 Task: Find an Airbnb in Waegwan, South Korea for 7 guests from July 10 to July 15, with a price range of ₹4100 to ₹200000, 4 bedrooms, 7 beds, WiFi, free parking, and host language in English.
Action: Mouse moved to (598, 131)
Screenshot: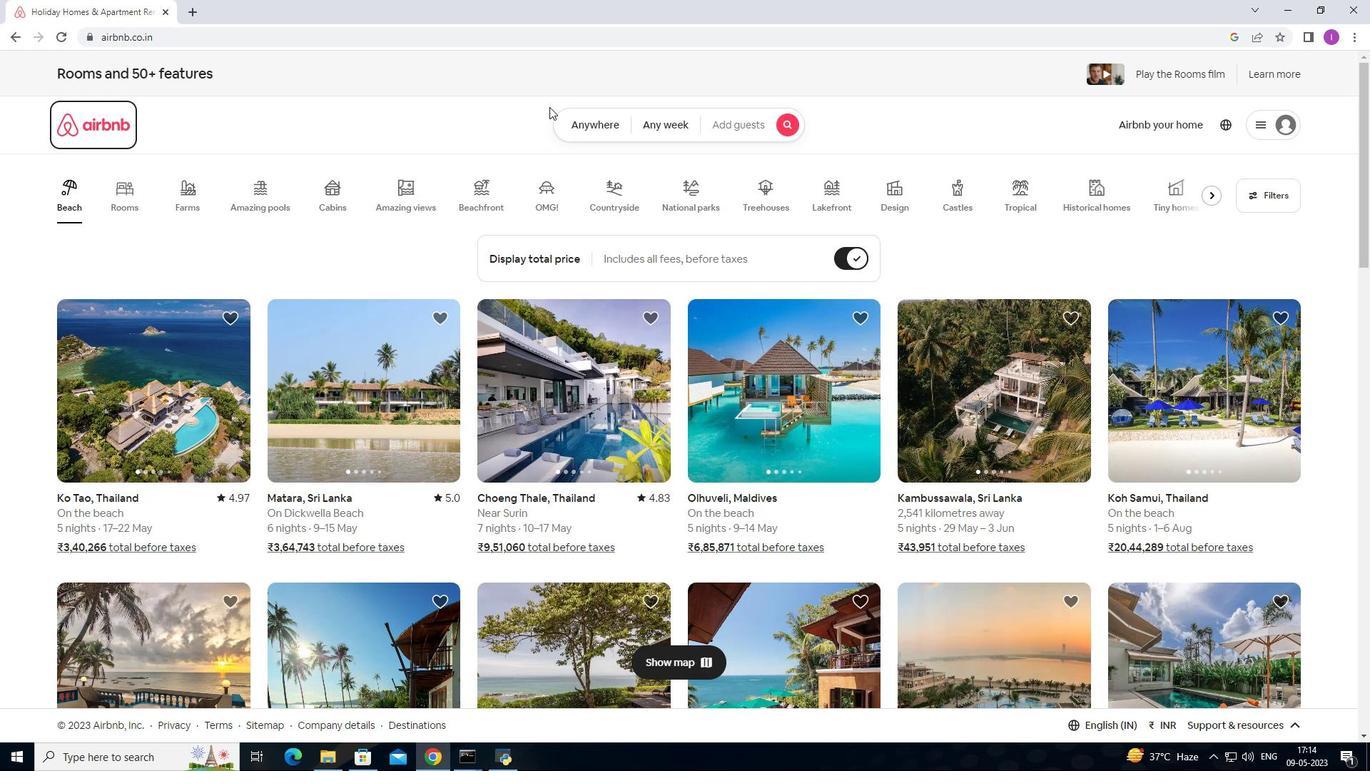 
Action: Mouse pressed left at (598, 131)
Screenshot: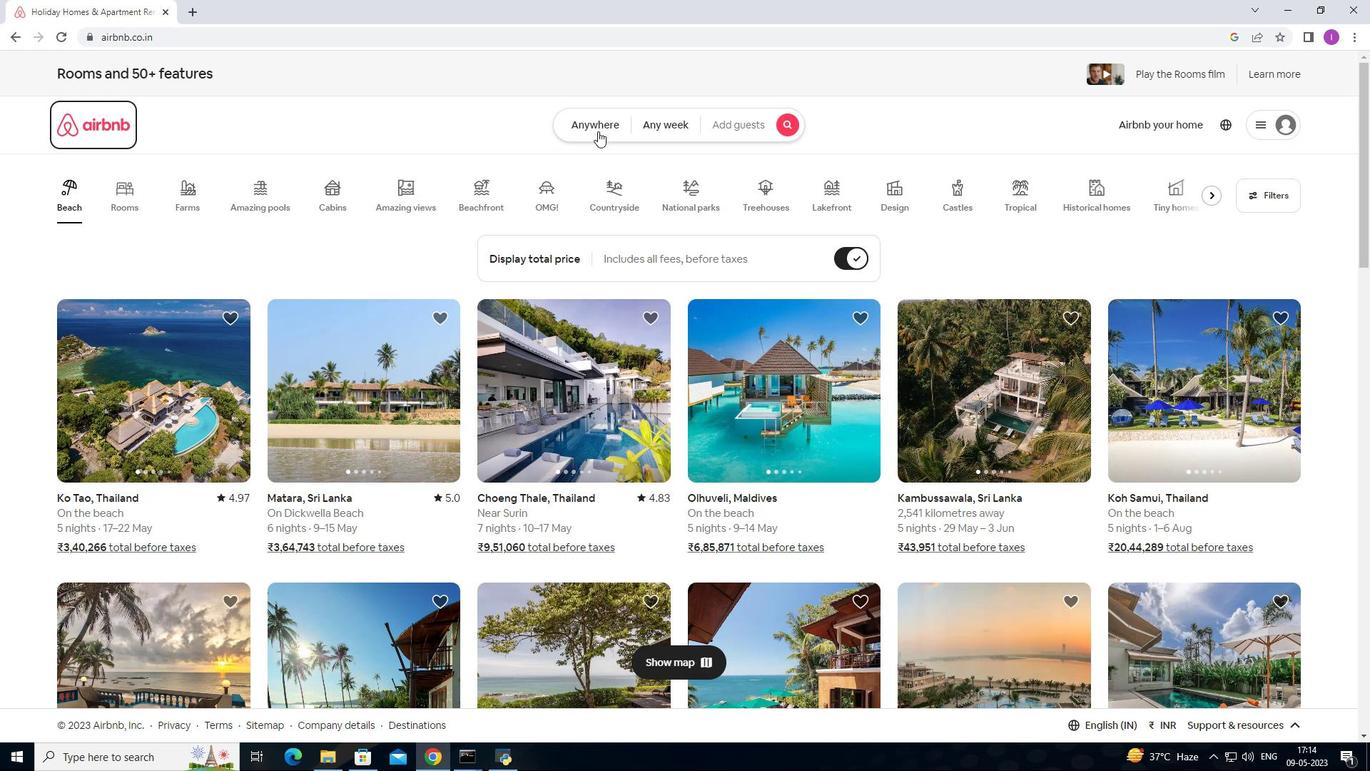 
Action: Mouse moved to (476, 169)
Screenshot: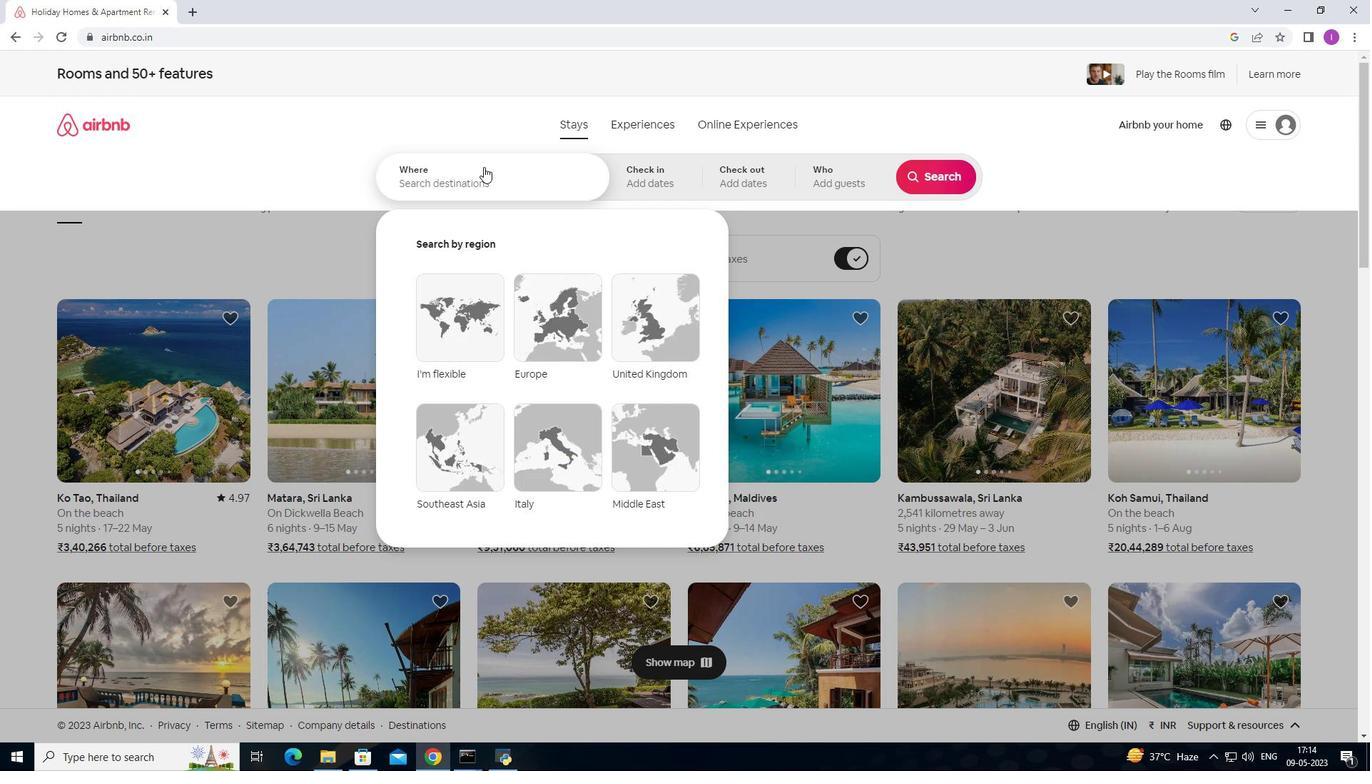 
Action: Mouse pressed left at (476, 169)
Screenshot: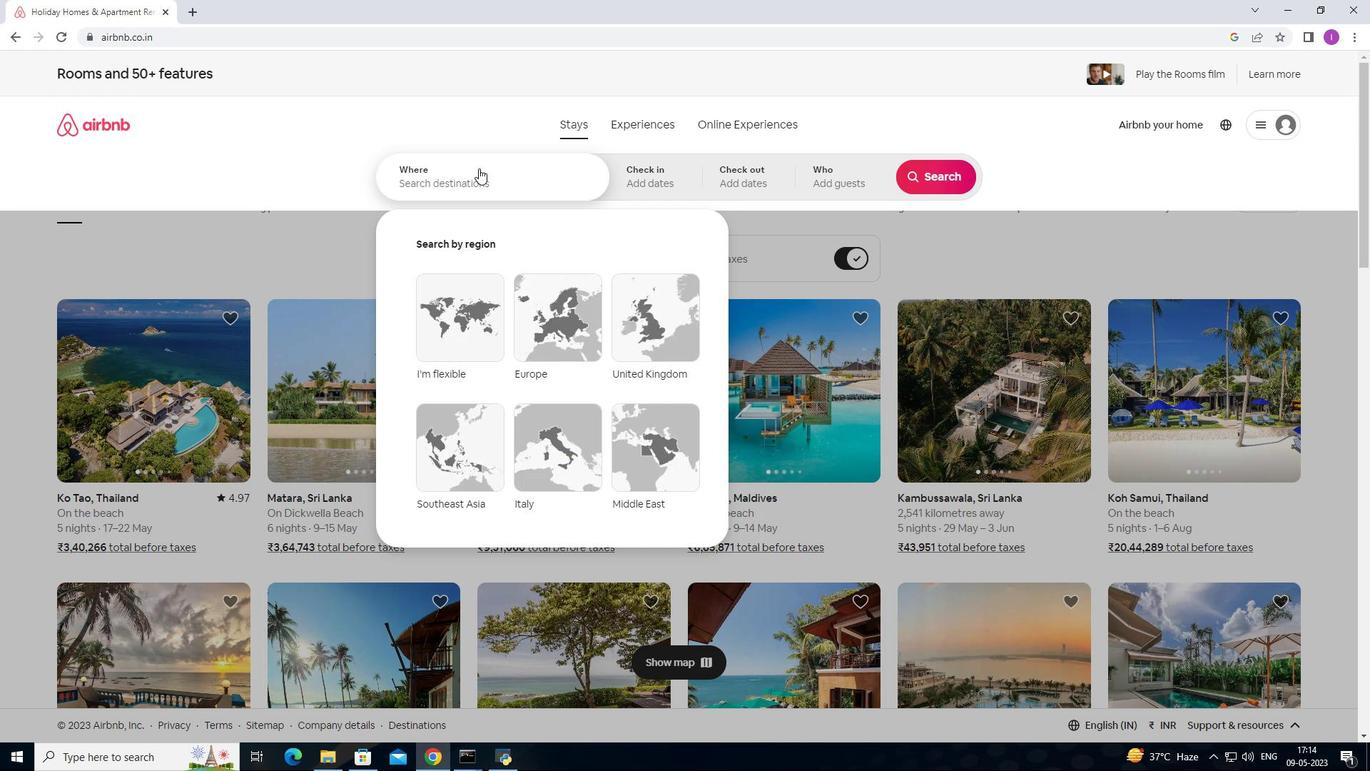 
Action: Mouse moved to (476, 169)
Screenshot: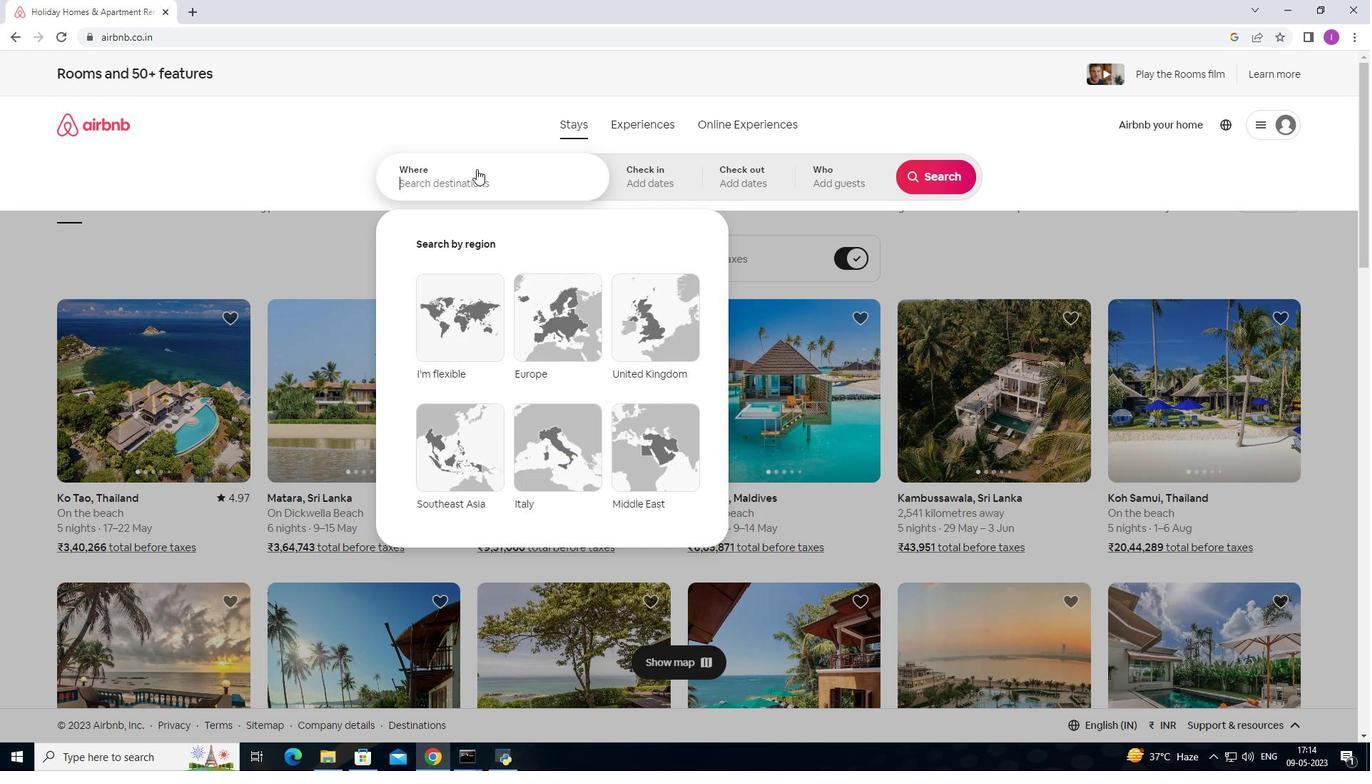 
Action: Key pressed <Key.shift>Waegwan,<Key.shift>South<Key.space><Key.shift>Korea
Screenshot: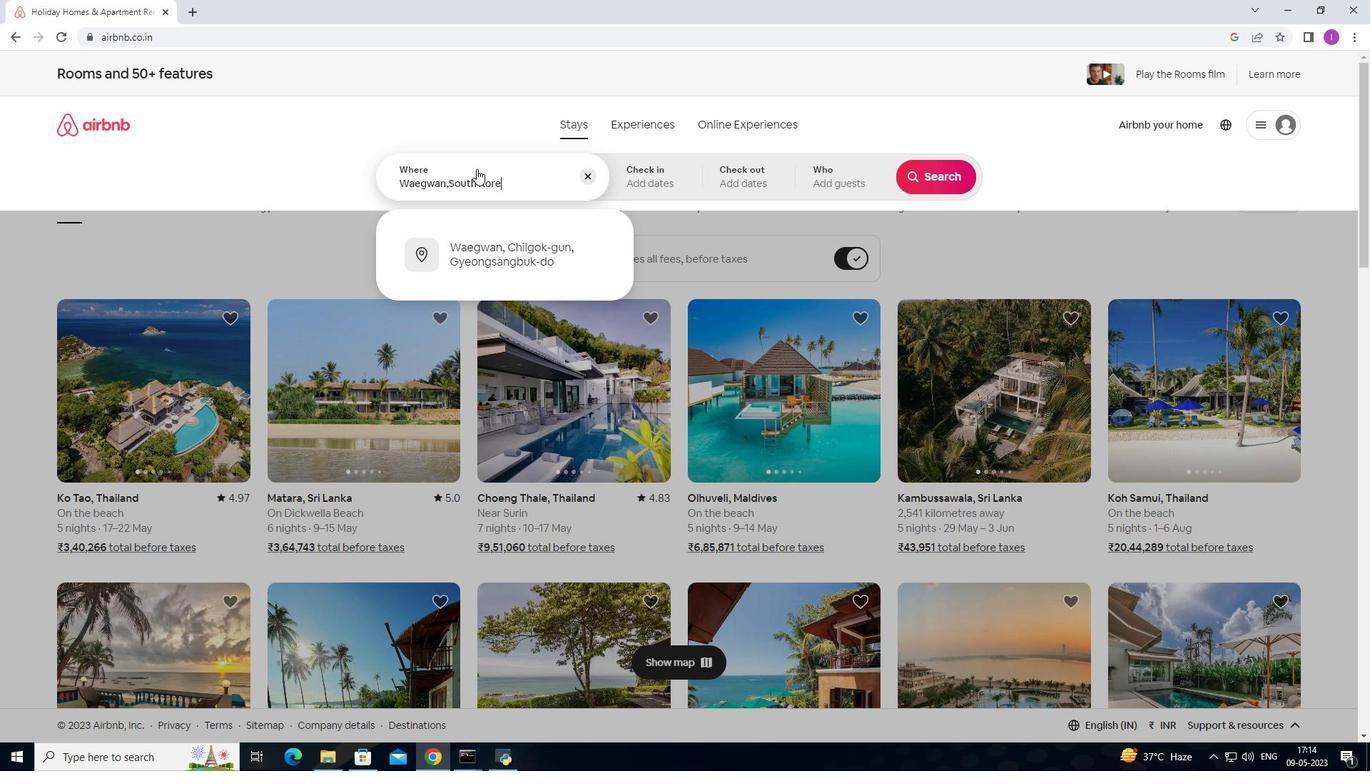 
Action: Mouse moved to (676, 174)
Screenshot: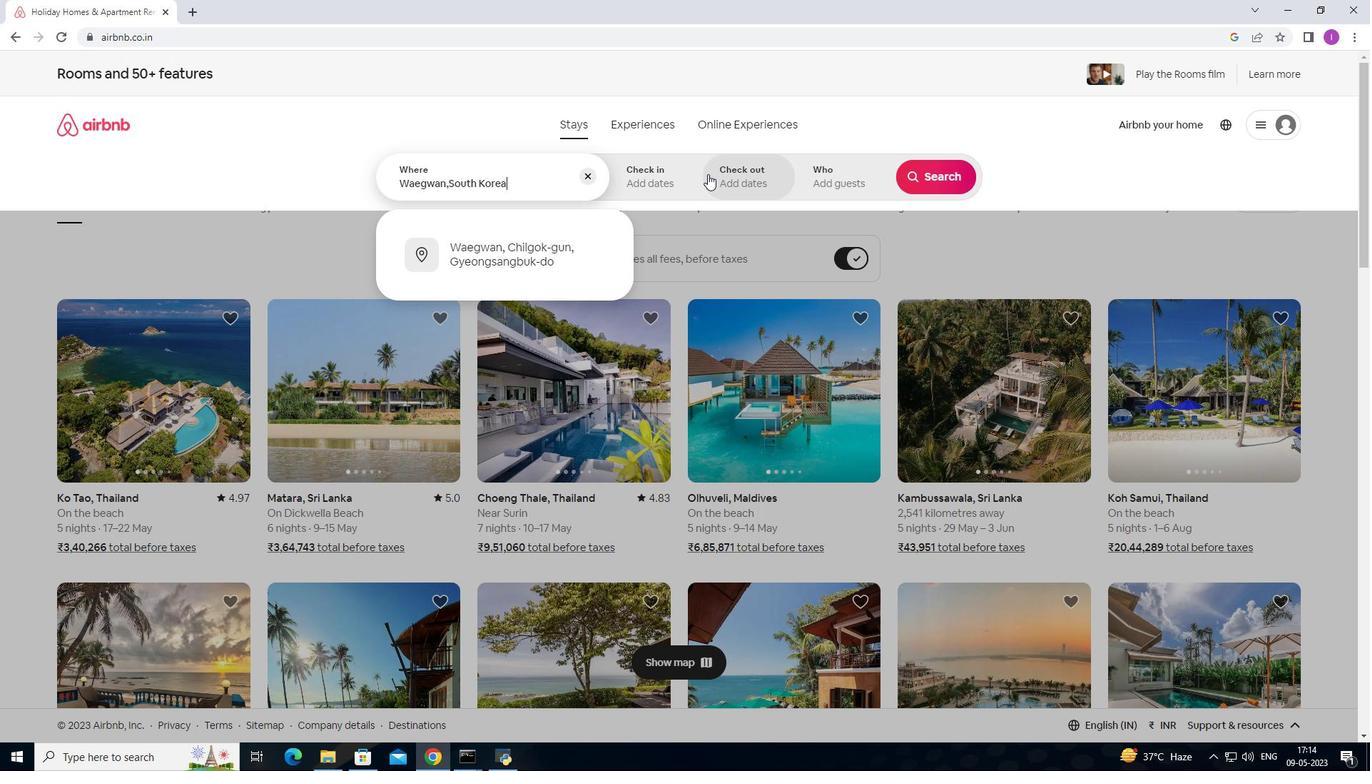 
Action: Mouse pressed left at (676, 174)
Screenshot: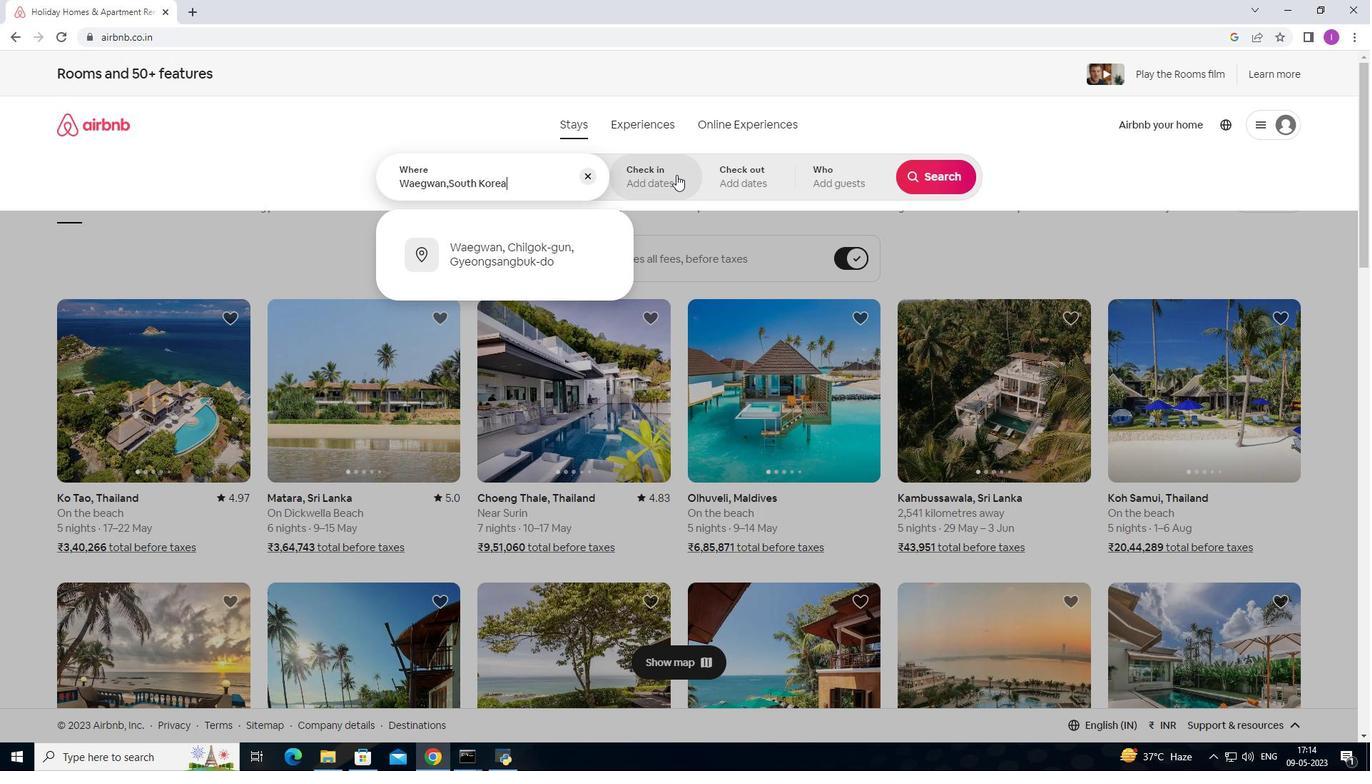 
Action: Mouse moved to (940, 294)
Screenshot: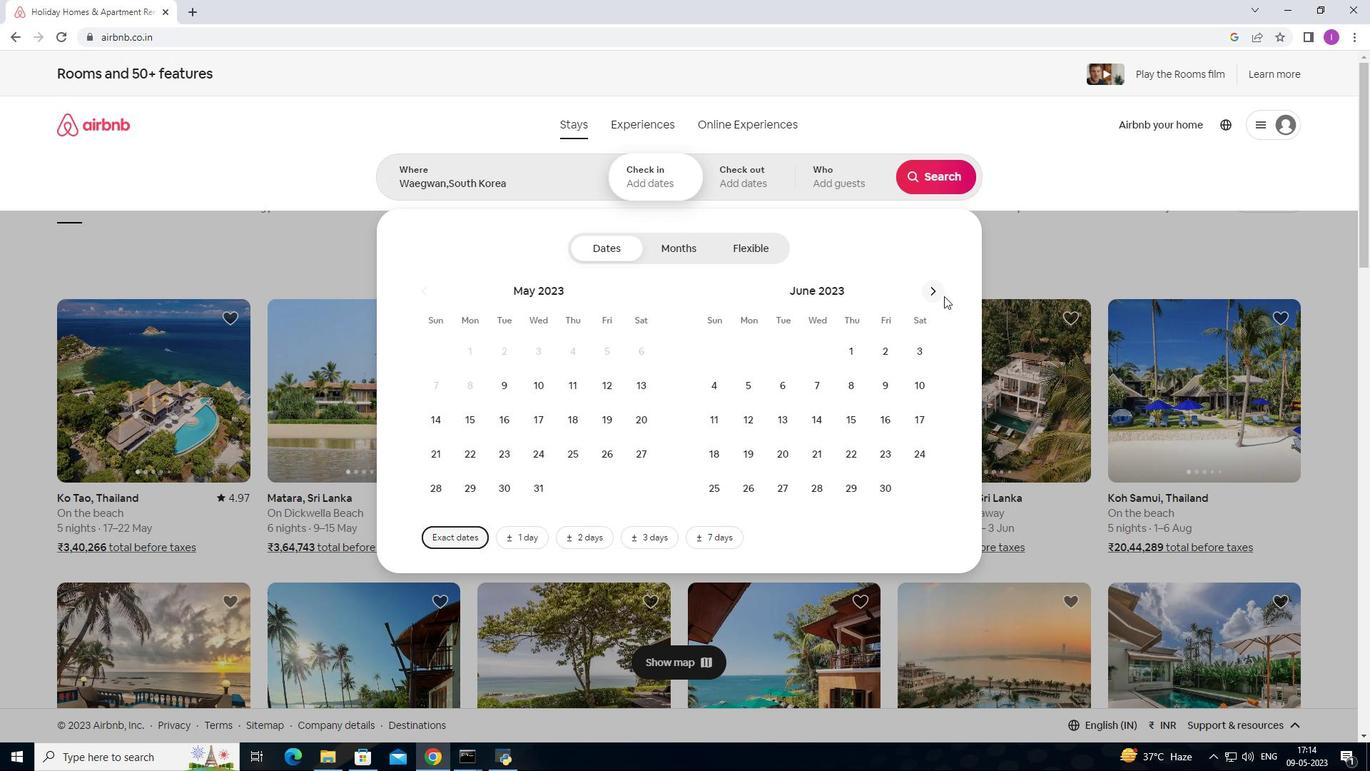 
Action: Mouse pressed left at (940, 294)
Screenshot: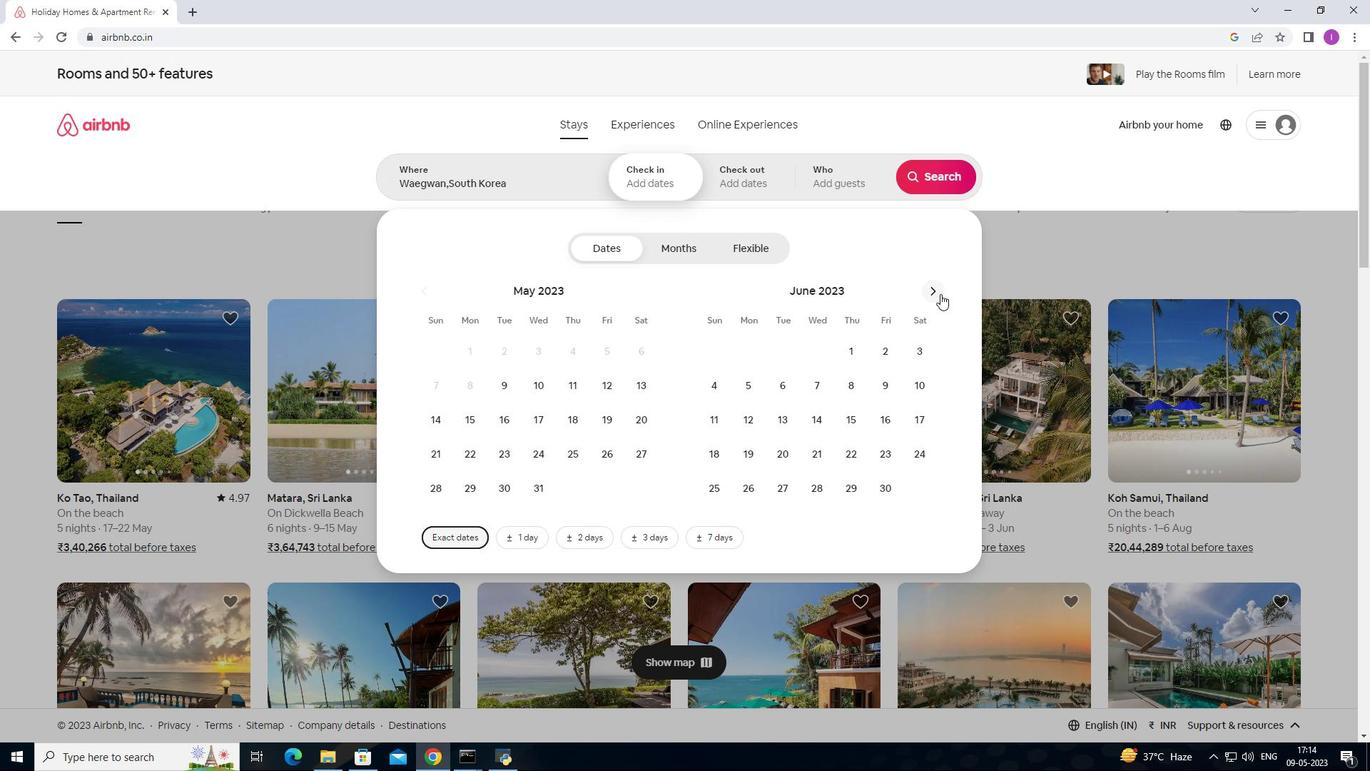 
Action: Mouse moved to (749, 422)
Screenshot: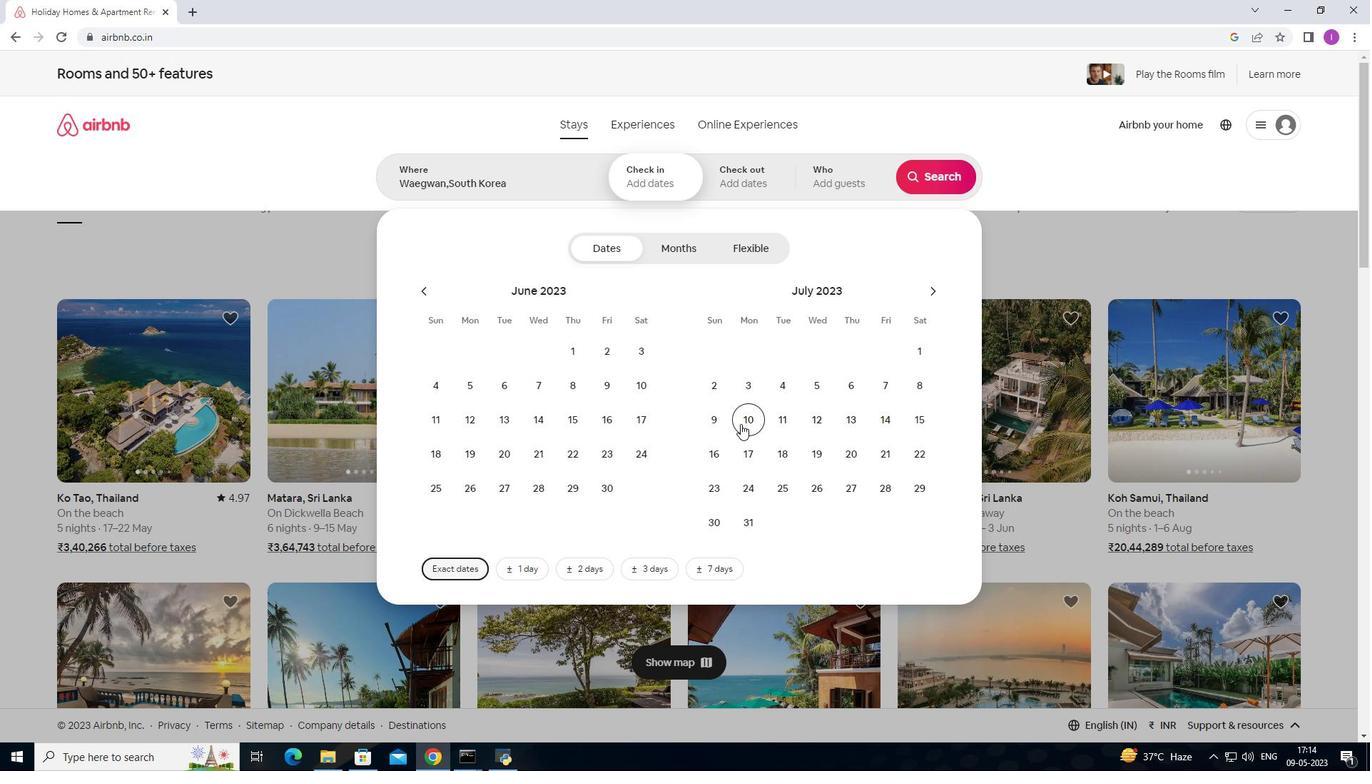 
Action: Mouse pressed left at (749, 422)
Screenshot: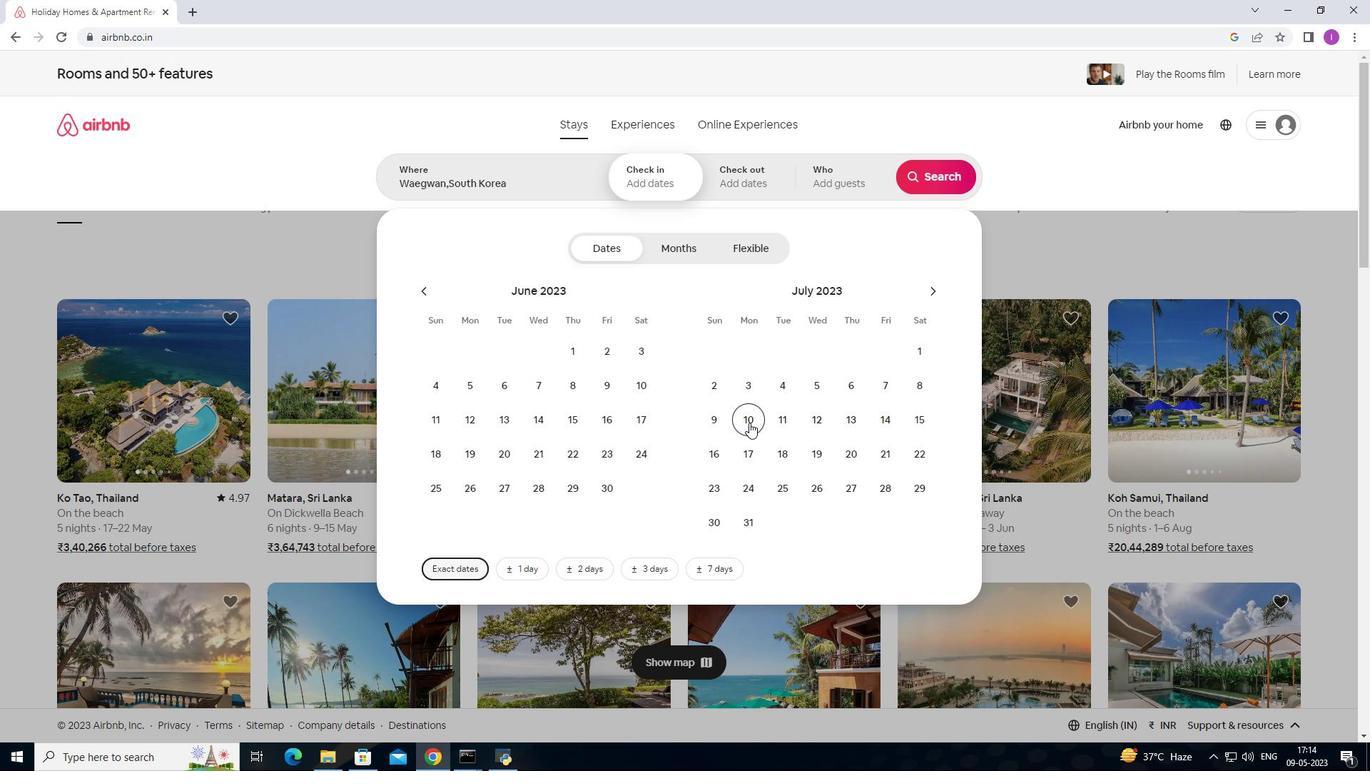 
Action: Mouse moved to (923, 423)
Screenshot: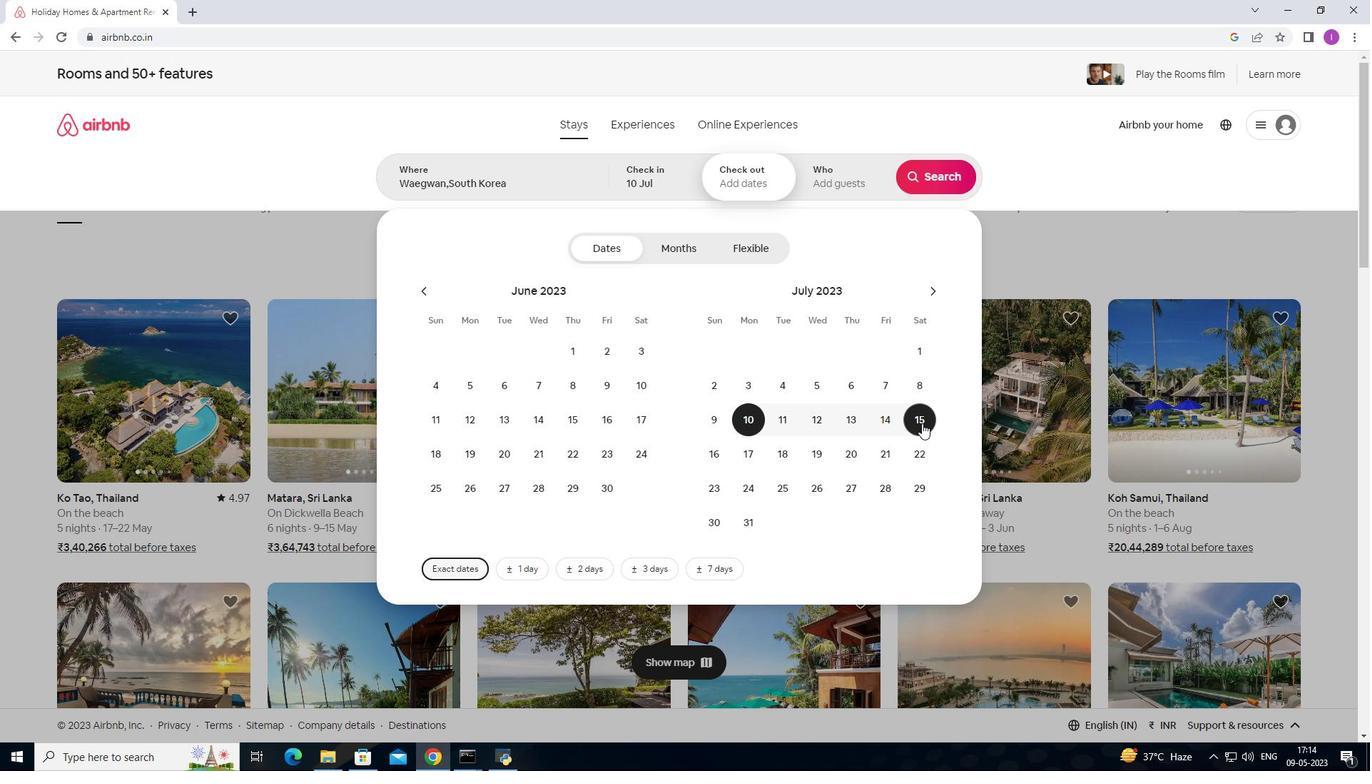 
Action: Mouse pressed left at (923, 423)
Screenshot: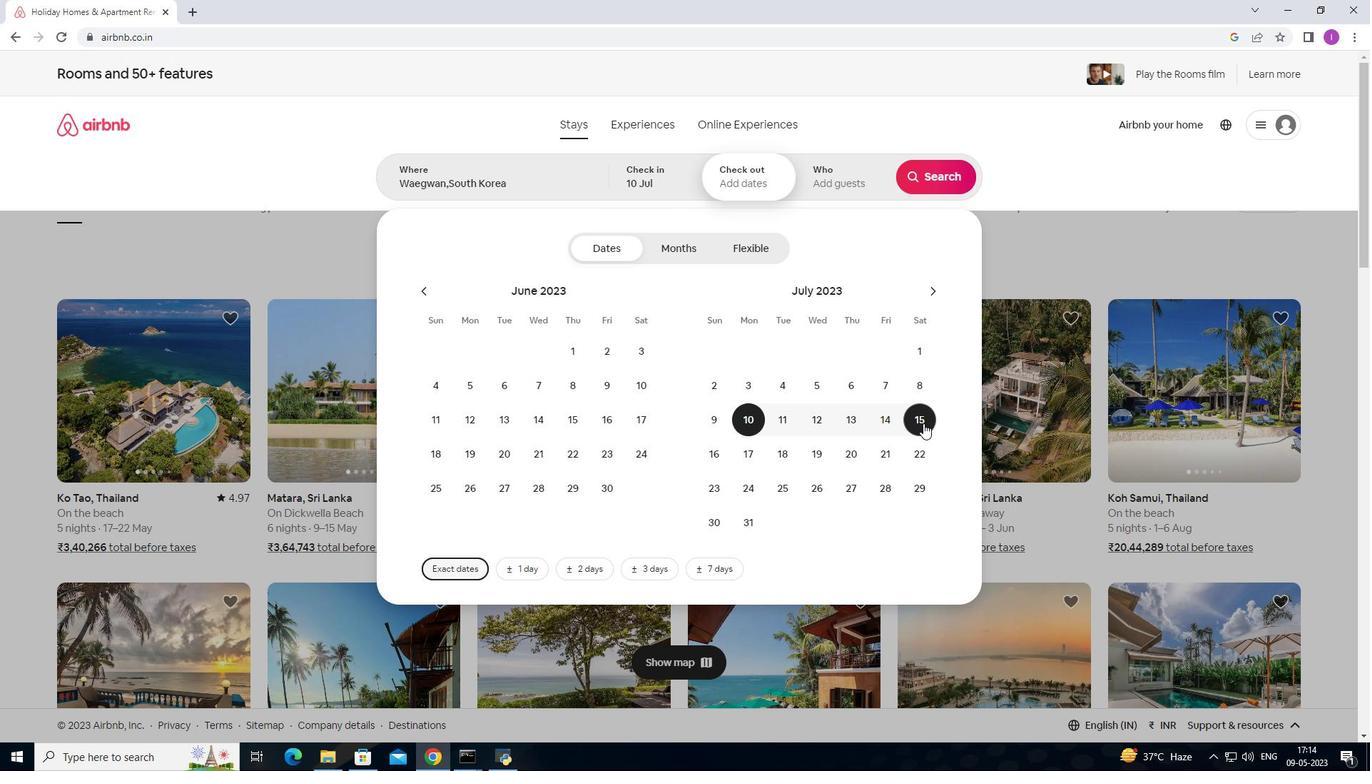 
Action: Mouse moved to (851, 195)
Screenshot: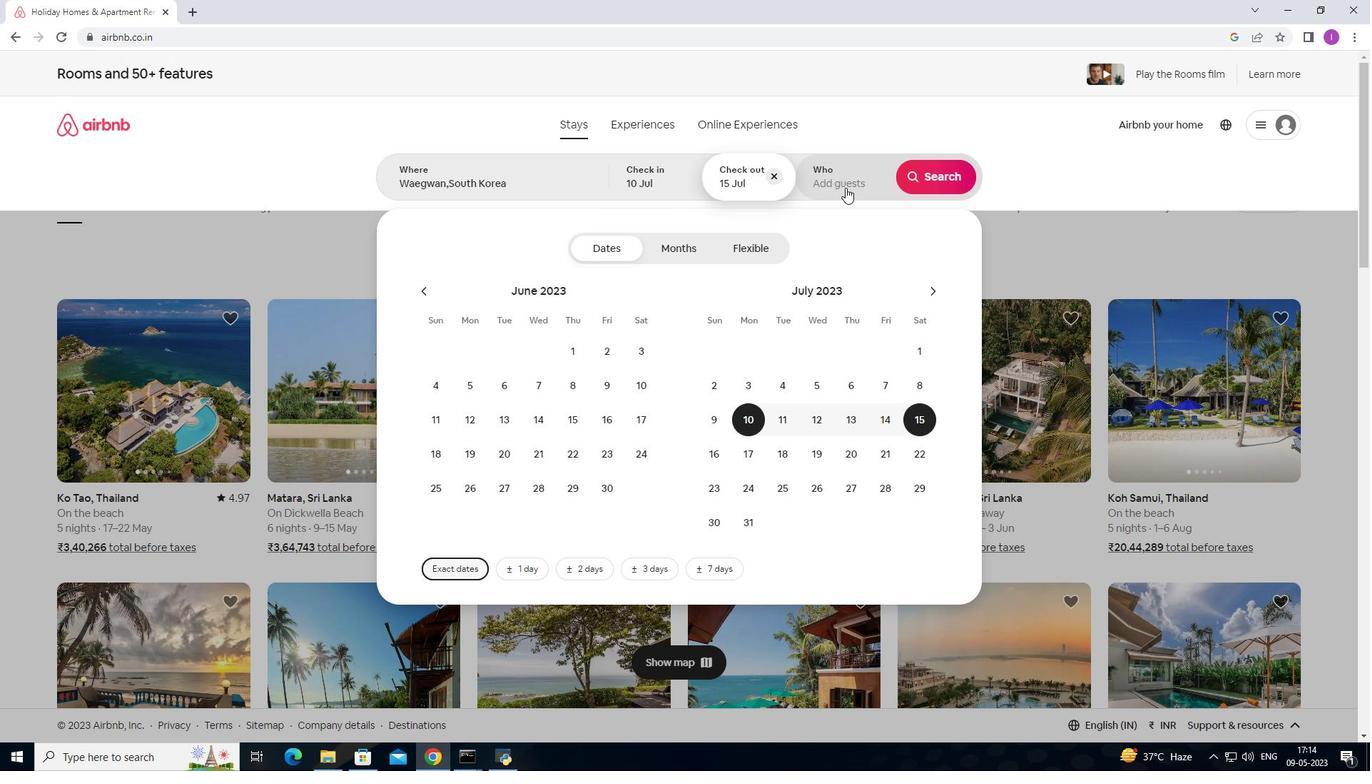 
Action: Mouse pressed left at (851, 195)
Screenshot: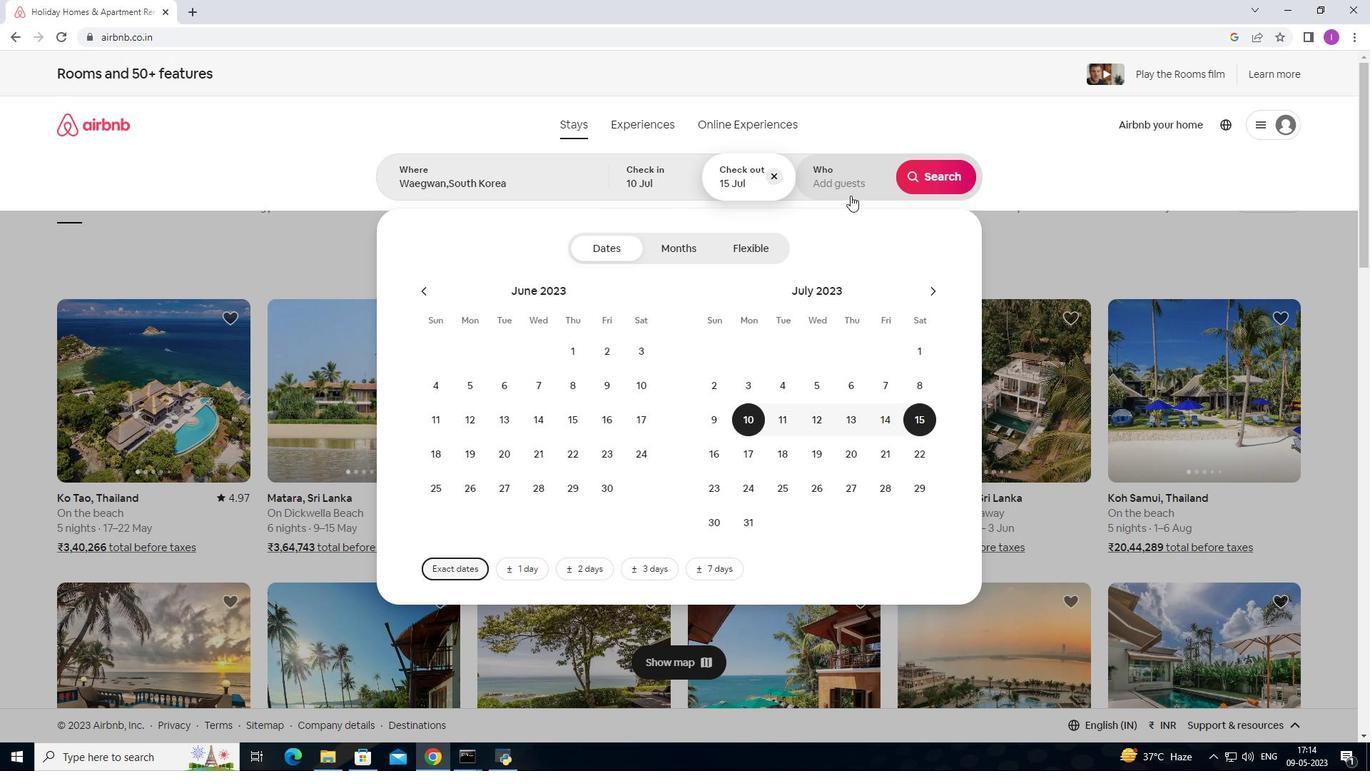 
Action: Mouse moved to (944, 241)
Screenshot: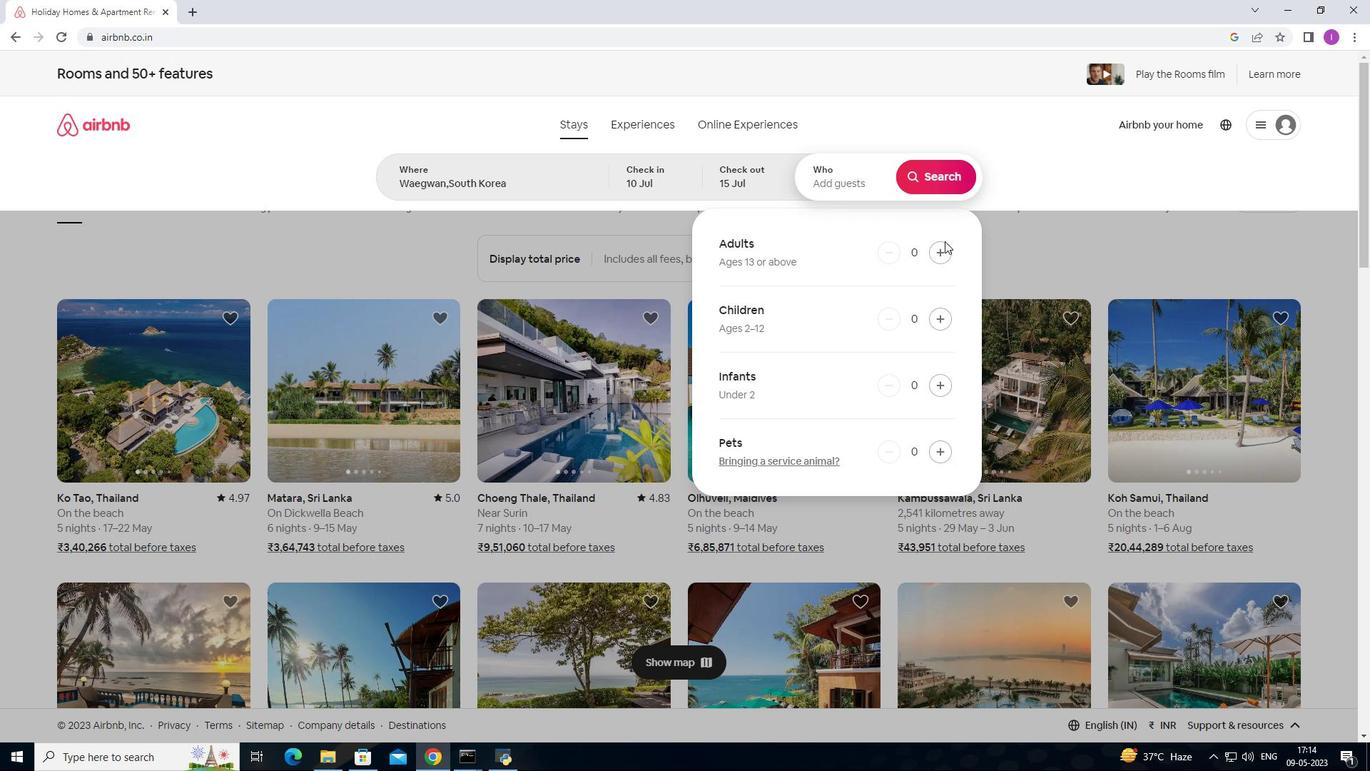 
Action: Mouse pressed left at (944, 241)
Screenshot: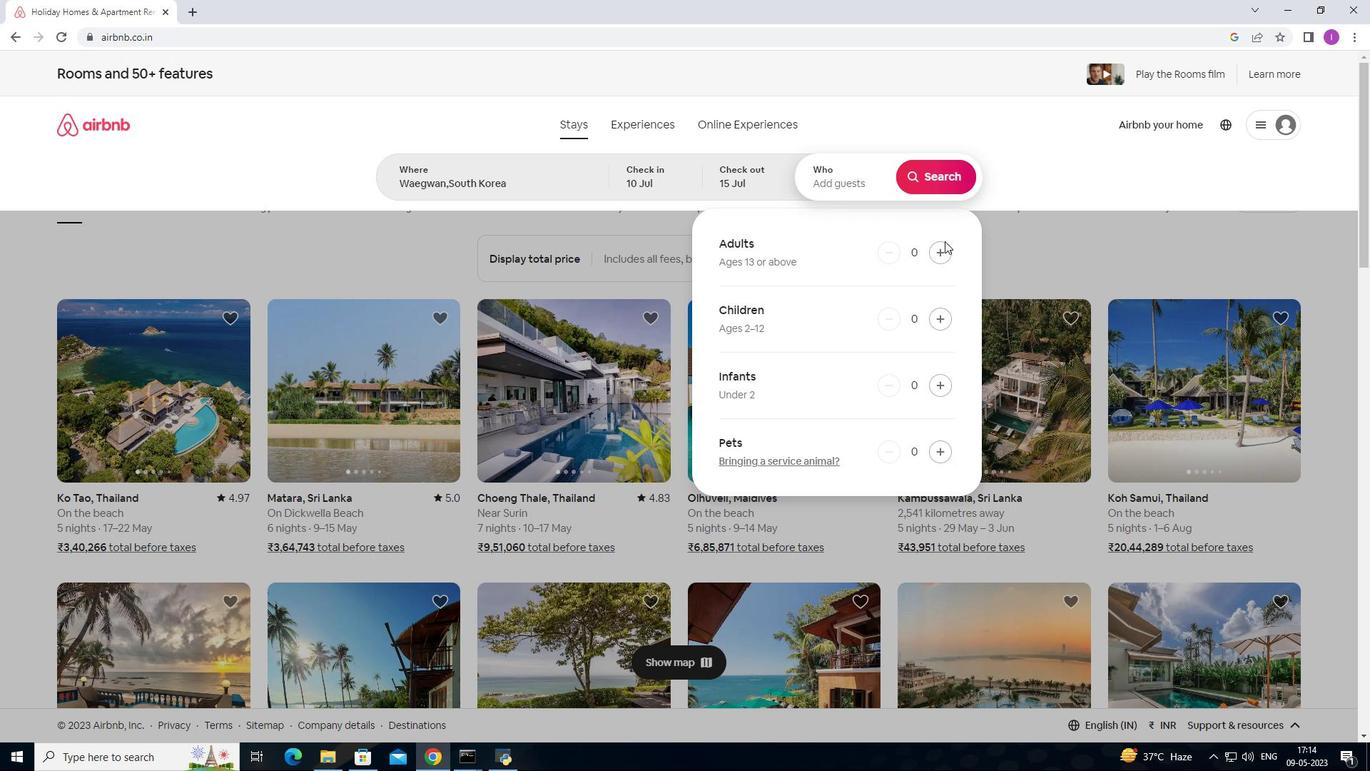 
Action: Mouse pressed left at (944, 241)
Screenshot: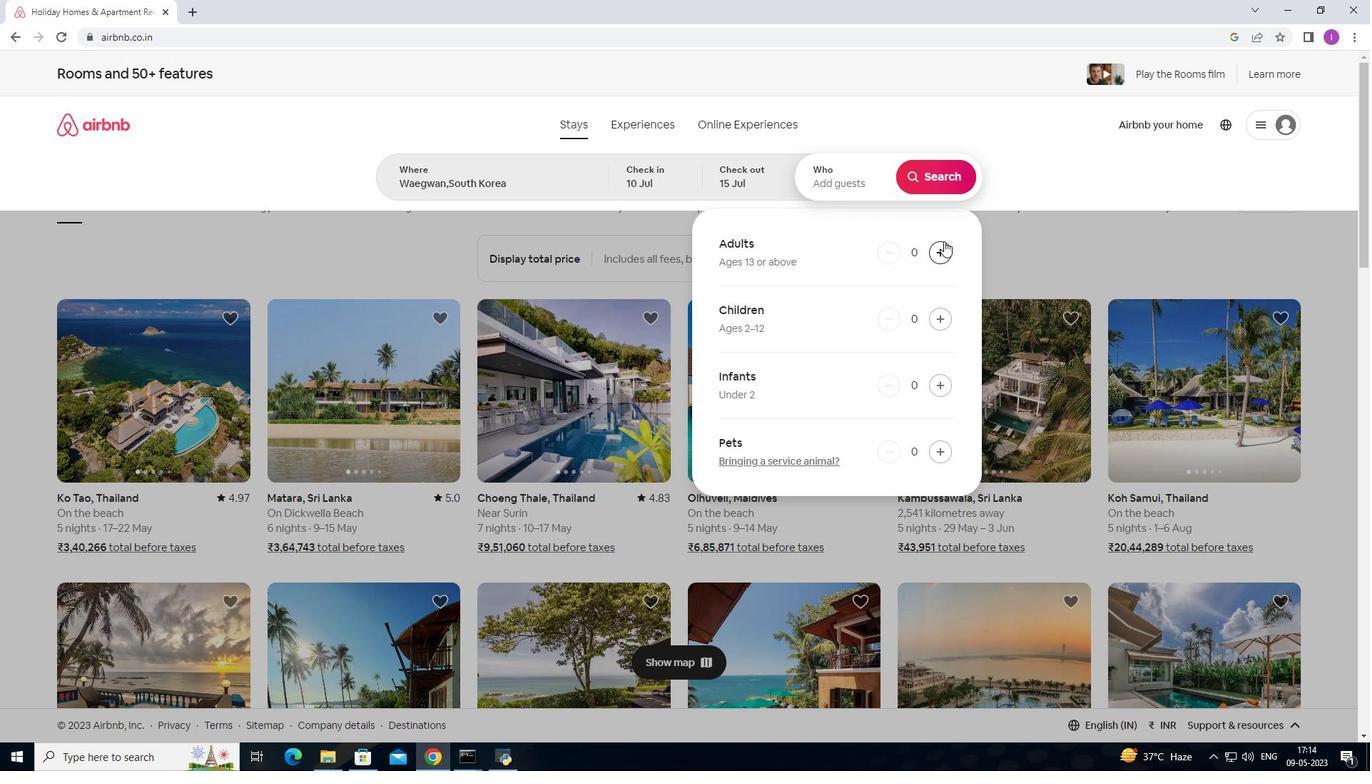 
Action: Mouse pressed left at (944, 241)
Screenshot: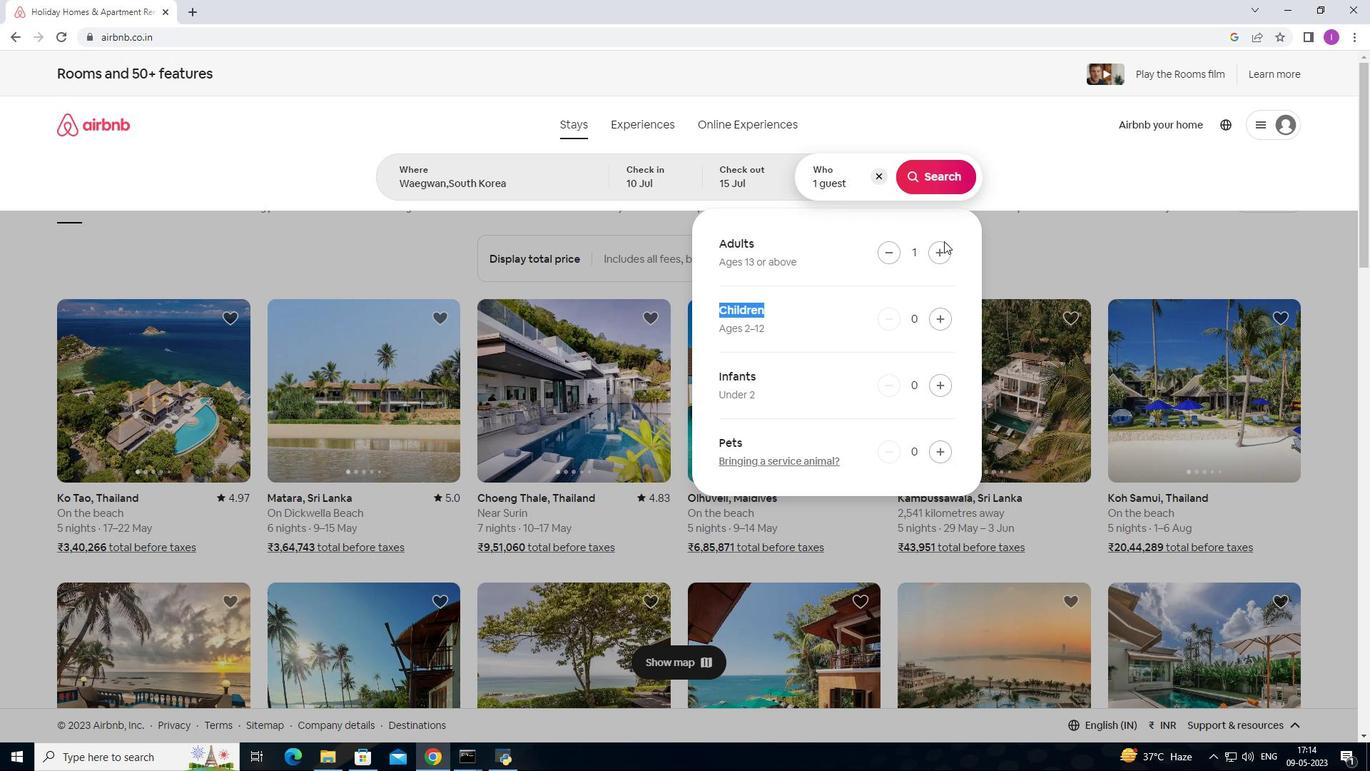 
Action: Mouse moved to (941, 248)
Screenshot: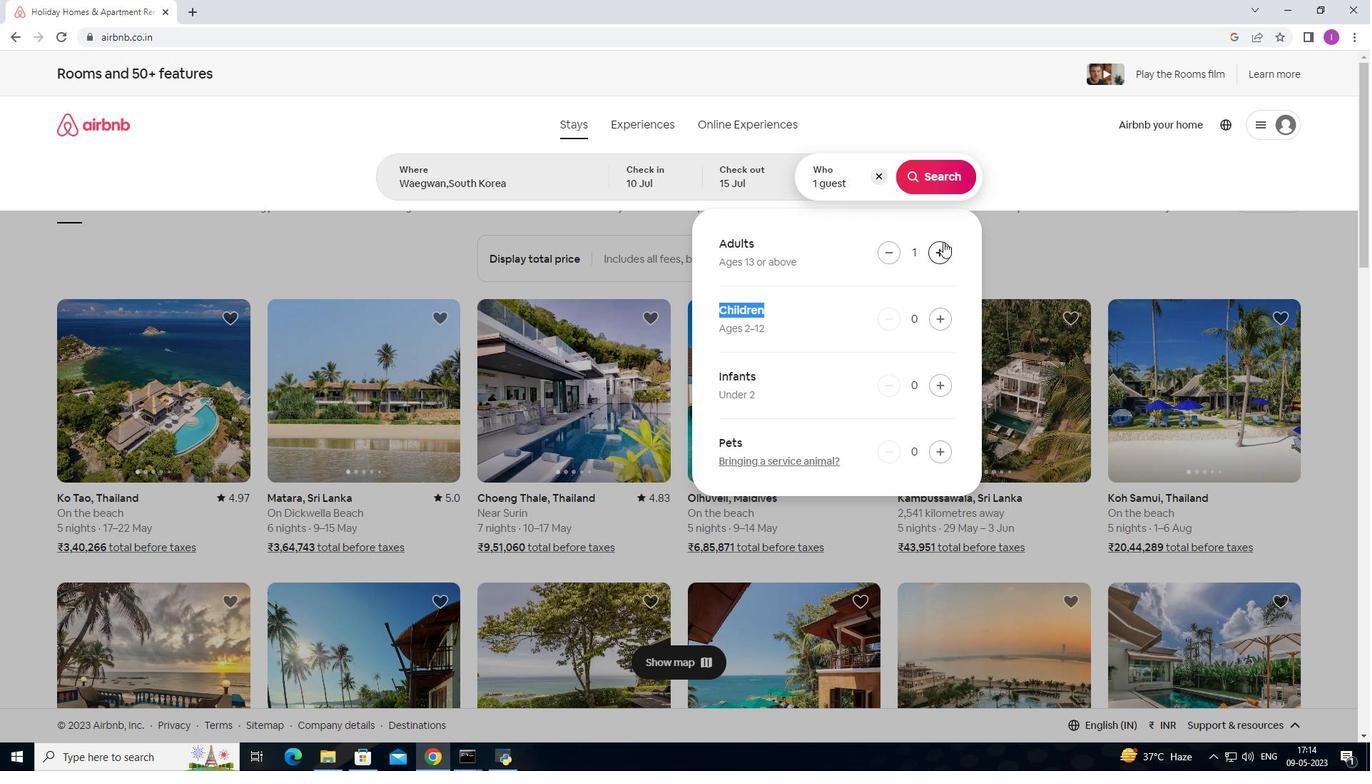 
Action: Mouse pressed left at (941, 248)
Screenshot: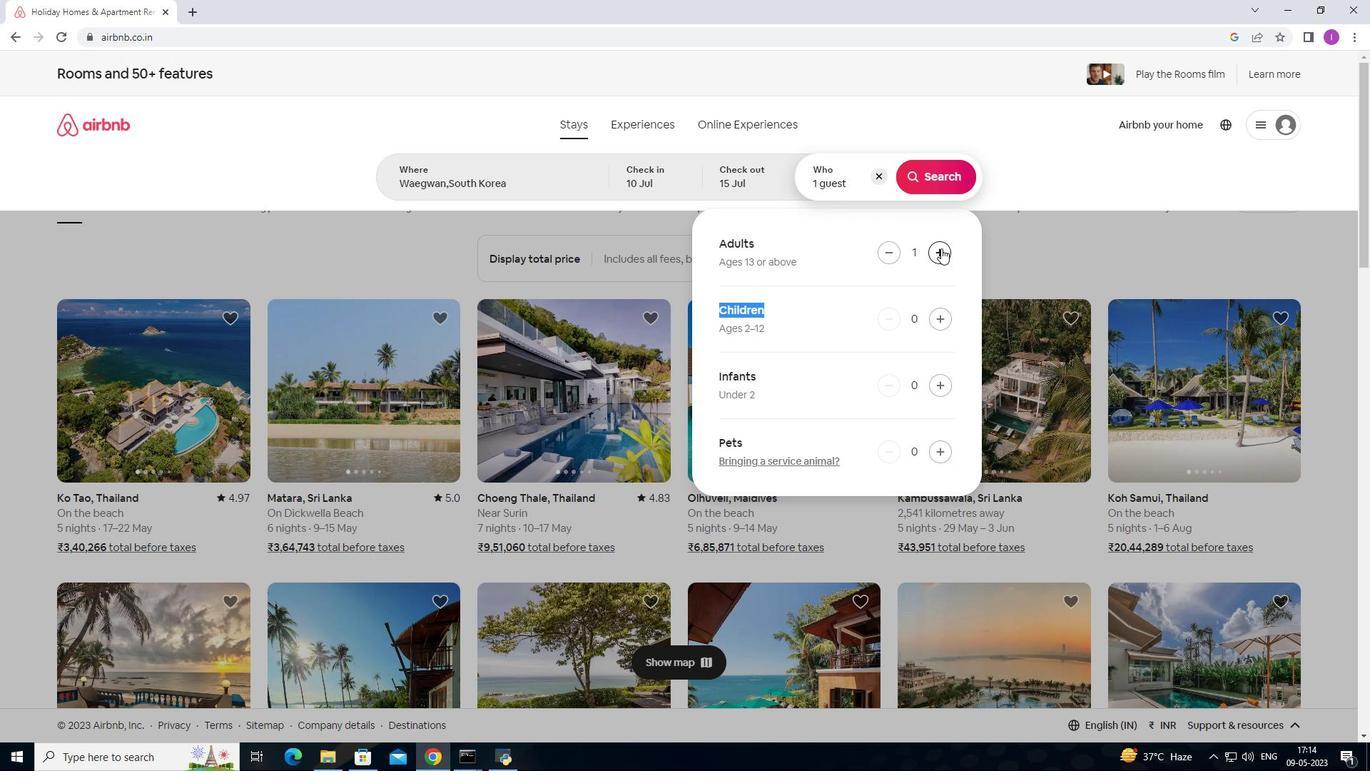 
Action: Mouse pressed left at (941, 248)
Screenshot: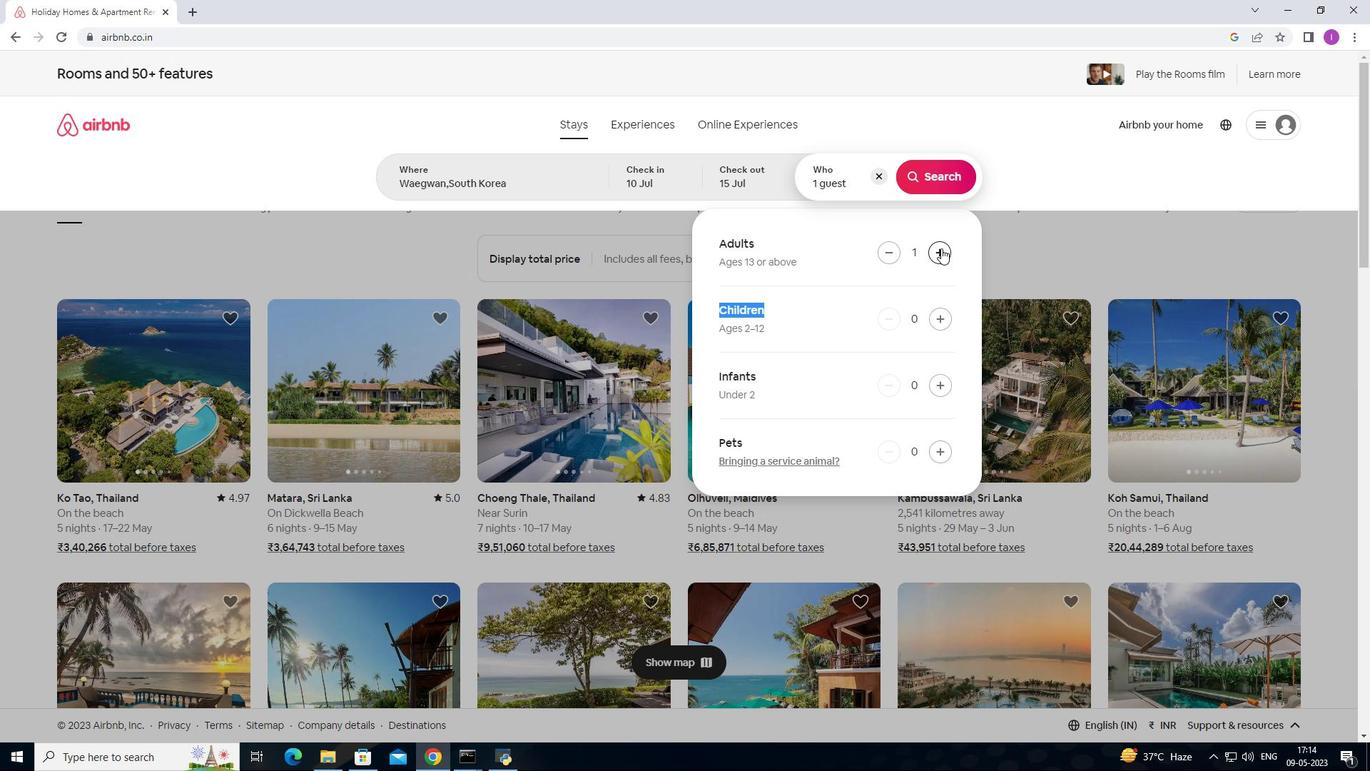 
Action: Mouse moved to (941, 251)
Screenshot: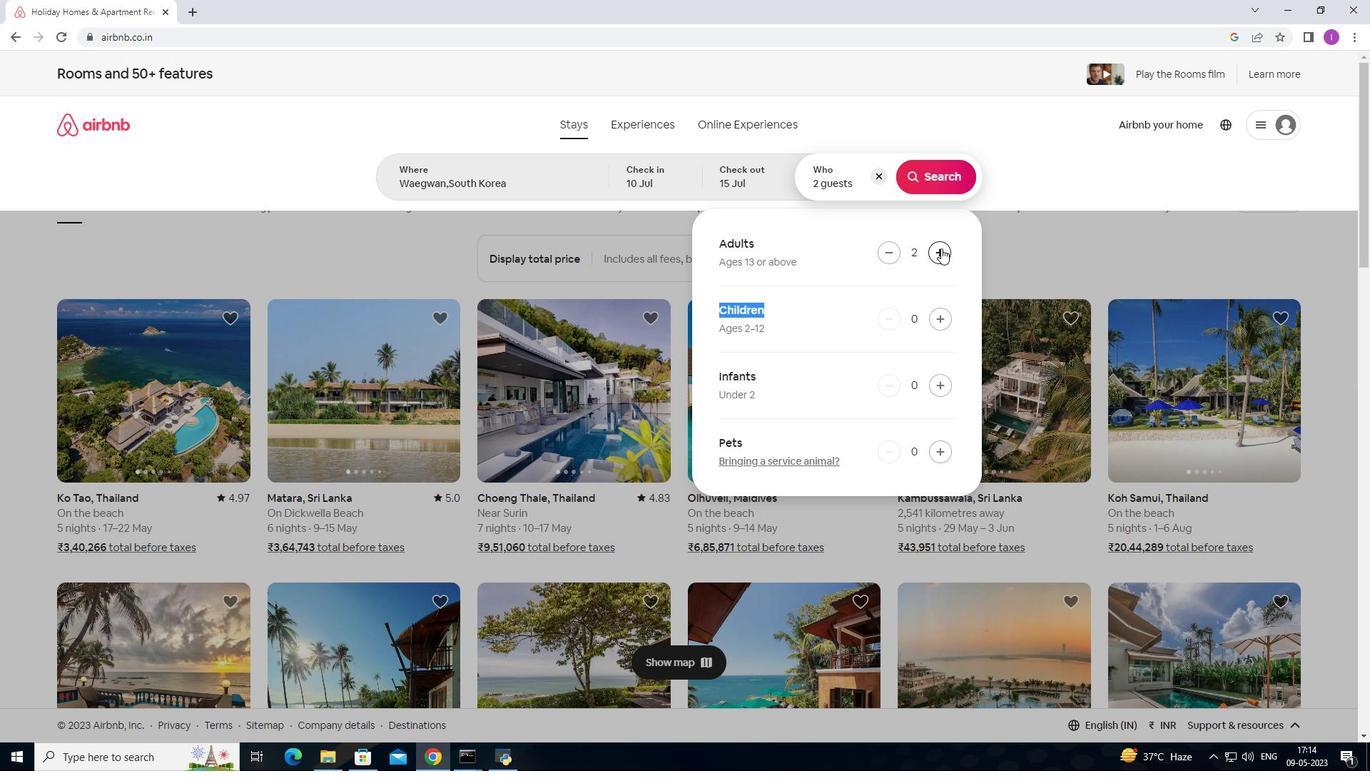 
Action: Mouse pressed left at (941, 251)
Screenshot: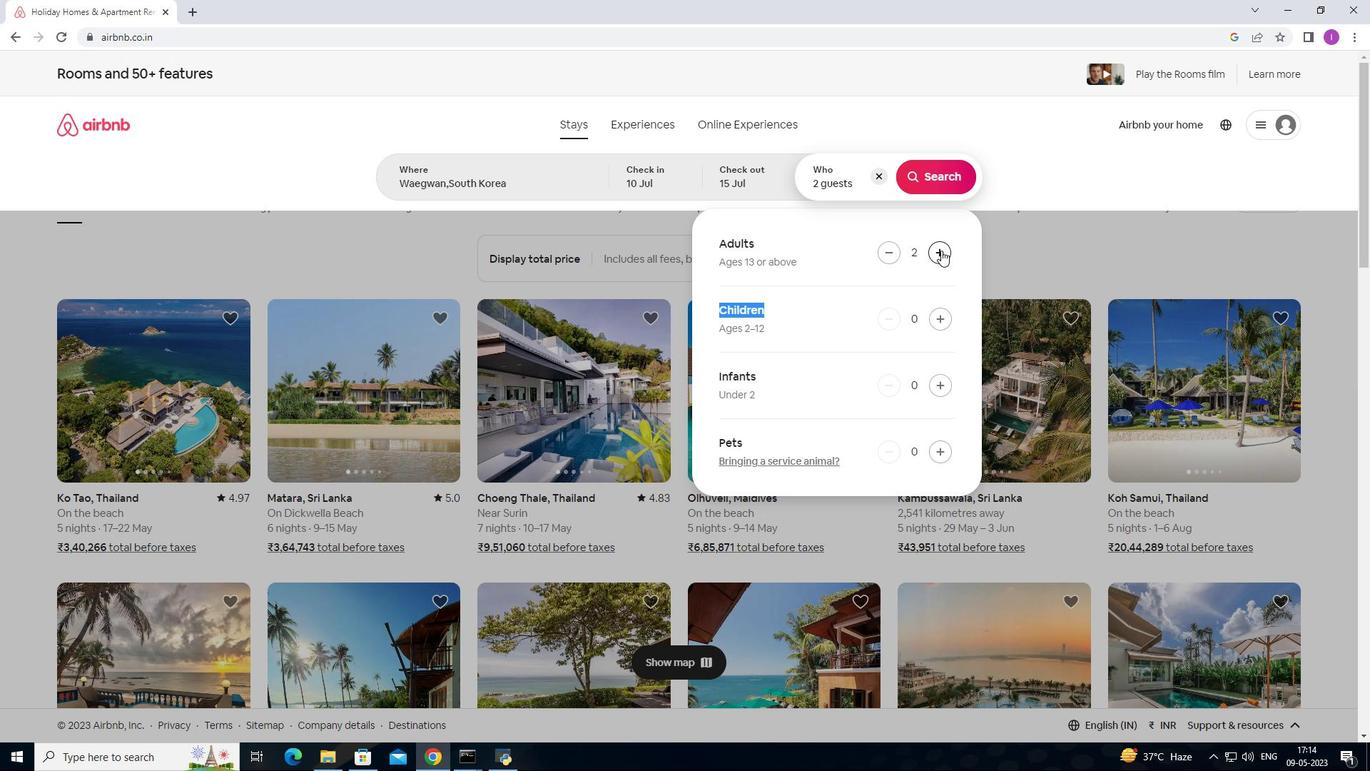 
Action: Mouse pressed left at (941, 251)
Screenshot: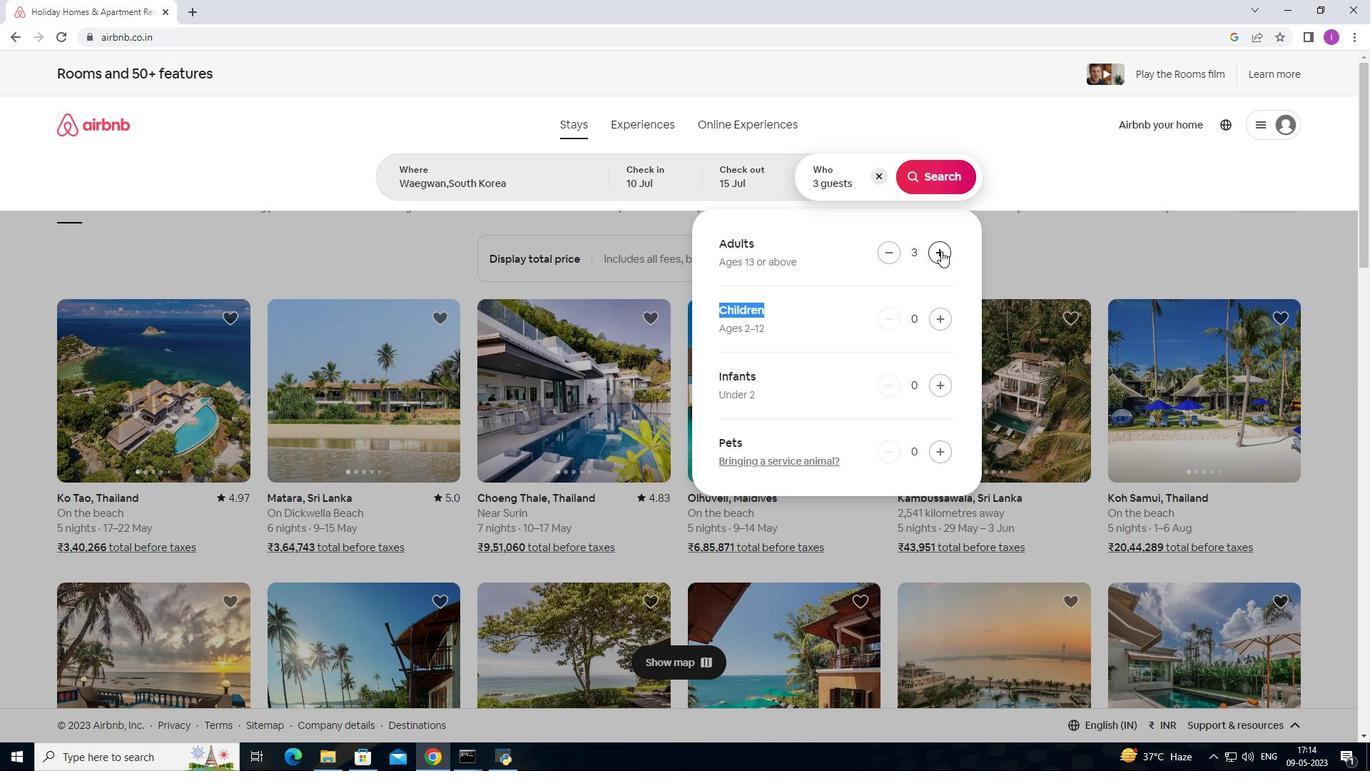 
Action: Mouse pressed left at (941, 251)
Screenshot: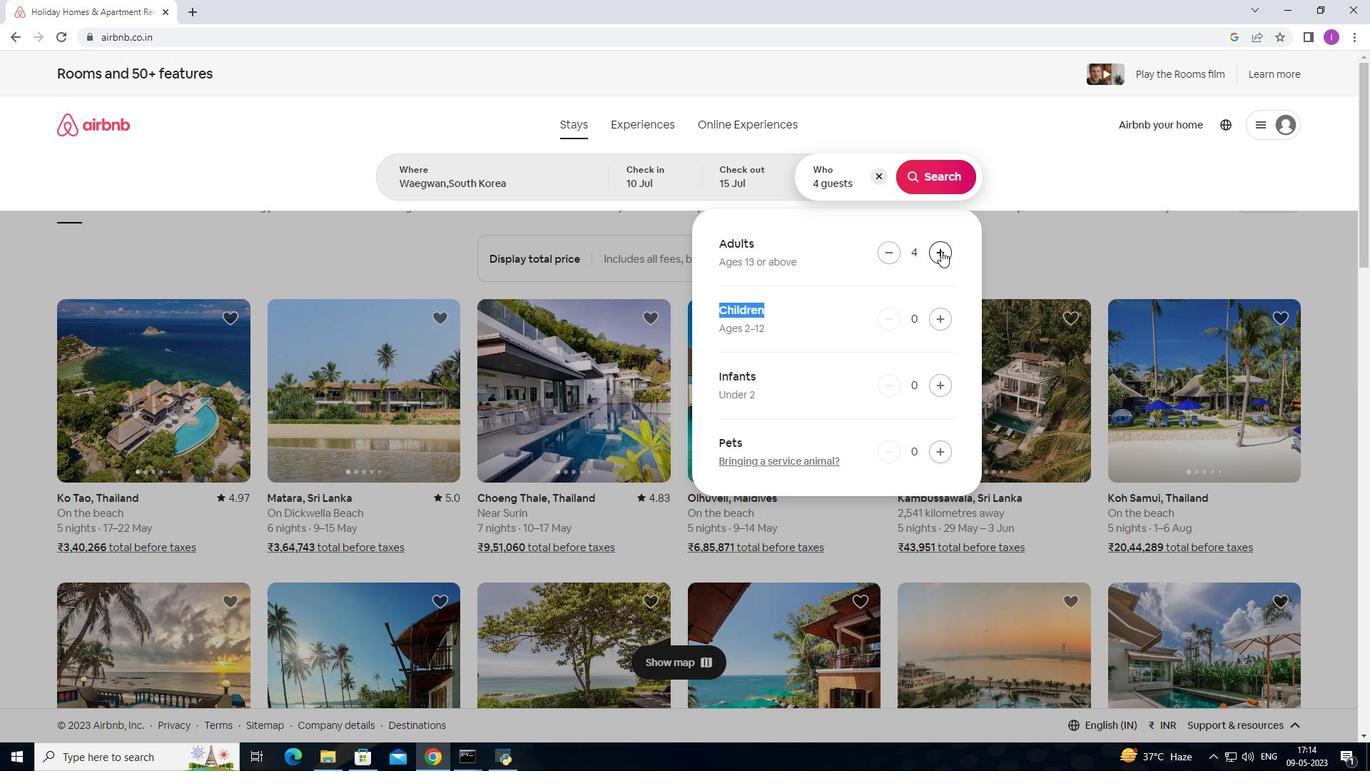 
Action: Mouse pressed left at (941, 251)
Screenshot: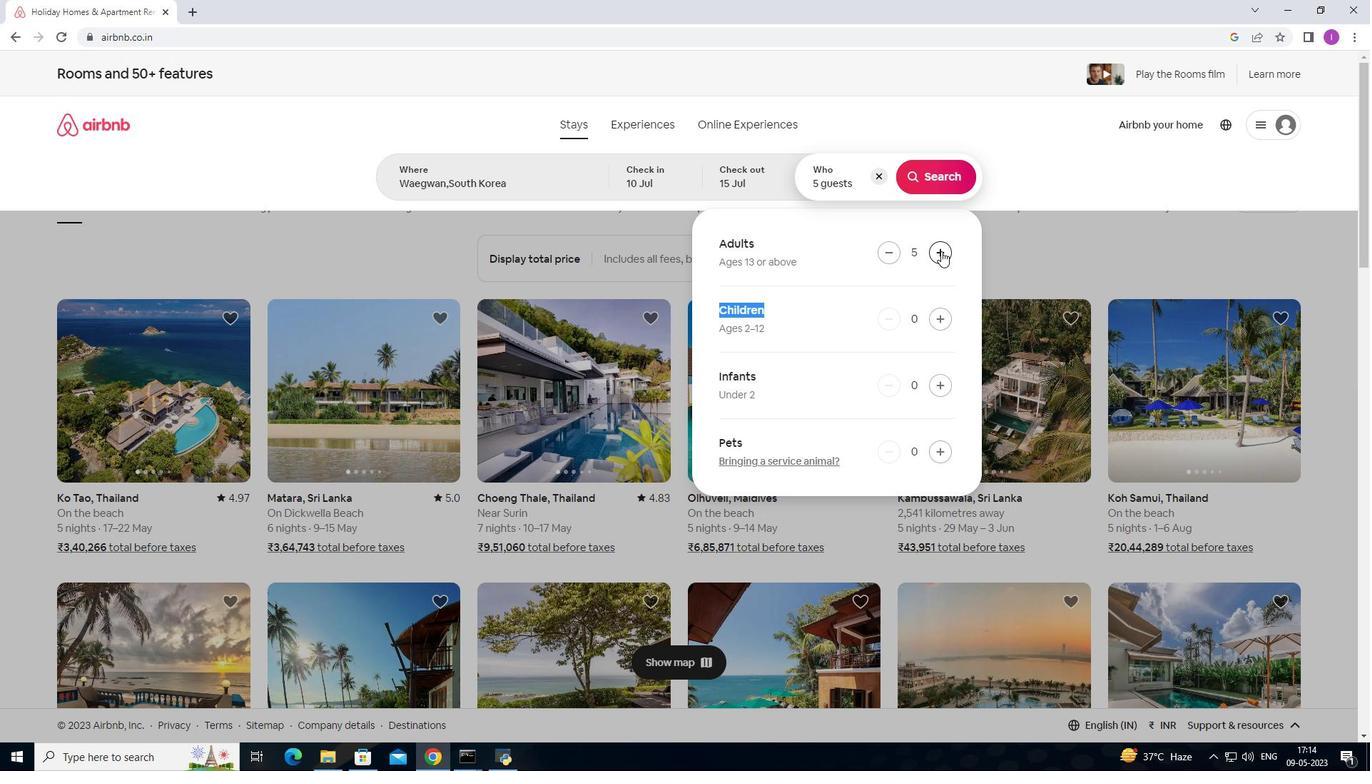 
Action: Mouse moved to (922, 182)
Screenshot: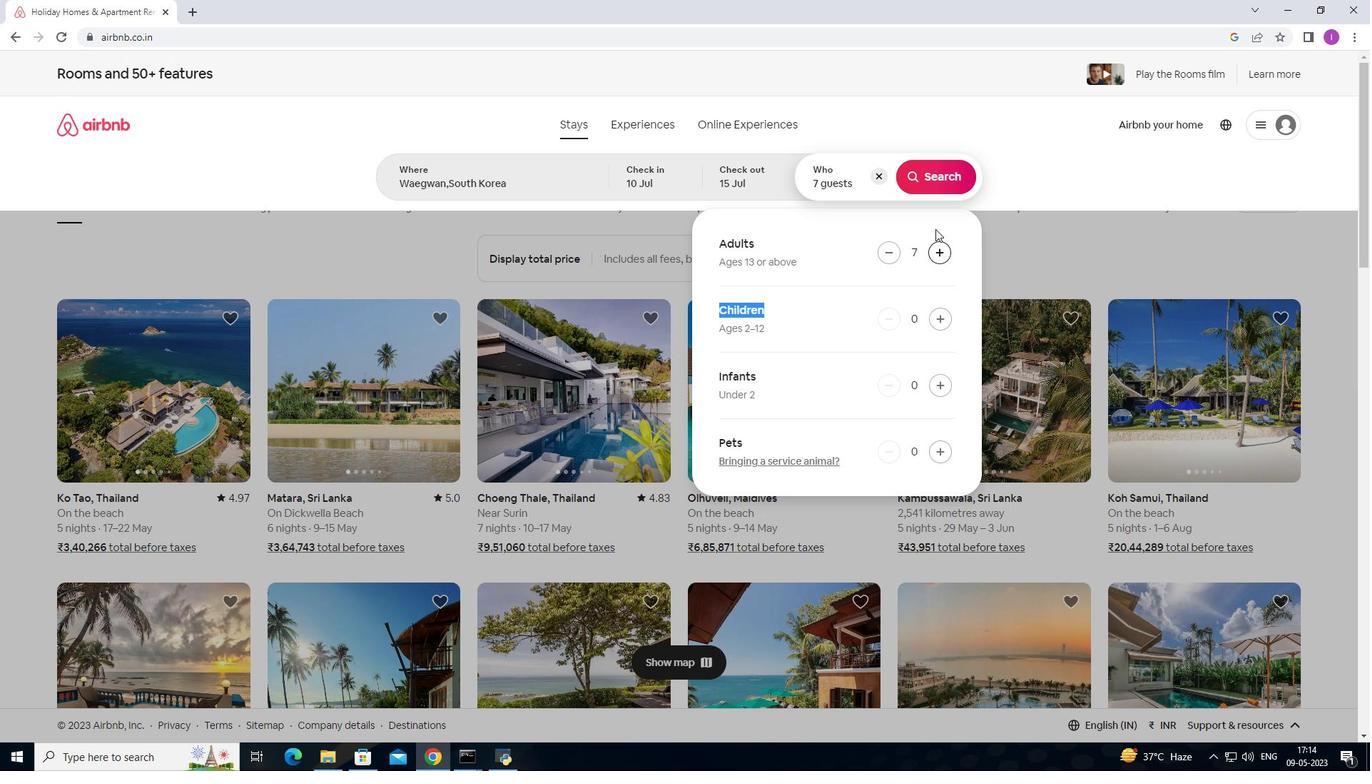 
Action: Mouse pressed left at (922, 182)
Screenshot: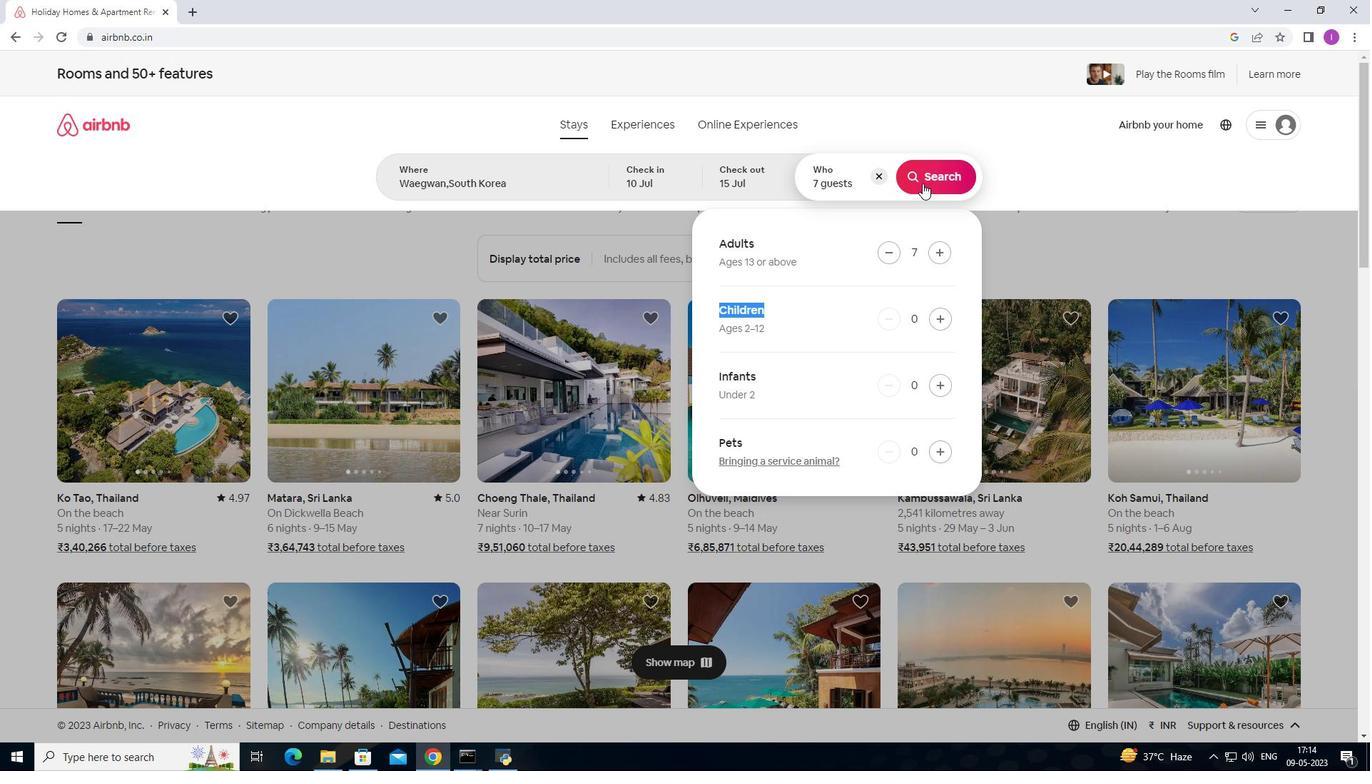 
Action: Mouse moved to (1325, 132)
Screenshot: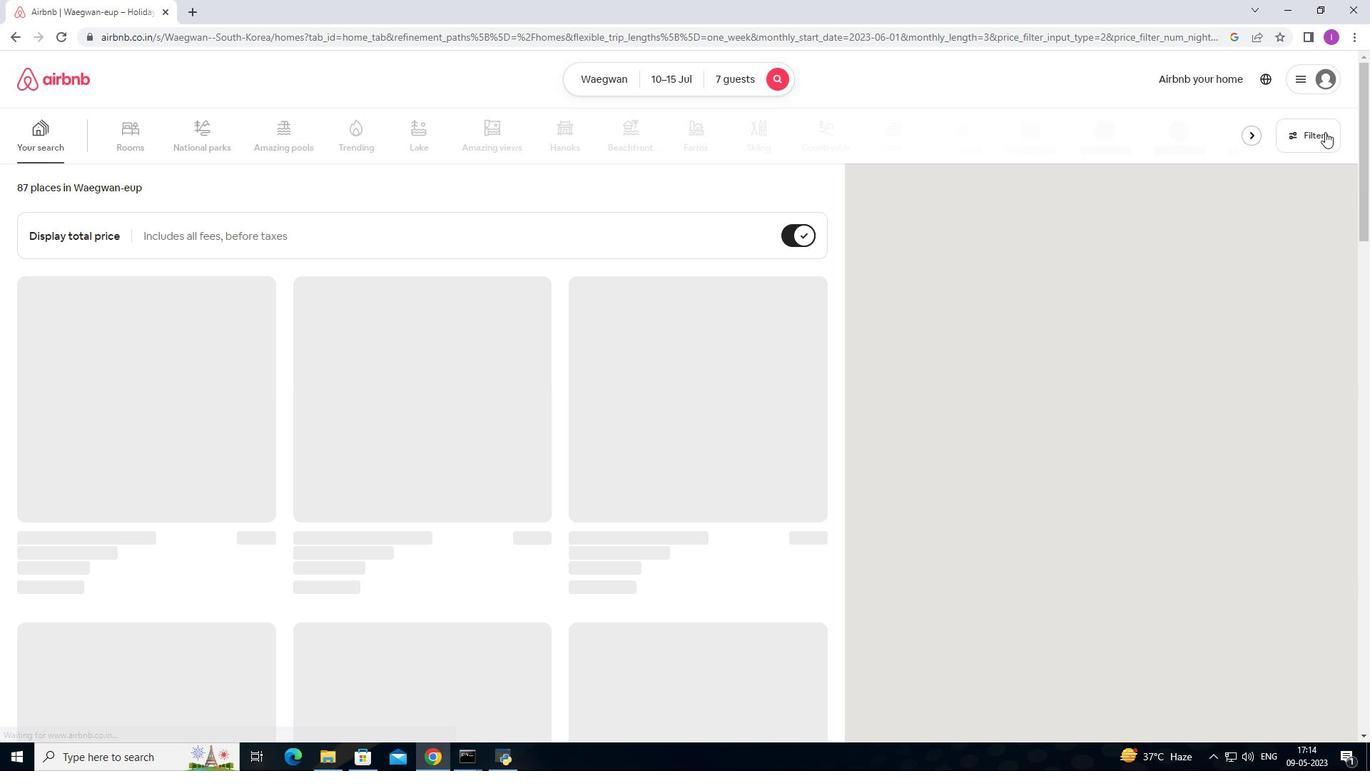 
Action: Mouse pressed left at (1325, 132)
Screenshot: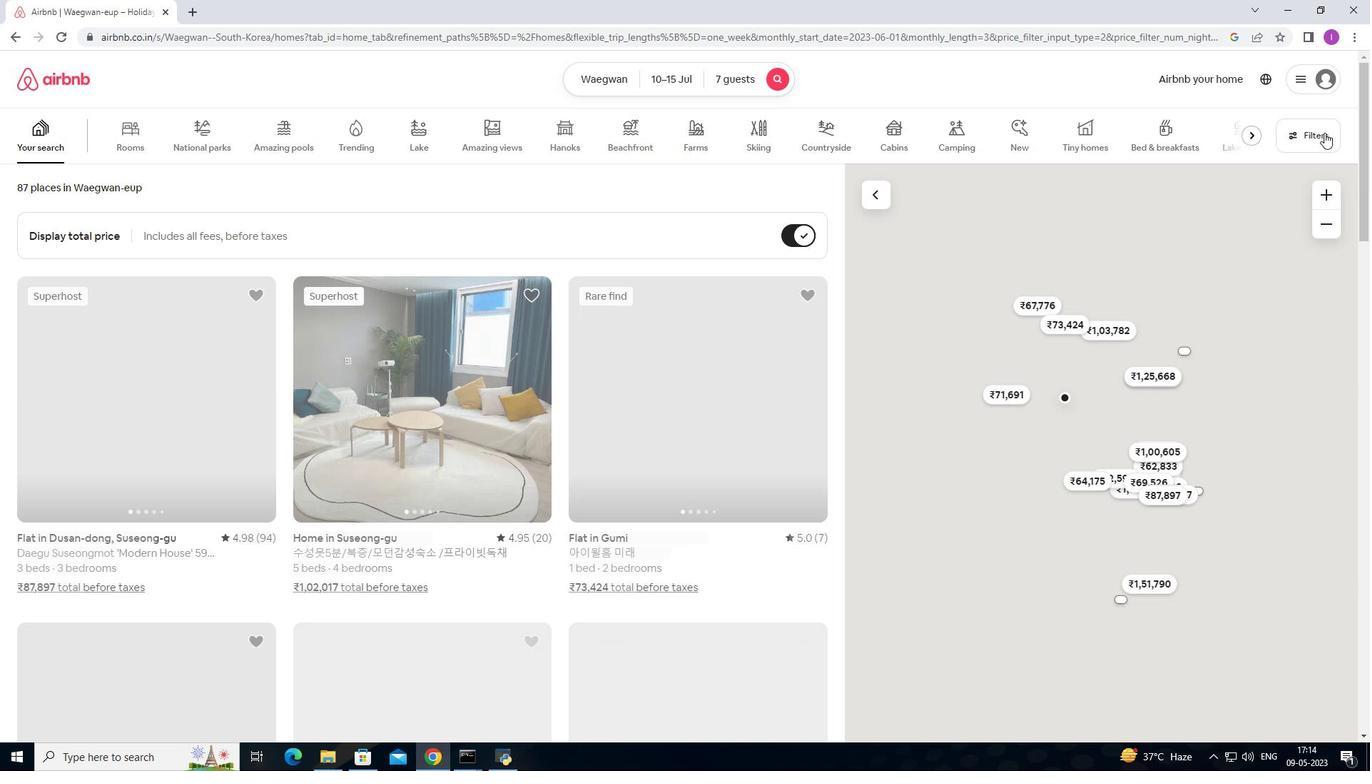 
Action: Mouse moved to (782, 486)
Screenshot: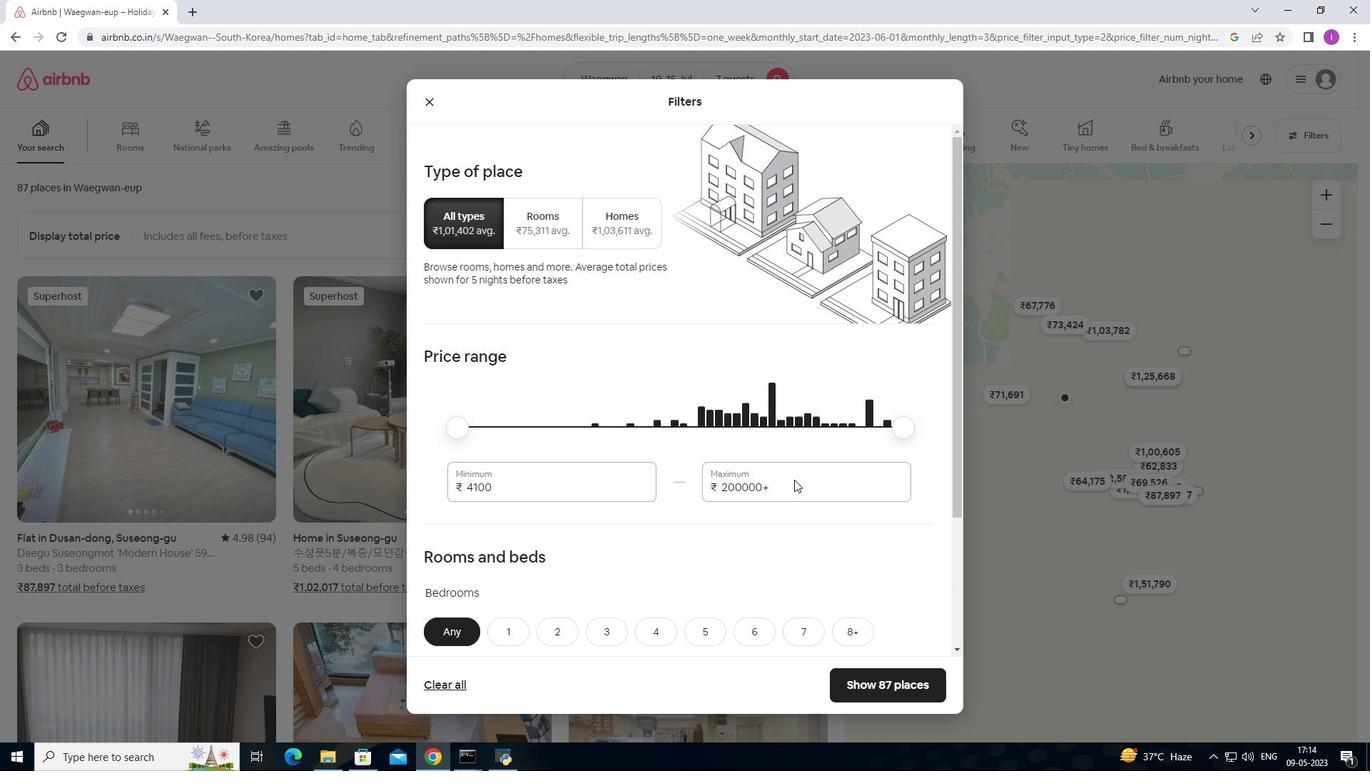 
Action: Mouse pressed left at (782, 486)
Screenshot: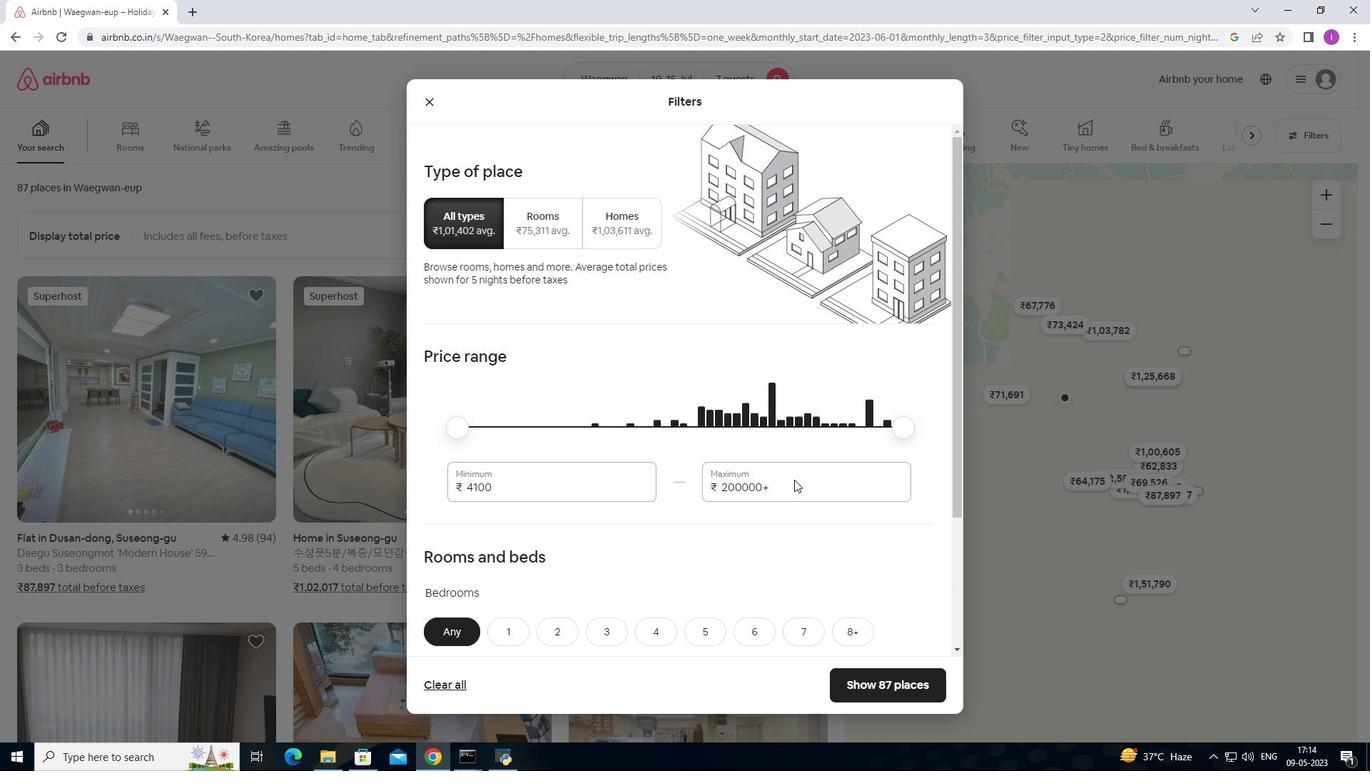 
Action: Mouse moved to (703, 485)
Screenshot: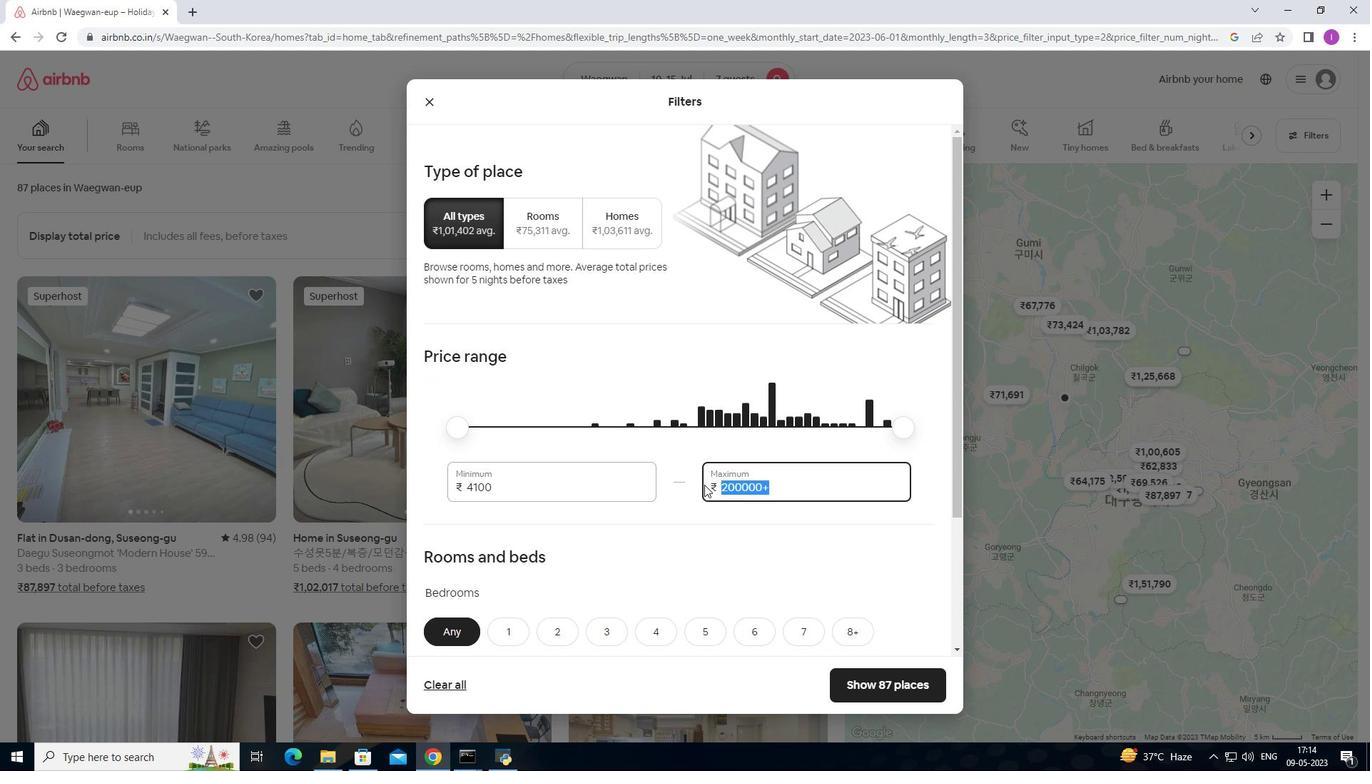 
Action: Key pressed 15
Screenshot: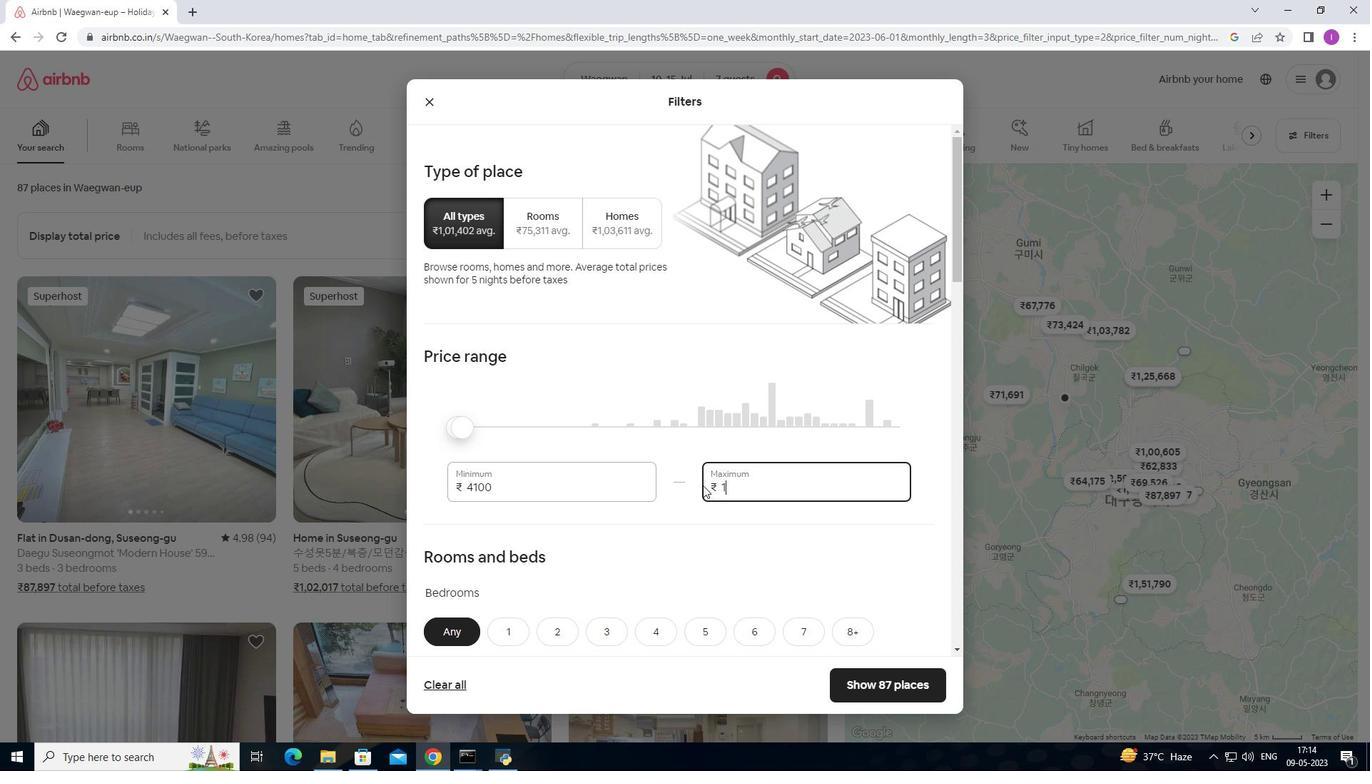 
Action: Mouse moved to (703, 484)
Screenshot: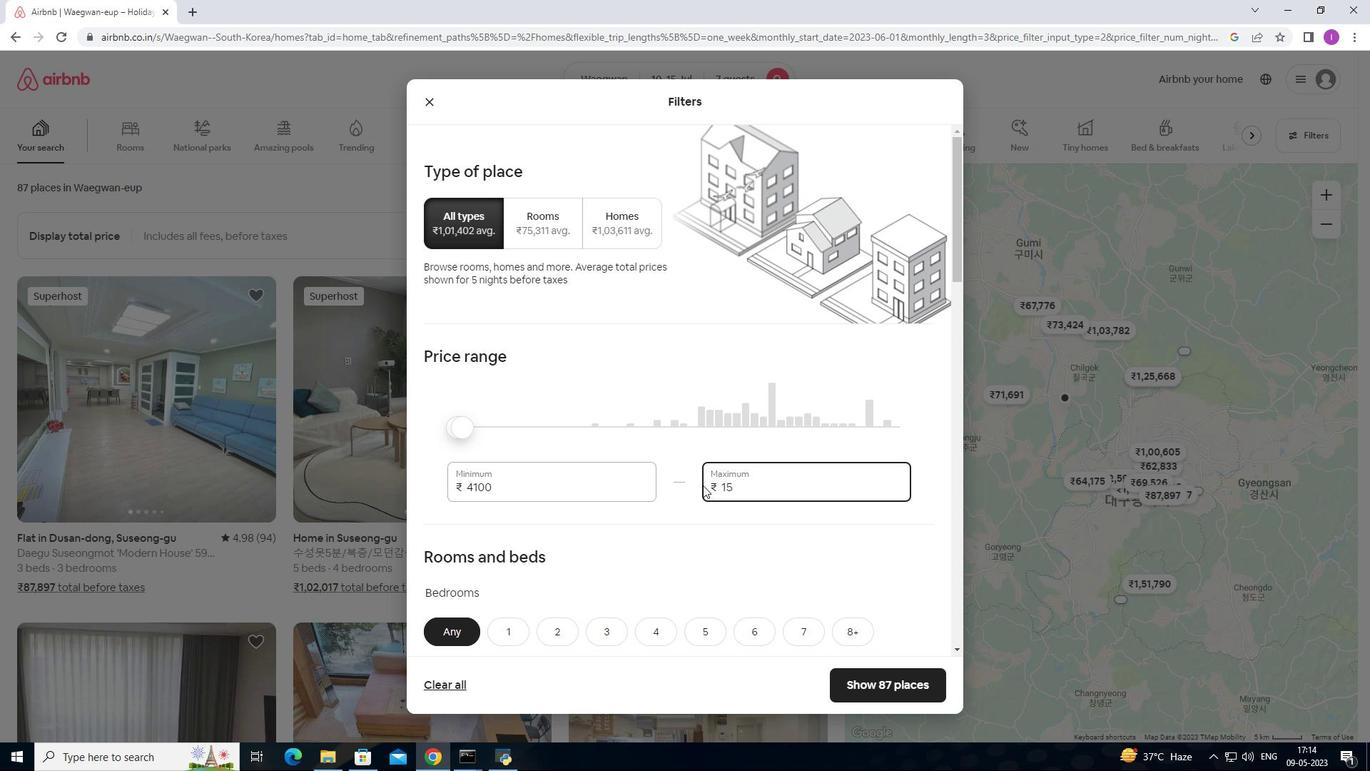 
Action: Key pressed 0
Screenshot: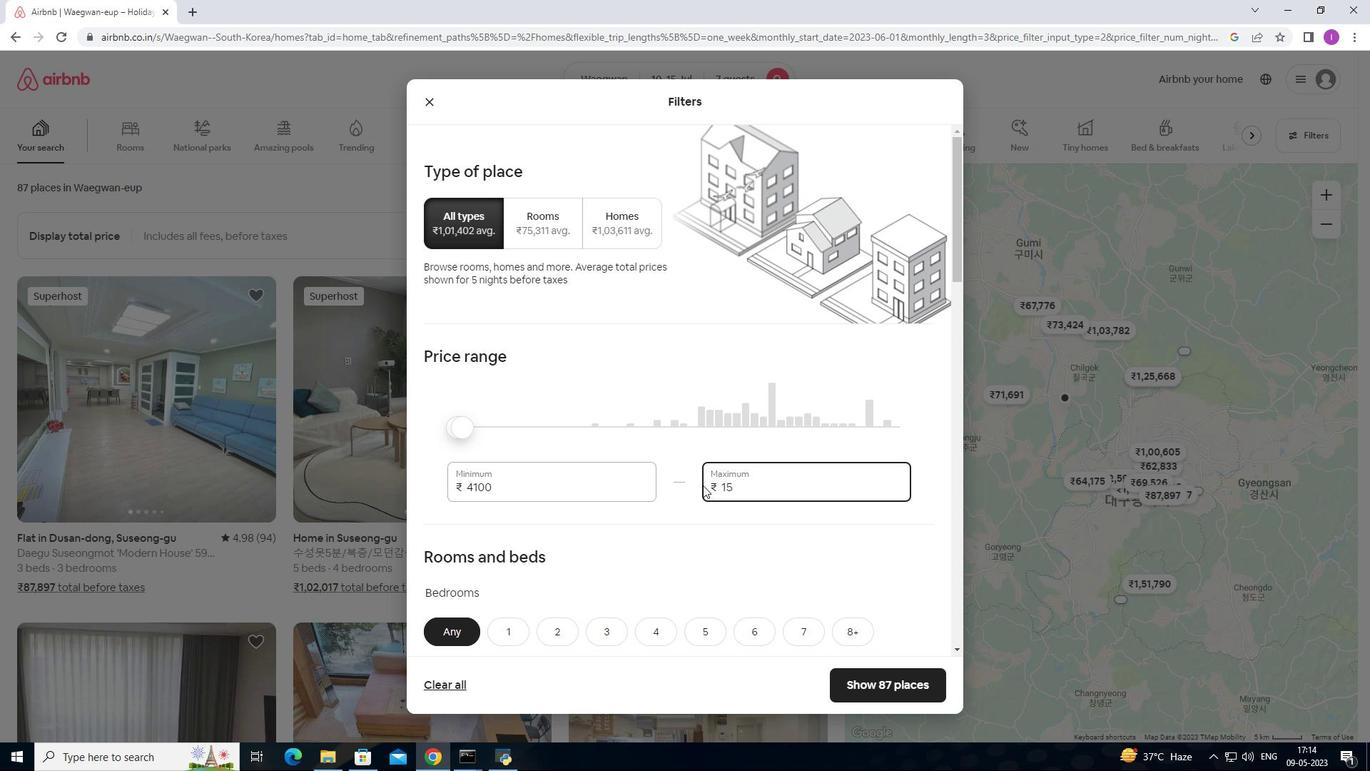 
Action: Mouse moved to (703, 481)
Screenshot: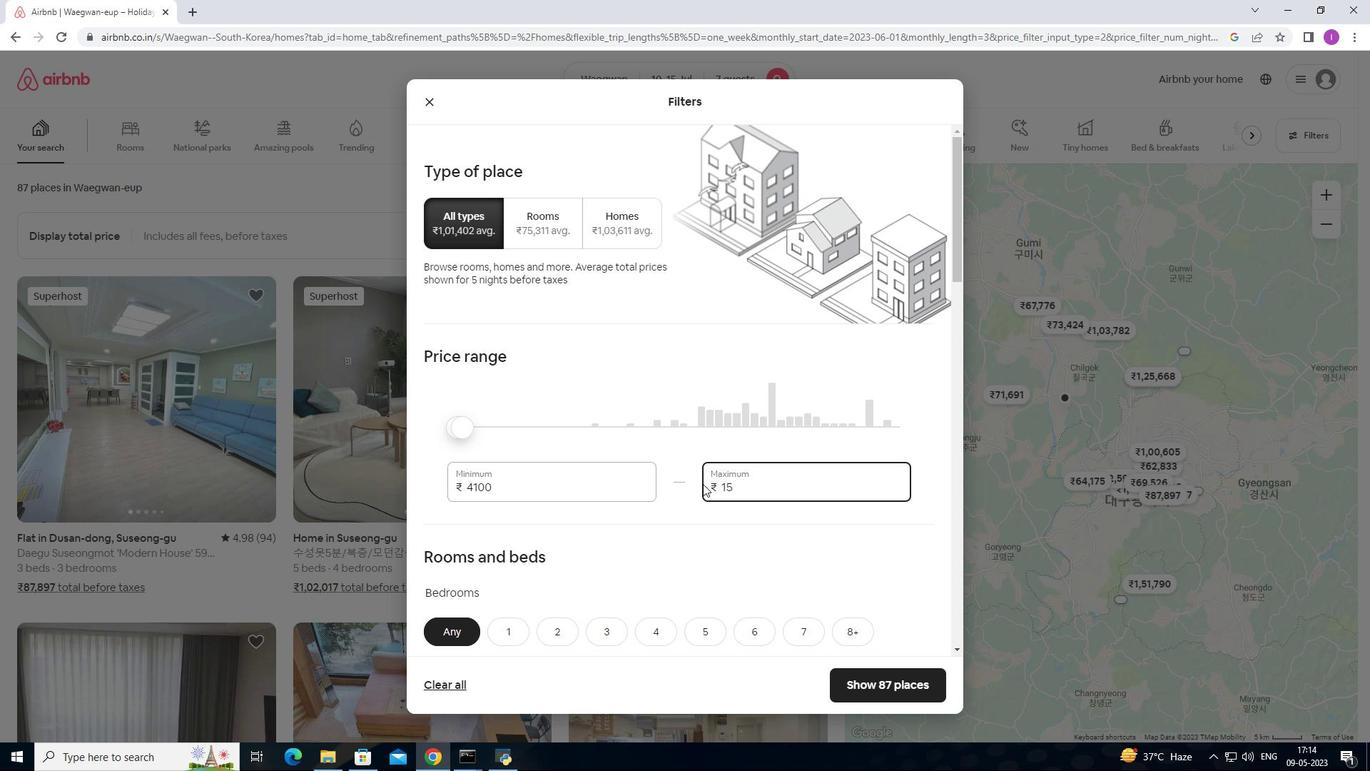 
Action: Key pressed 0
Screenshot: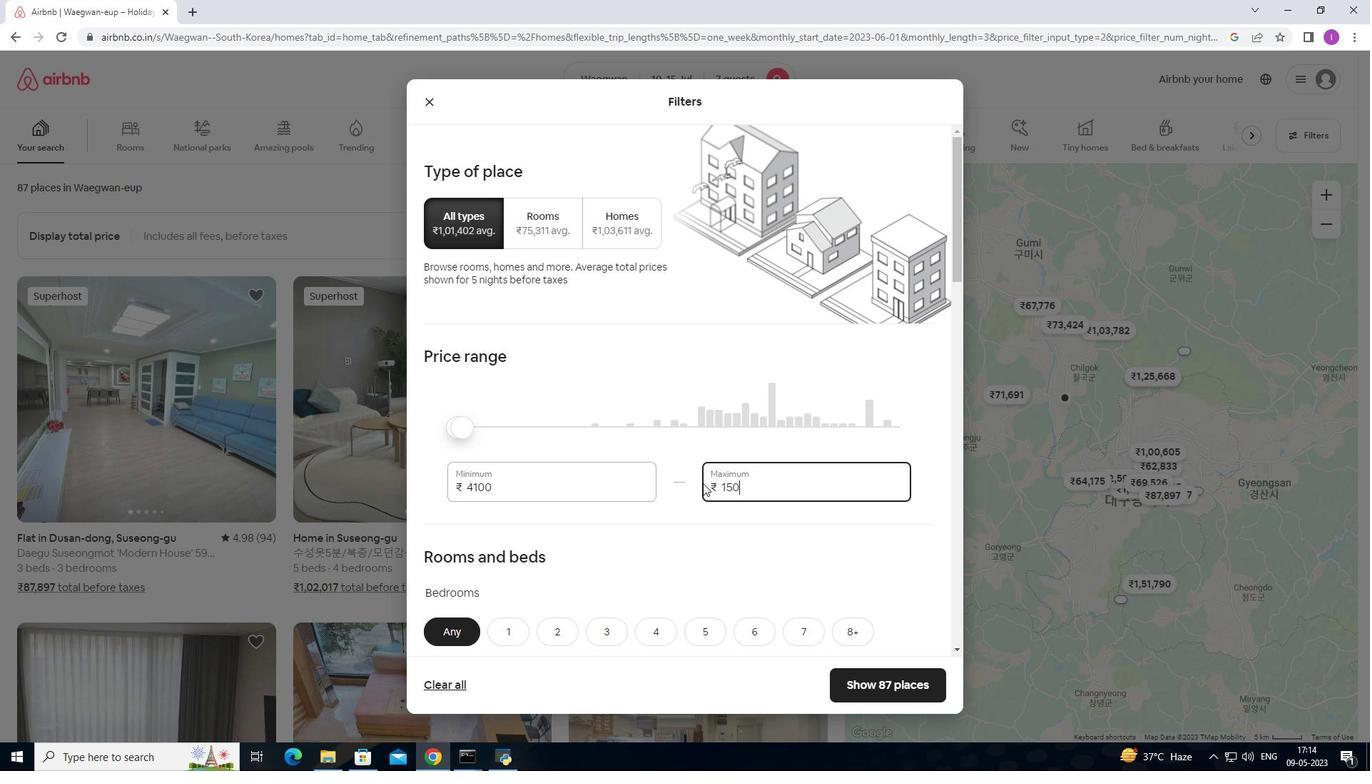 
Action: Mouse moved to (703, 480)
Screenshot: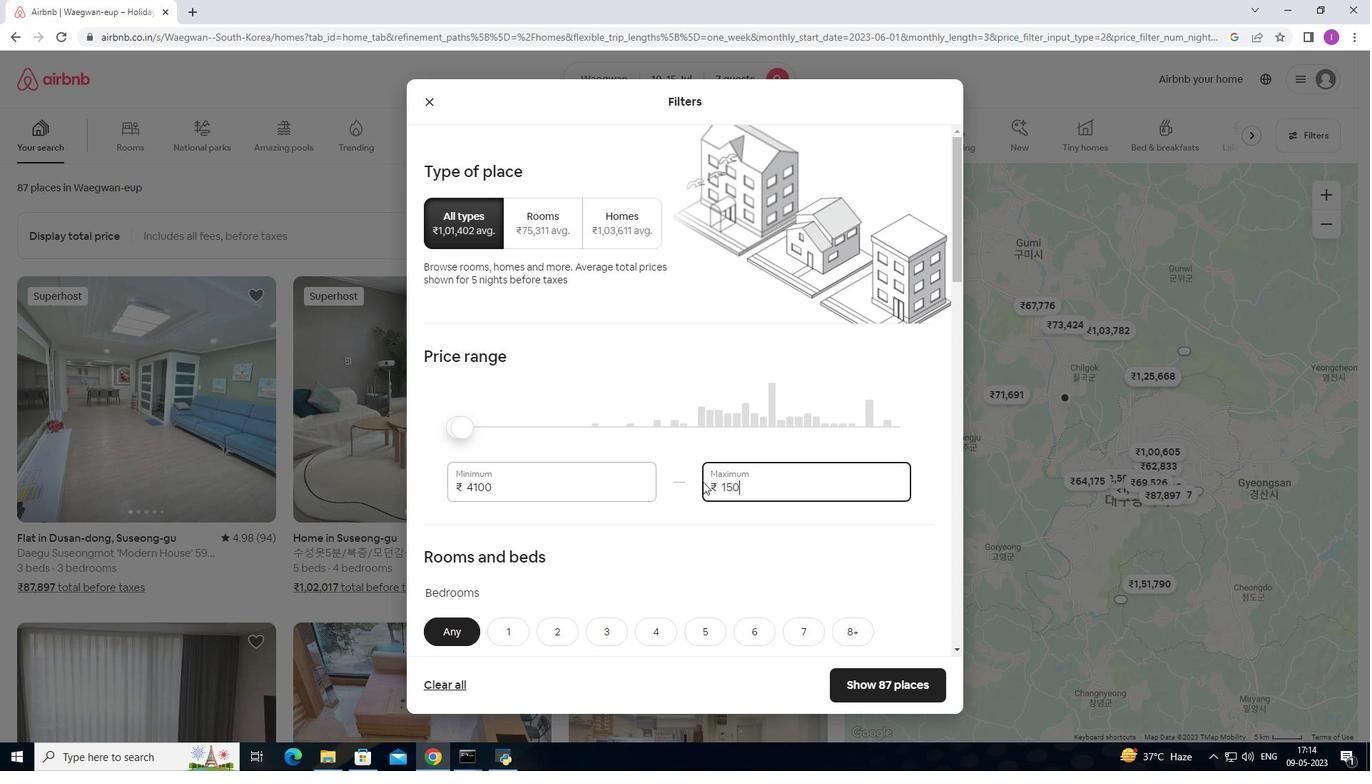 
Action: Key pressed 0
Screenshot: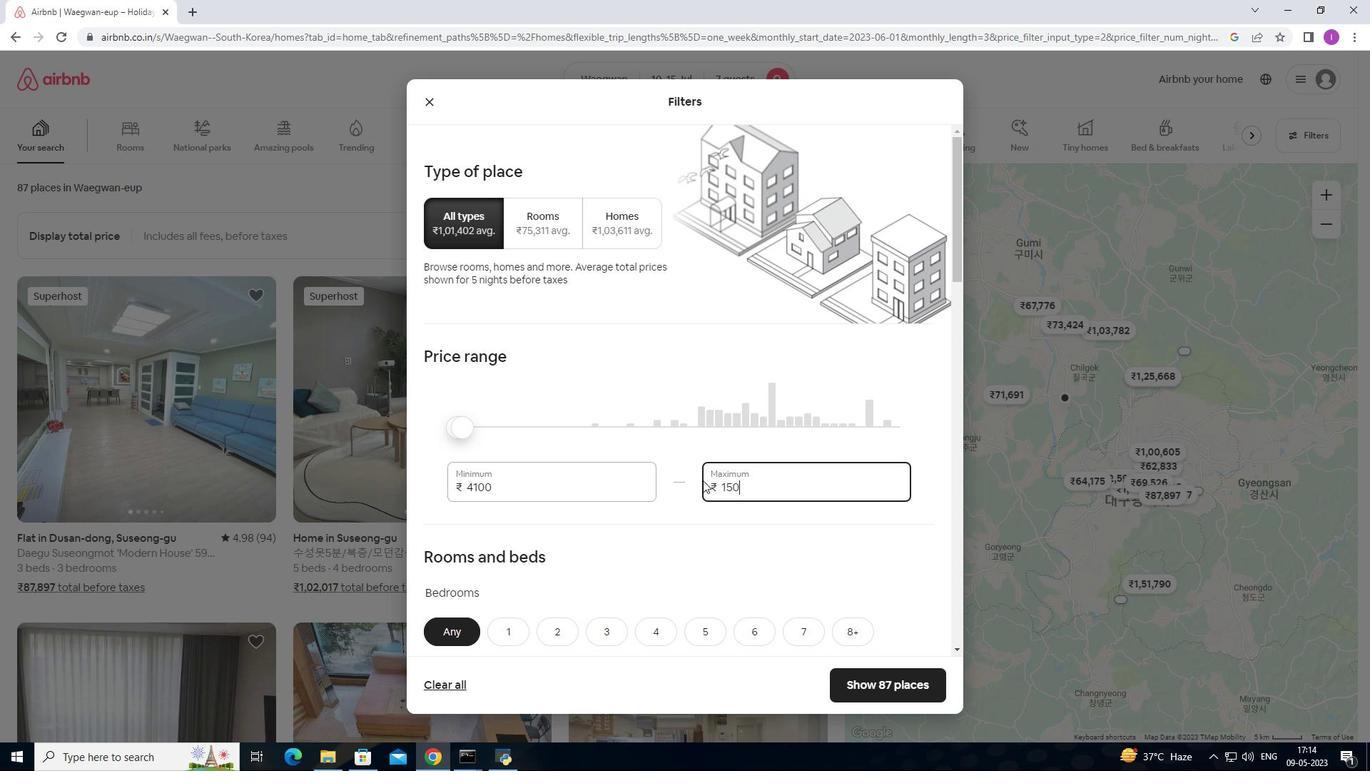 
Action: Mouse moved to (523, 483)
Screenshot: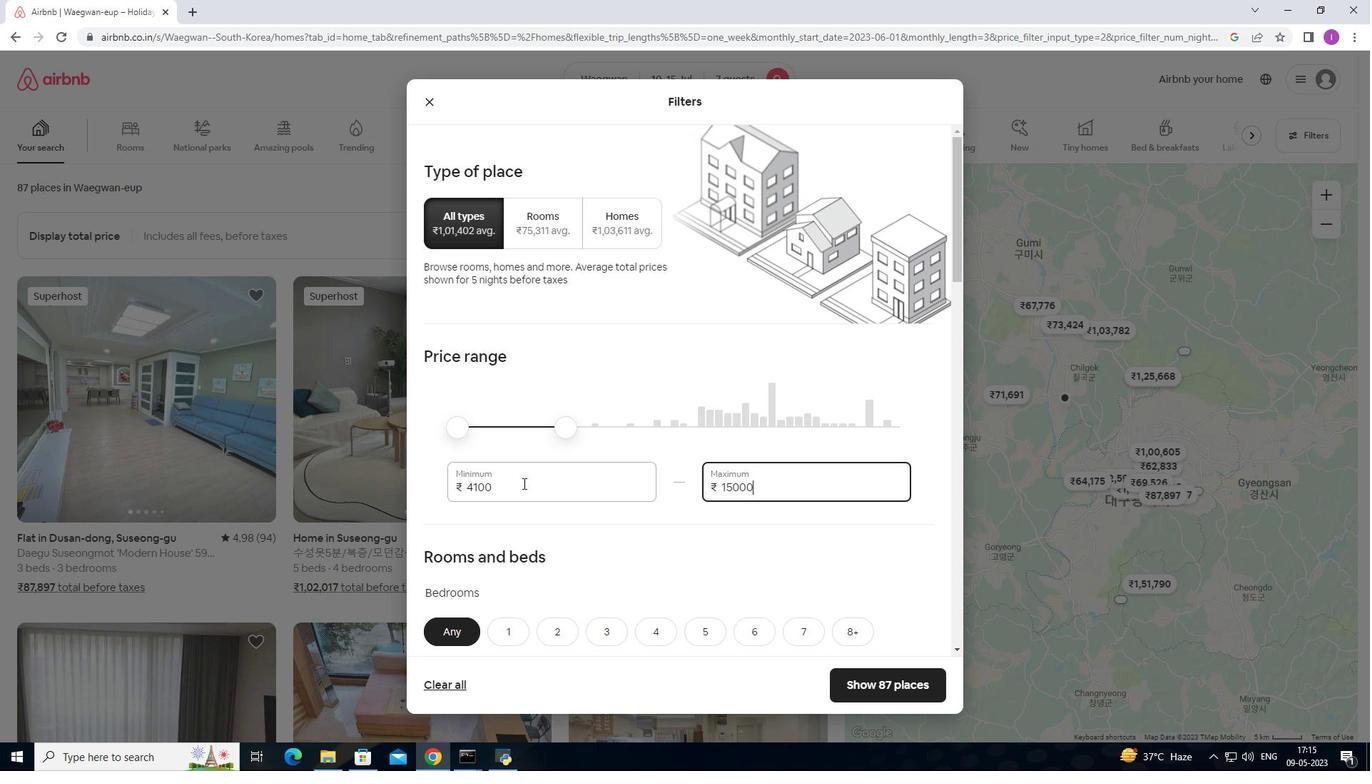 
Action: Mouse pressed left at (523, 483)
Screenshot: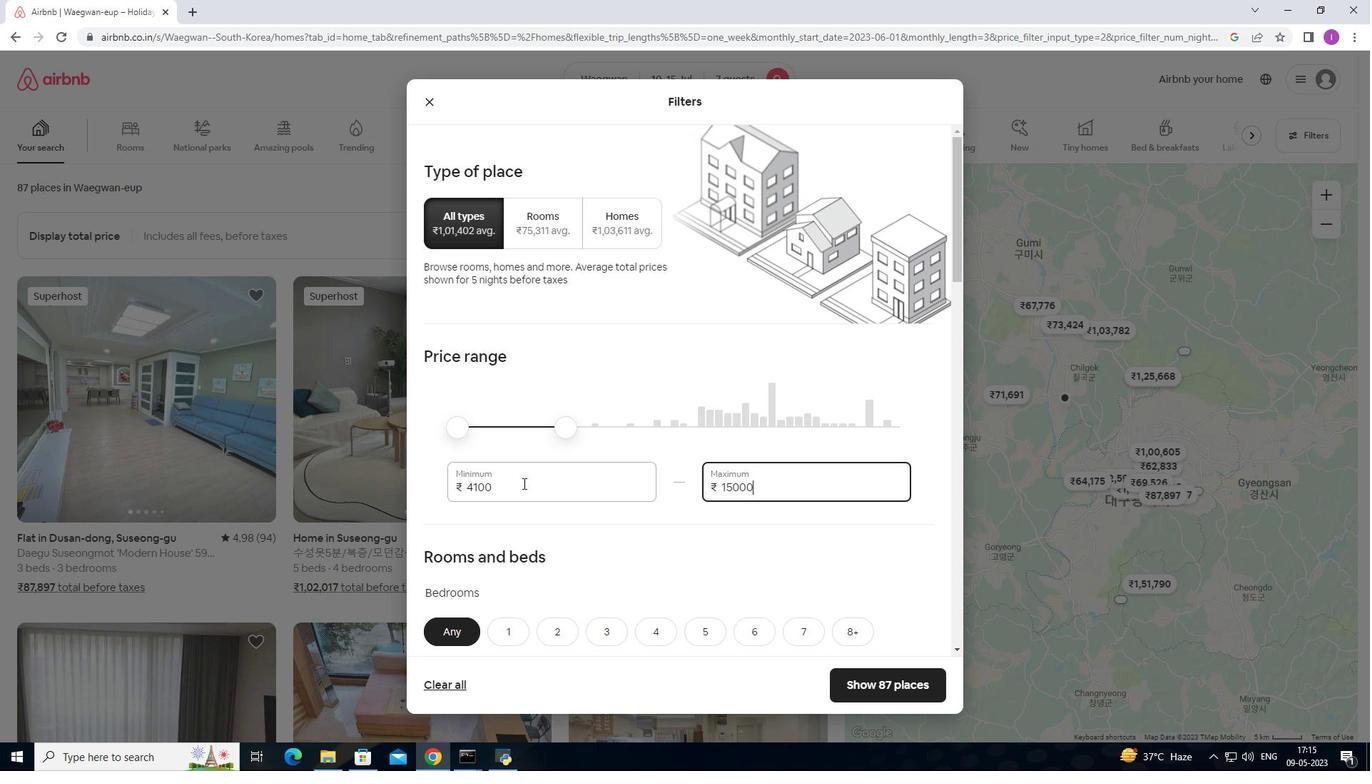 
Action: Mouse moved to (545, 491)
Screenshot: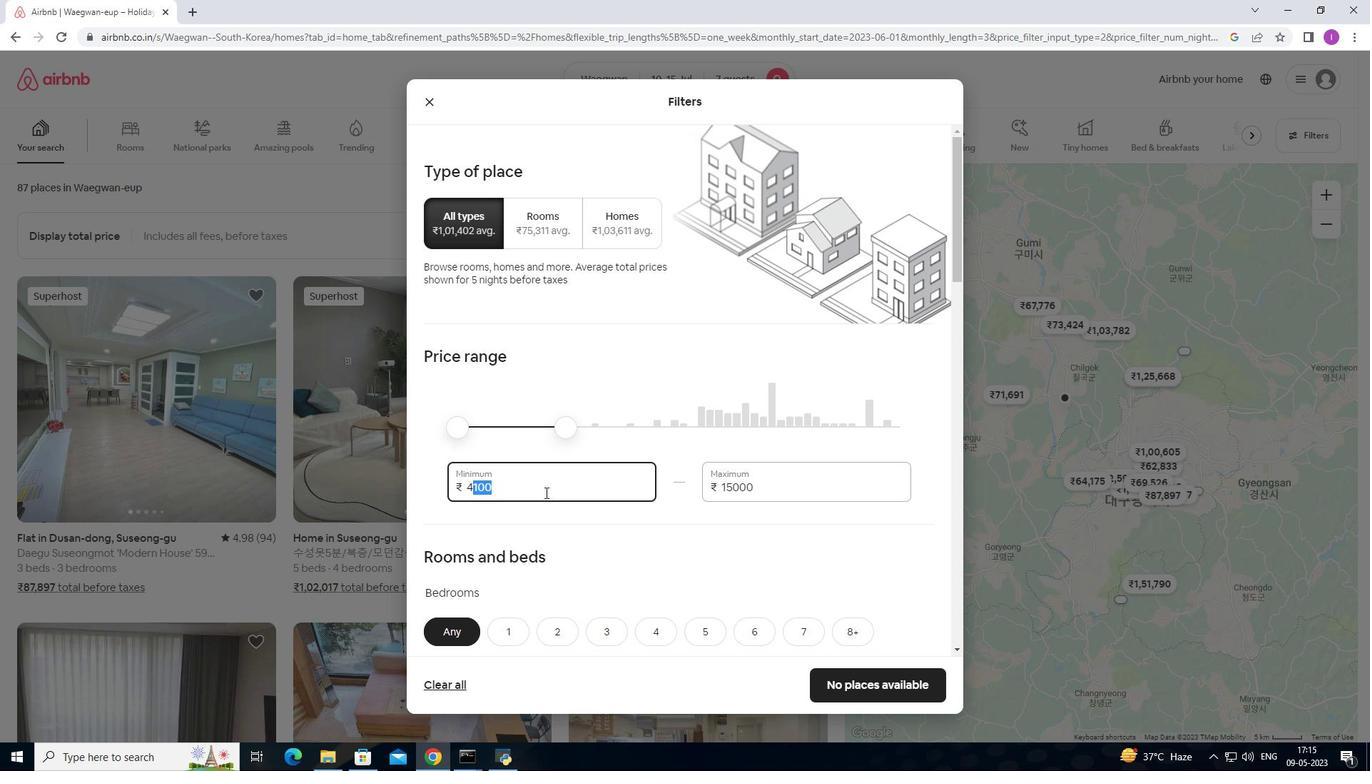 
Action: Key pressed <Key.backspace><Key.backspace>
Screenshot: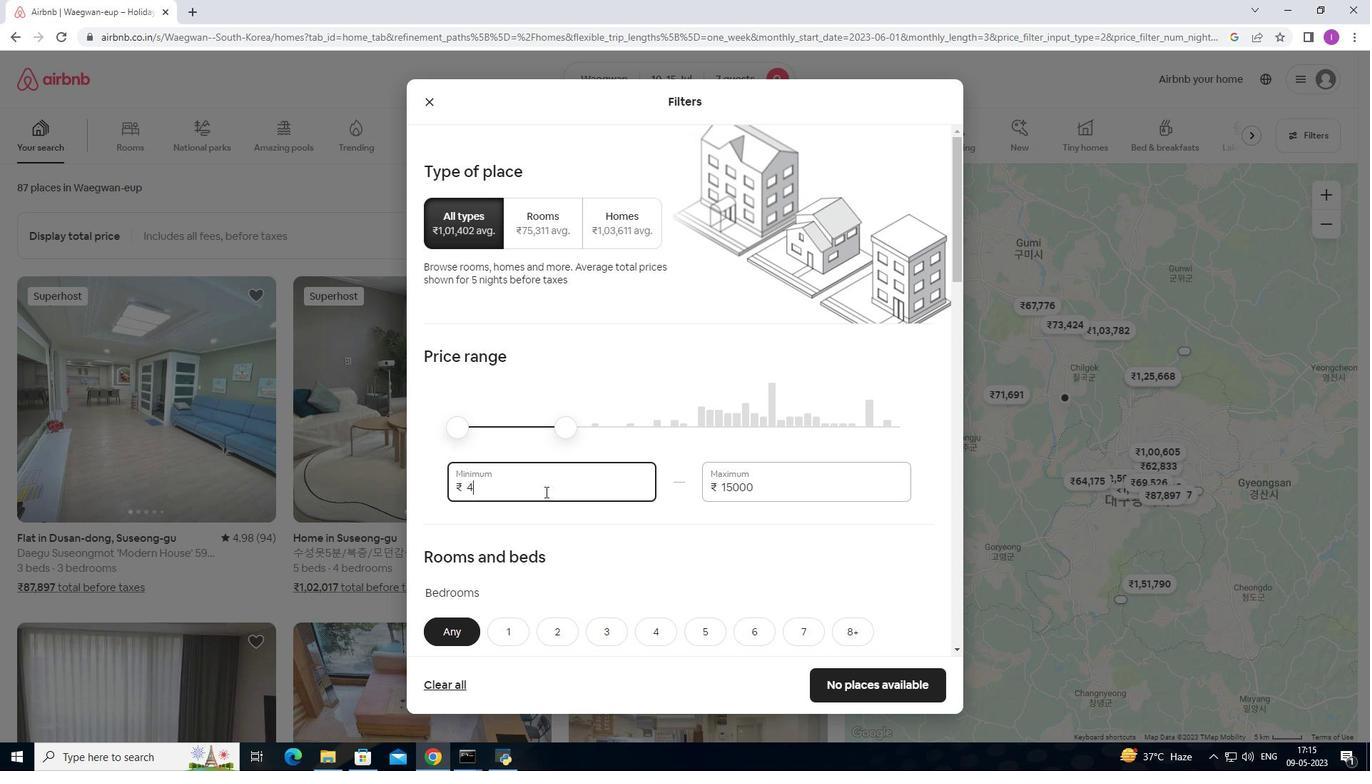 
Action: Mouse moved to (543, 484)
Screenshot: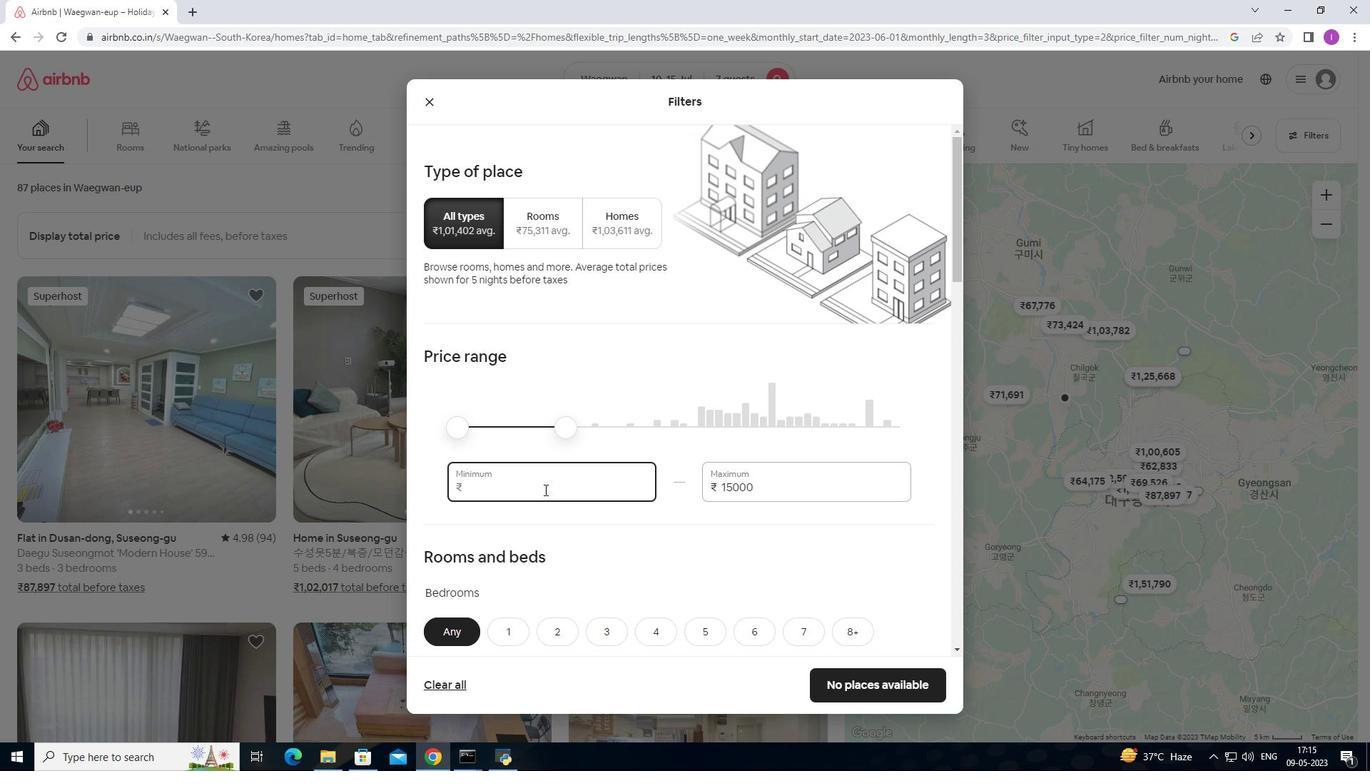 
Action: Key pressed 10000
Screenshot: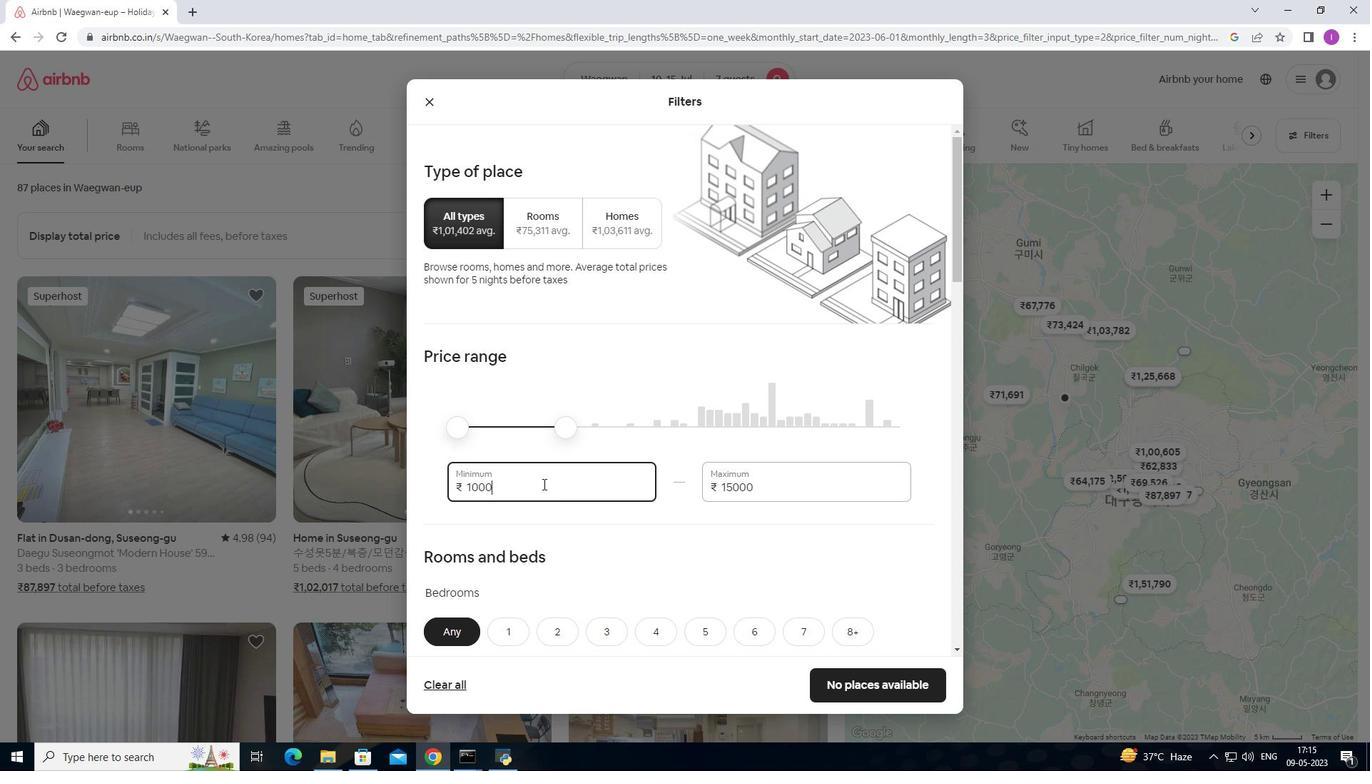 
Action: Mouse moved to (514, 525)
Screenshot: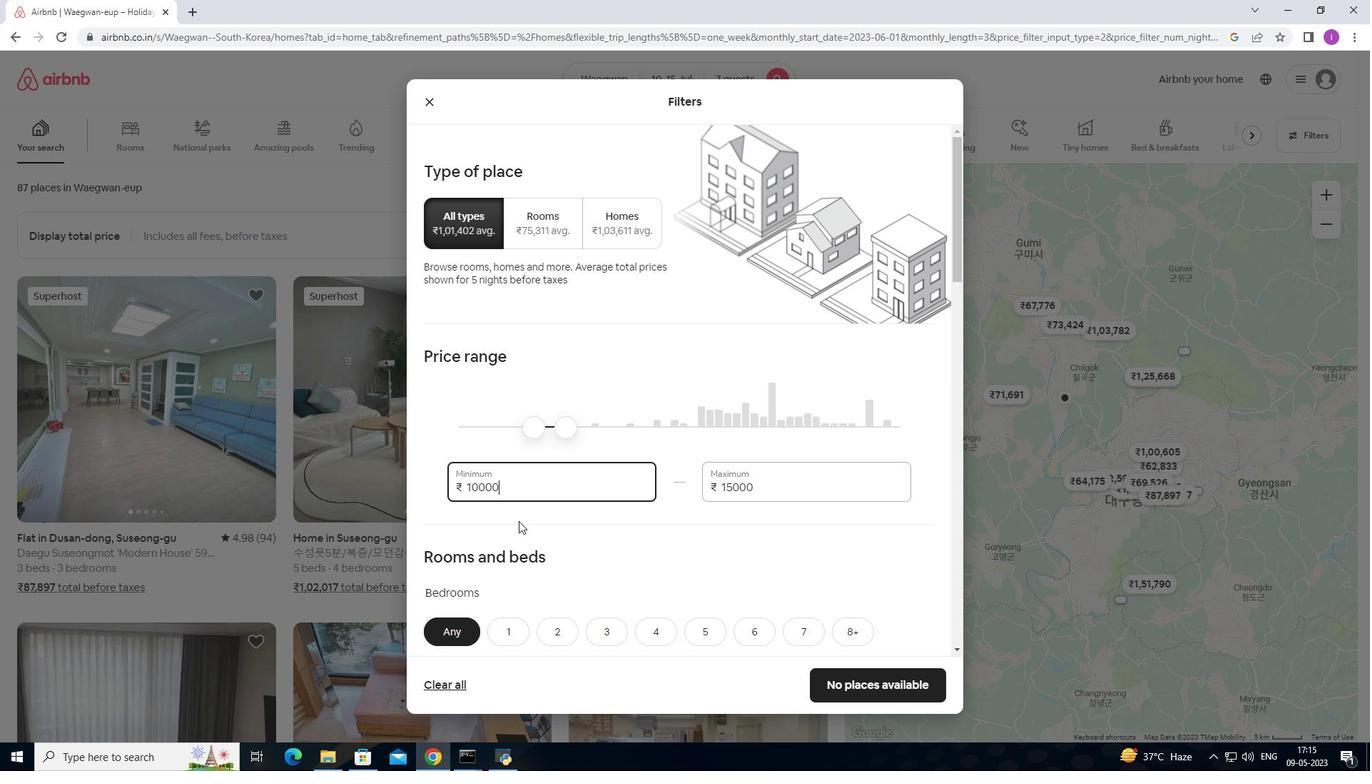 
Action: Mouse scrolled (514, 524) with delta (0, 0)
Screenshot: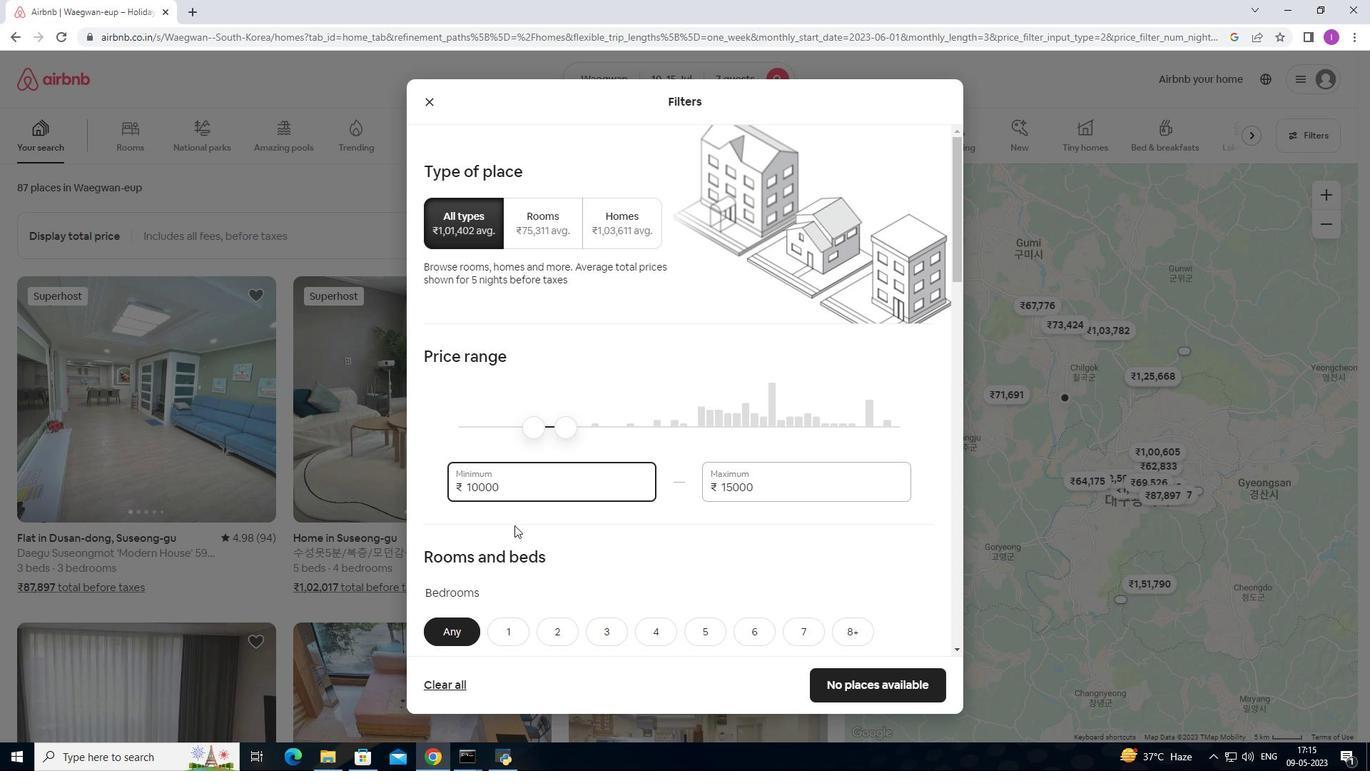 
Action: Mouse moved to (544, 510)
Screenshot: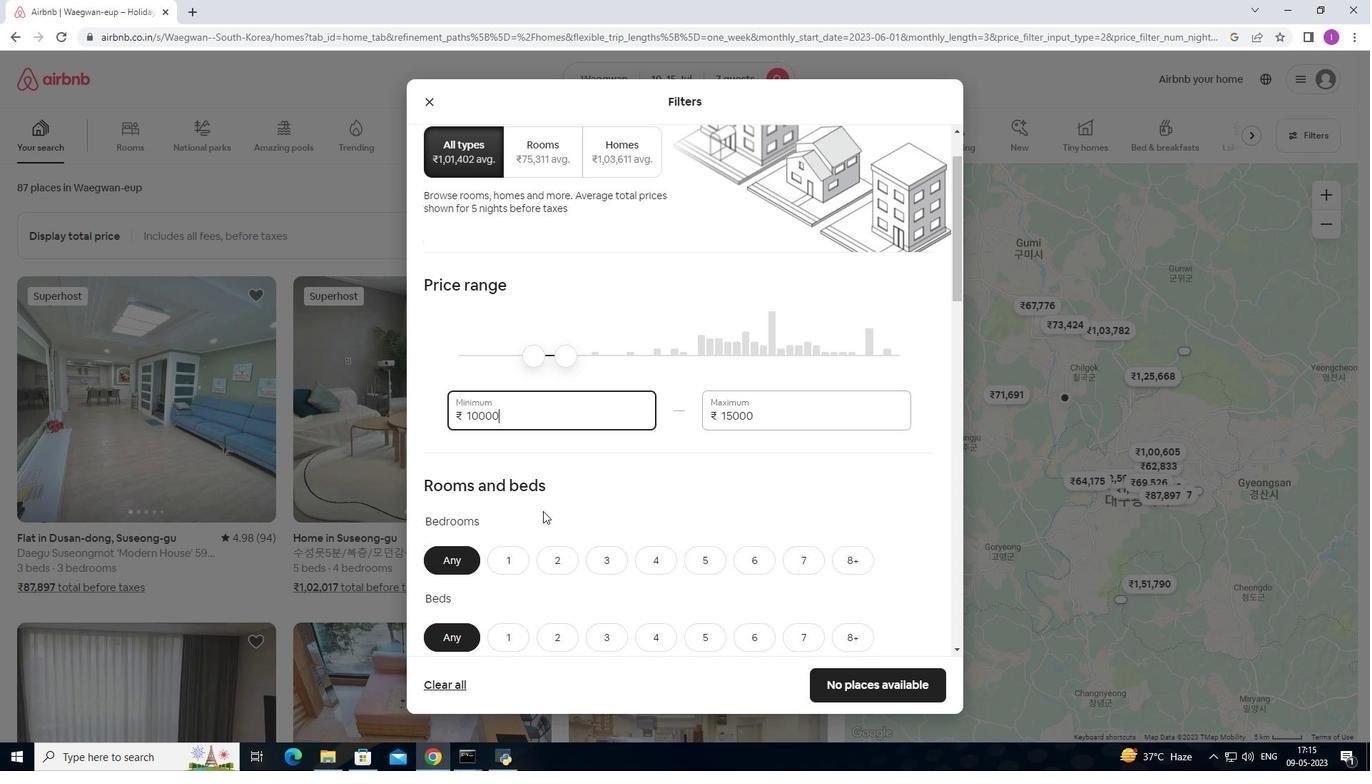 
Action: Mouse scrolled (544, 509) with delta (0, 0)
Screenshot: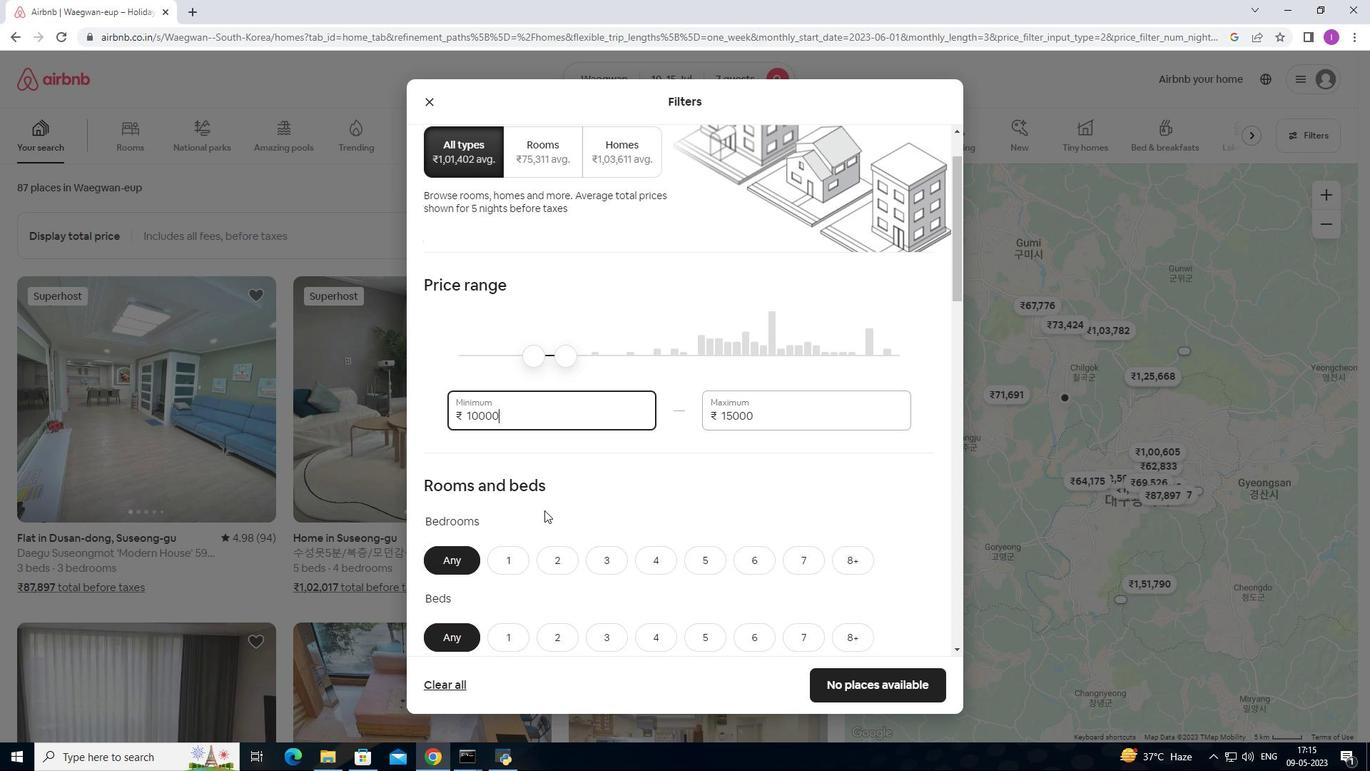 
Action: Mouse scrolled (544, 509) with delta (0, 0)
Screenshot: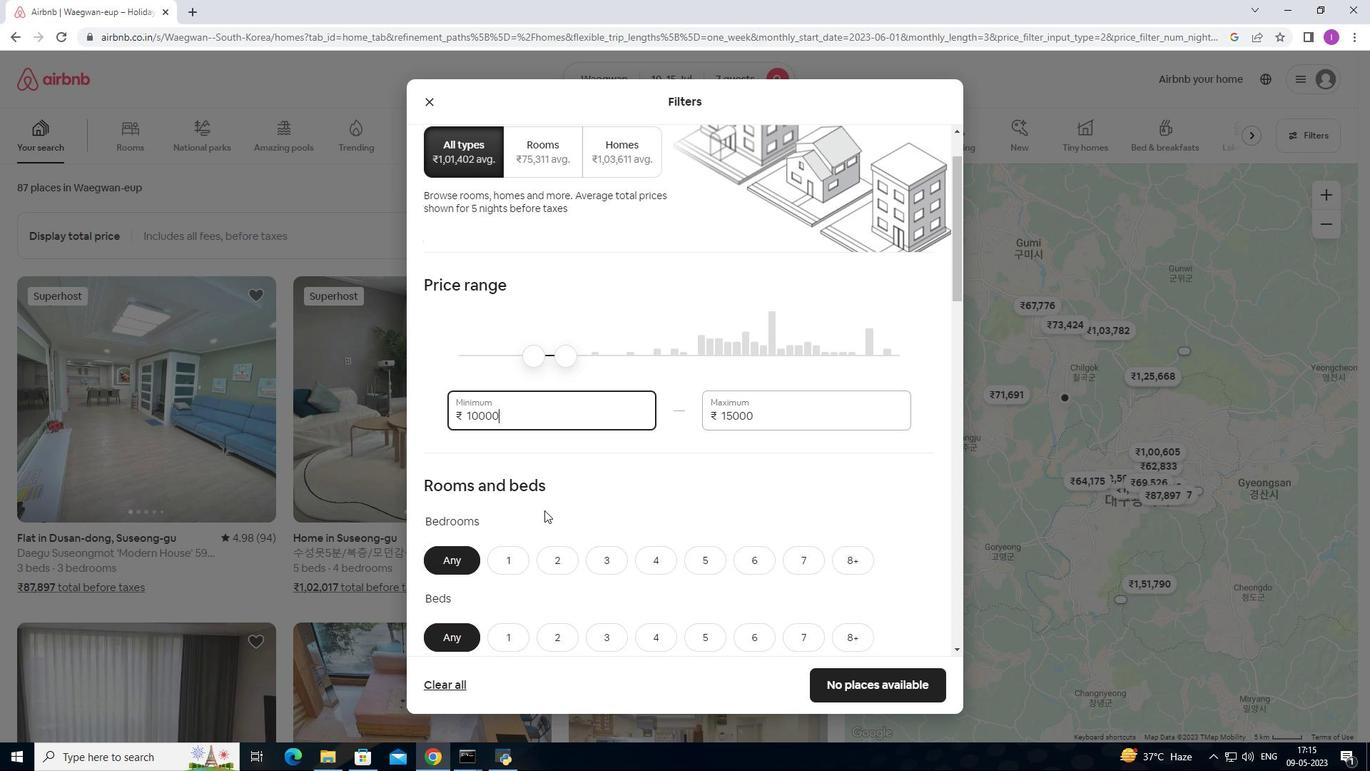 
Action: Mouse moved to (547, 507)
Screenshot: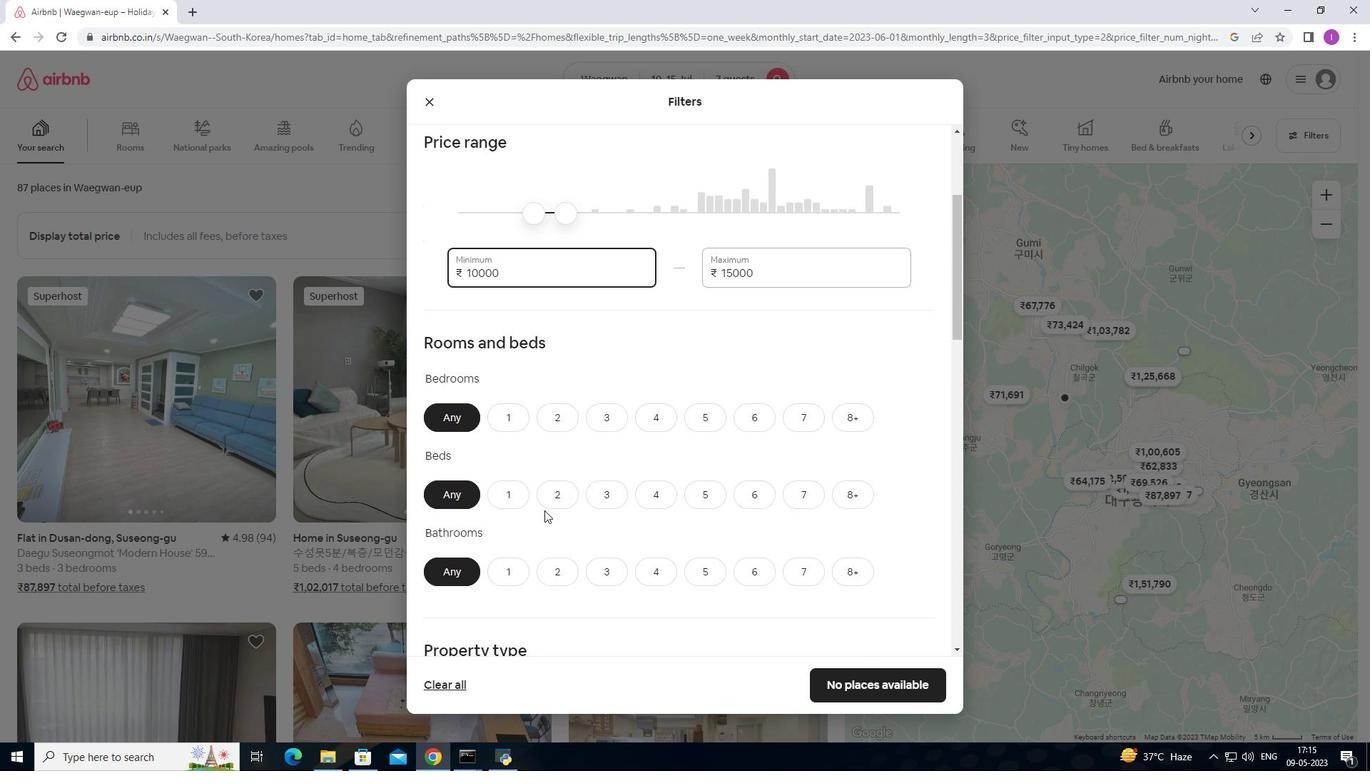 
Action: Mouse scrolled (547, 506) with delta (0, 0)
Screenshot: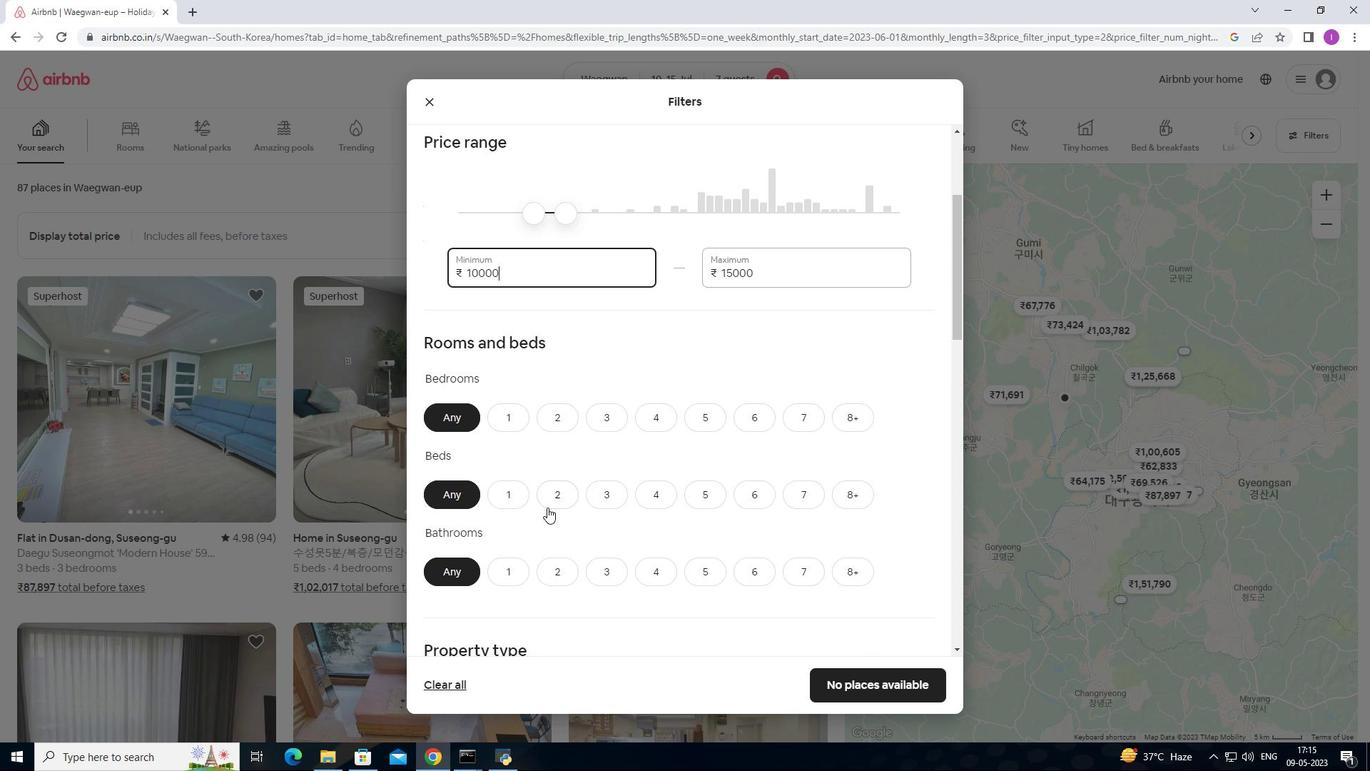
Action: Mouse moved to (549, 506)
Screenshot: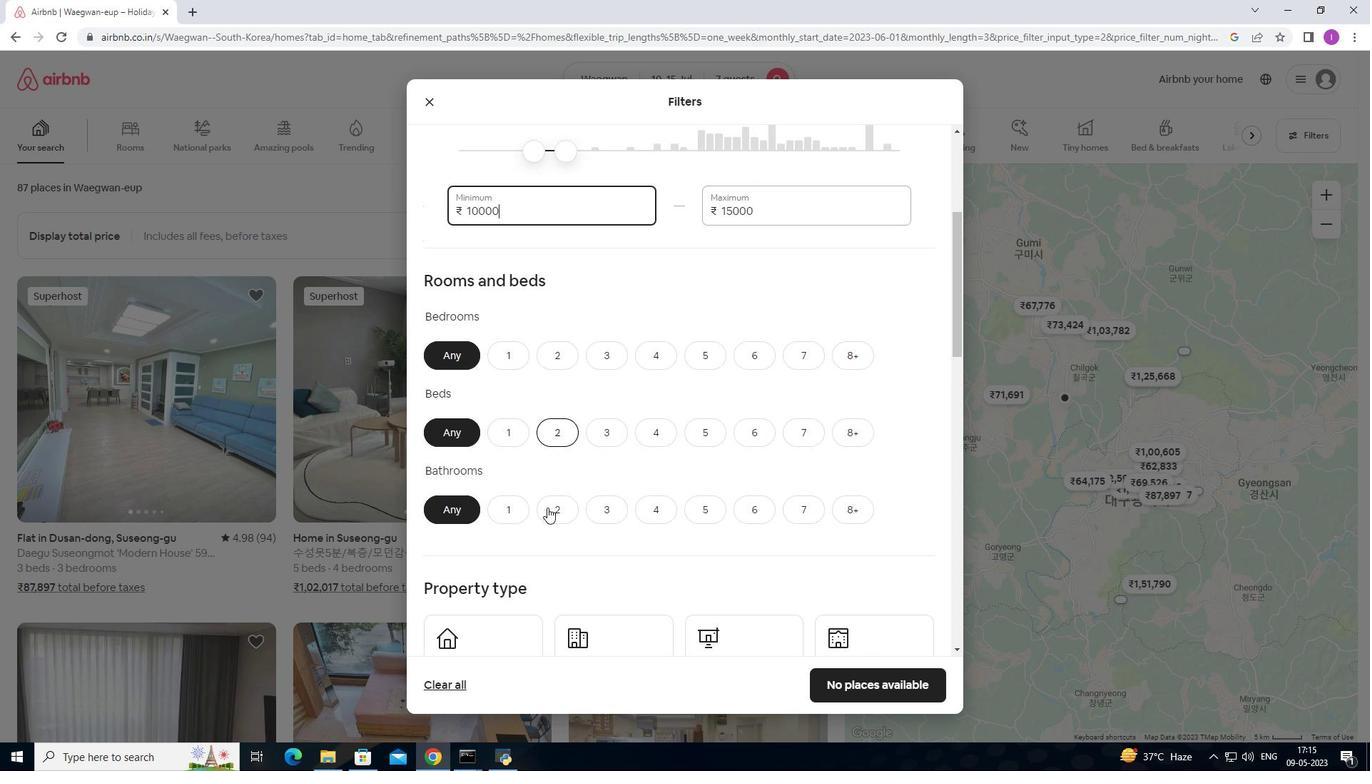 
Action: Mouse scrolled (549, 505) with delta (0, 0)
Screenshot: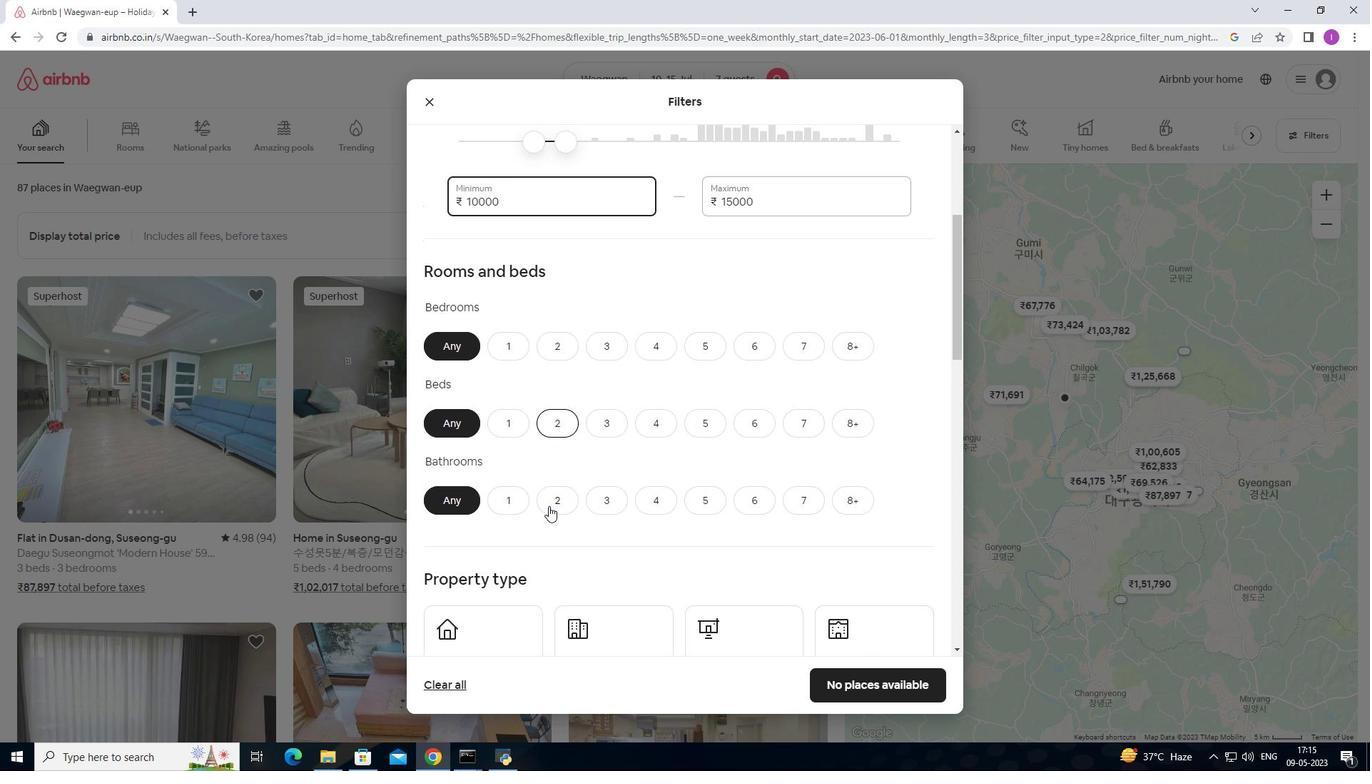 
Action: Mouse moved to (652, 277)
Screenshot: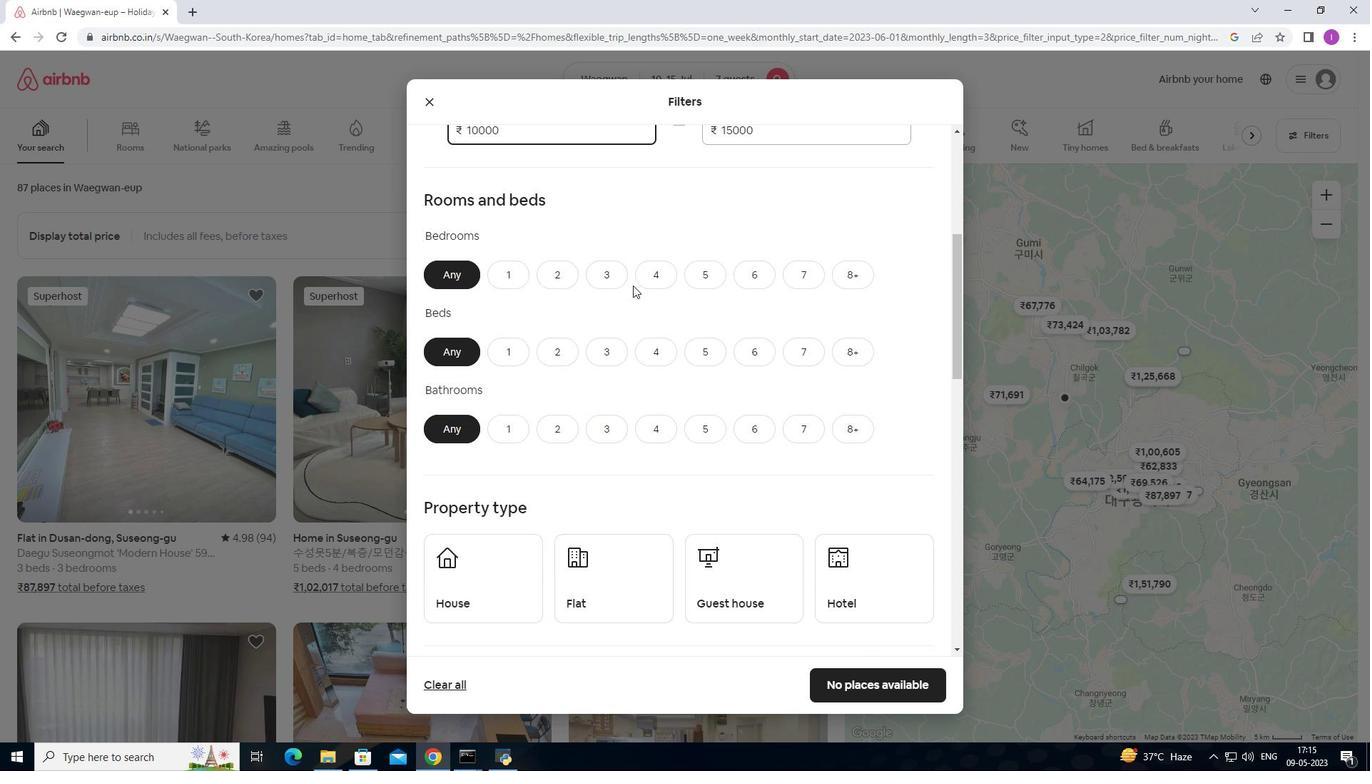 
Action: Mouse pressed left at (652, 277)
Screenshot: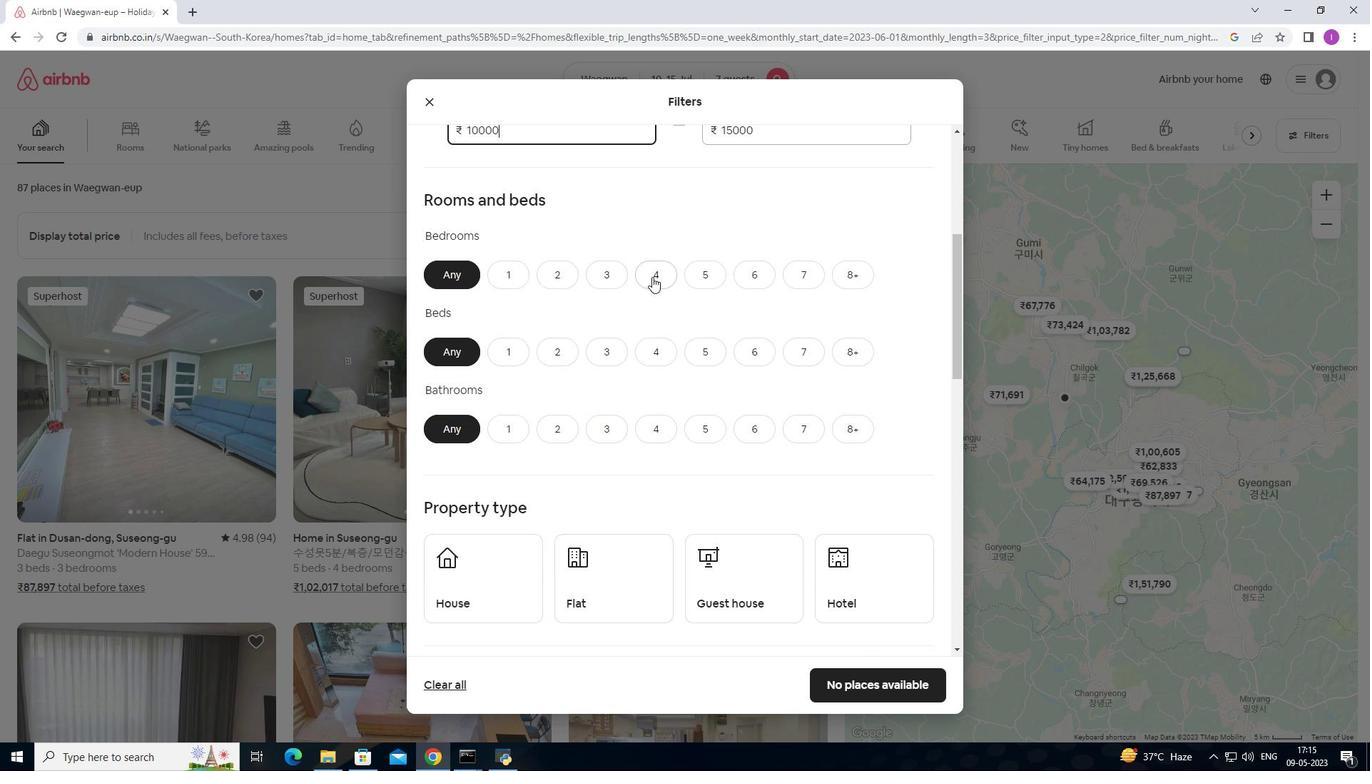 
Action: Mouse moved to (821, 351)
Screenshot: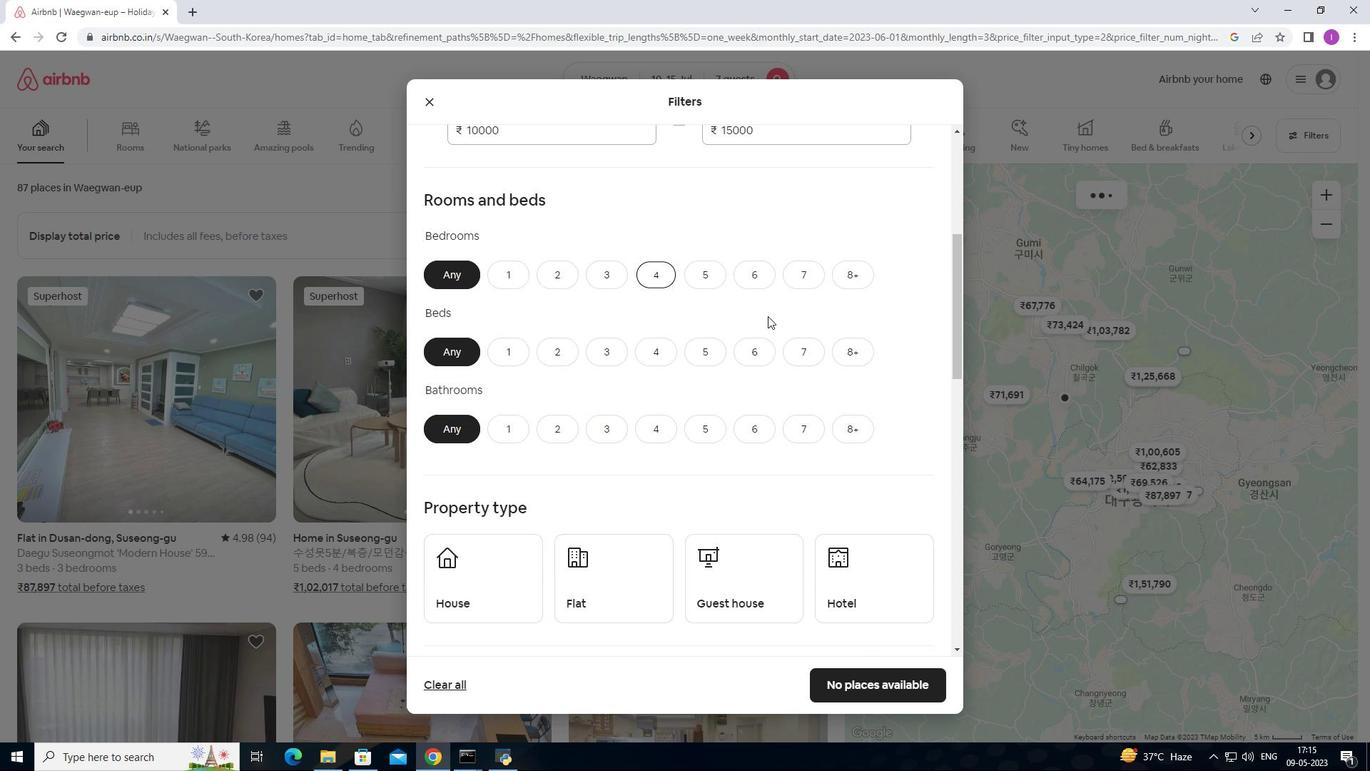 
Action: Mouse pressed left at (821, 351)
Screenshot: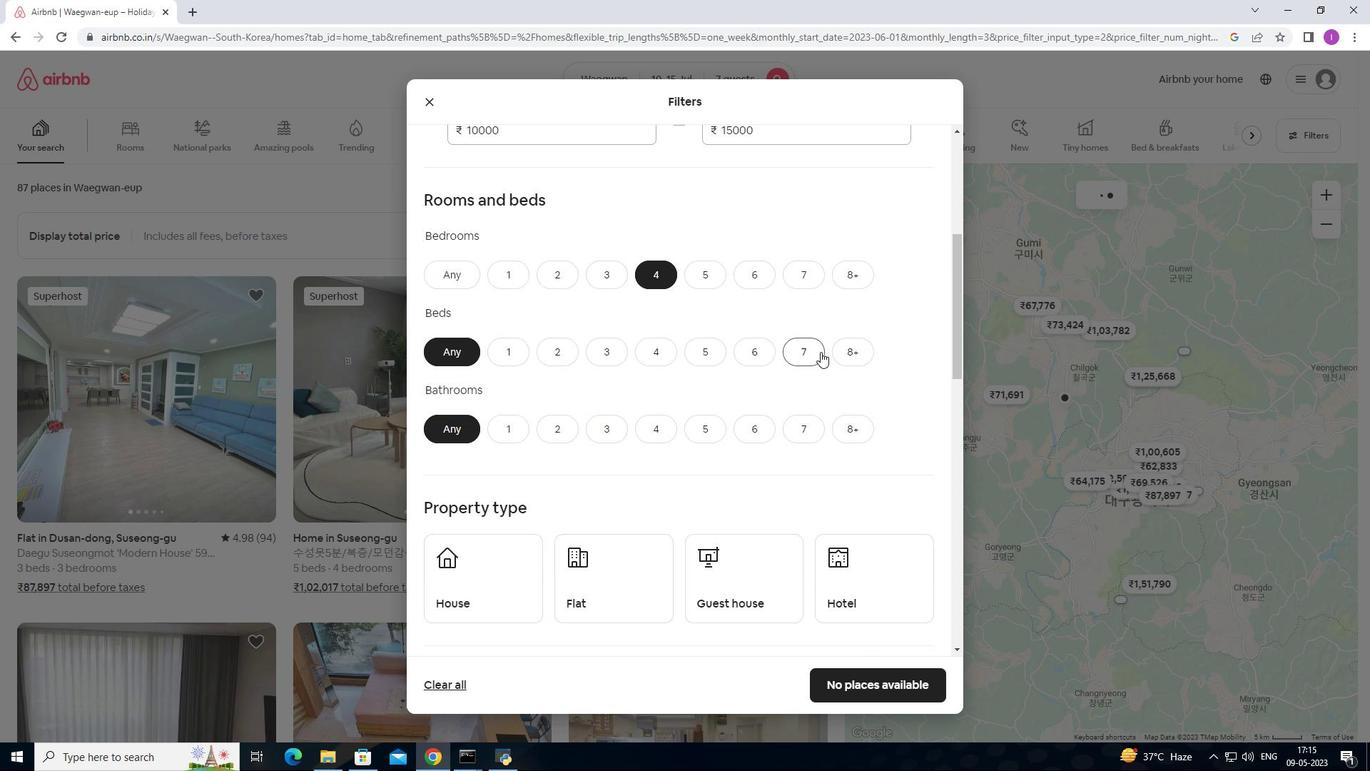 
Action: Mouse moved to (659, 429)
Screenshot: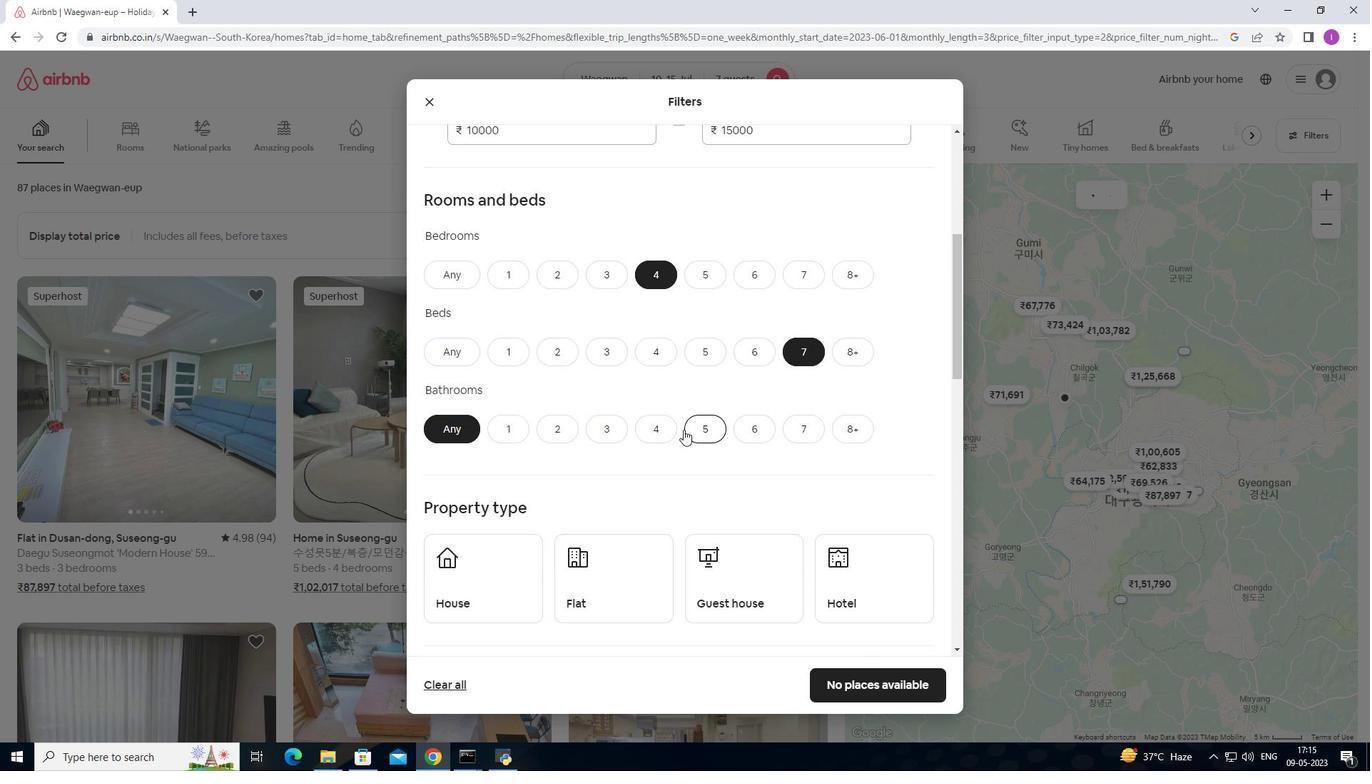 
Action: Mouse pressed left at (659, 429)
Screenshot: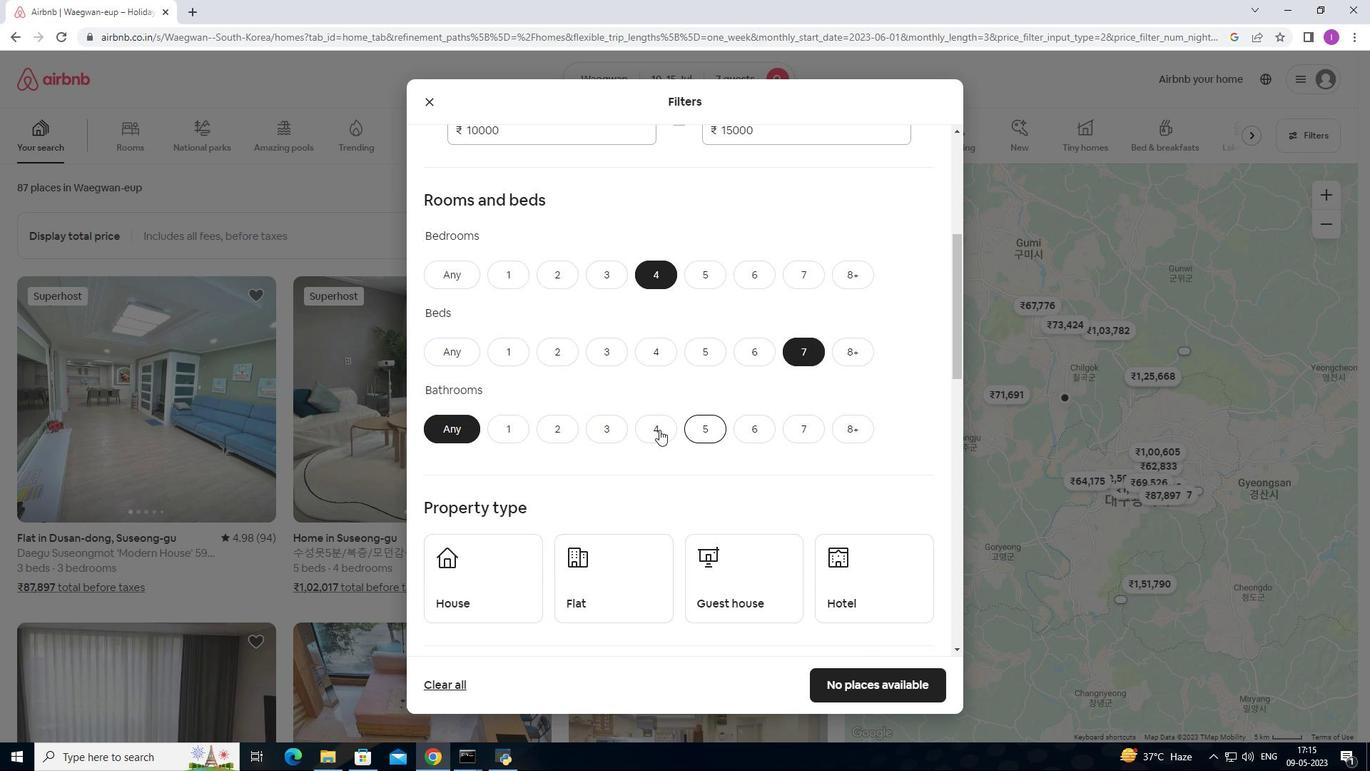 
Action: Mouse moved to (662, 454)
Screenshot: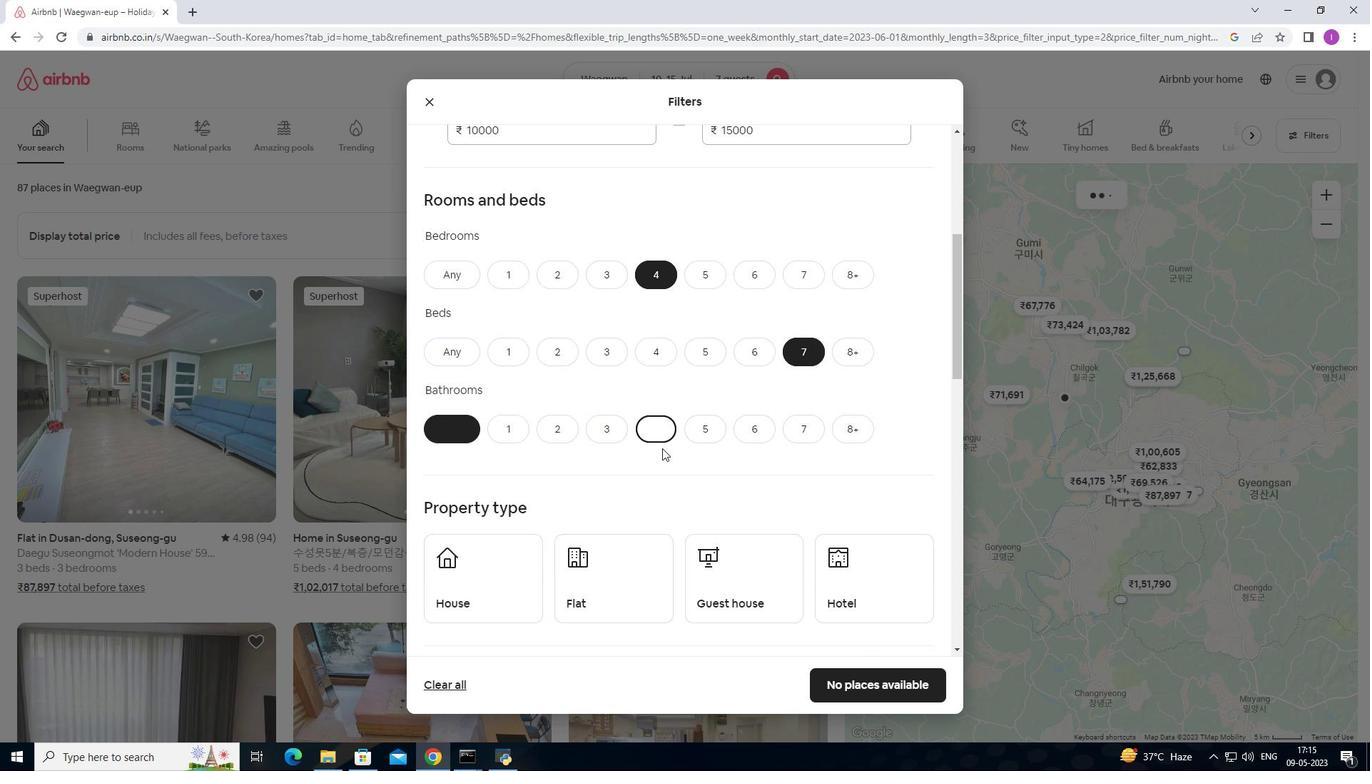 
Action: Mouse scrolled (662, 452) with delta (0, 0)
Screenshot: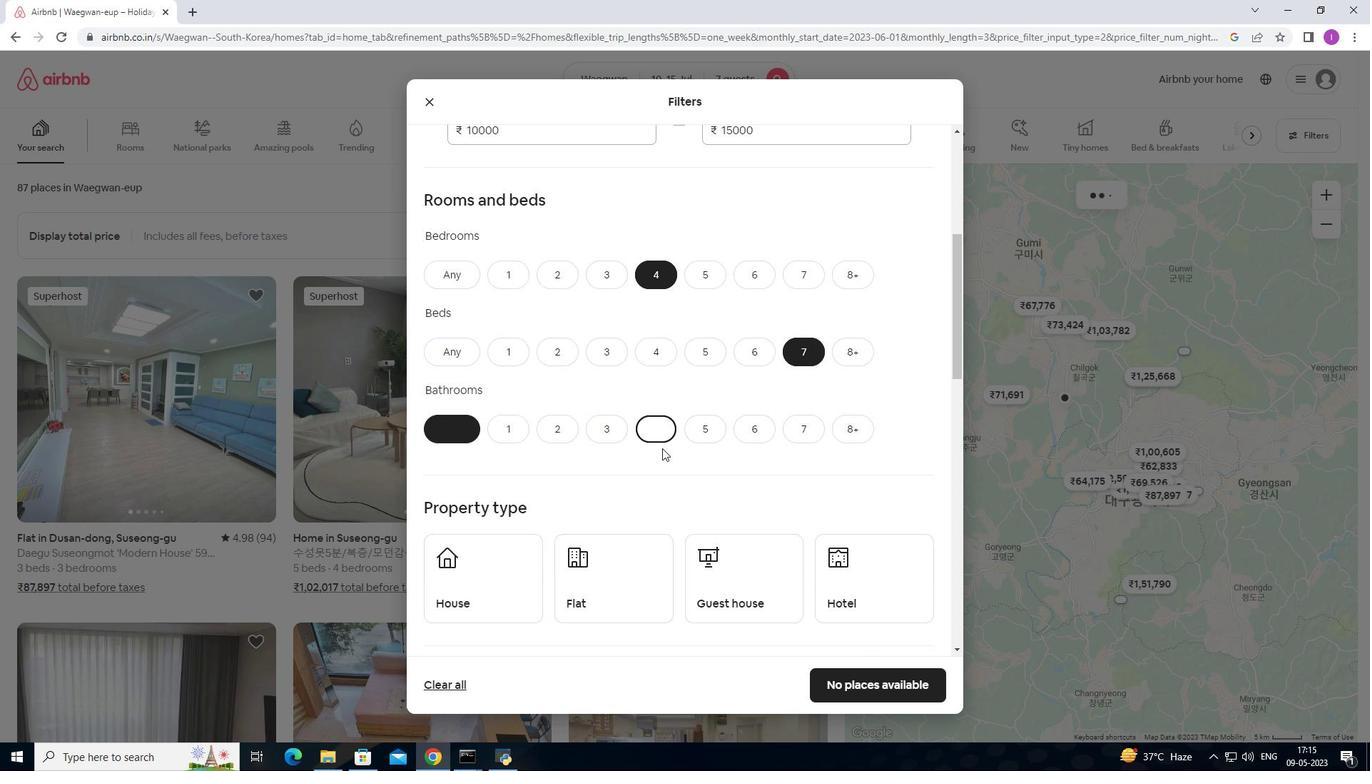 
Action: Mouse moved to (662, 454)
Screenshot: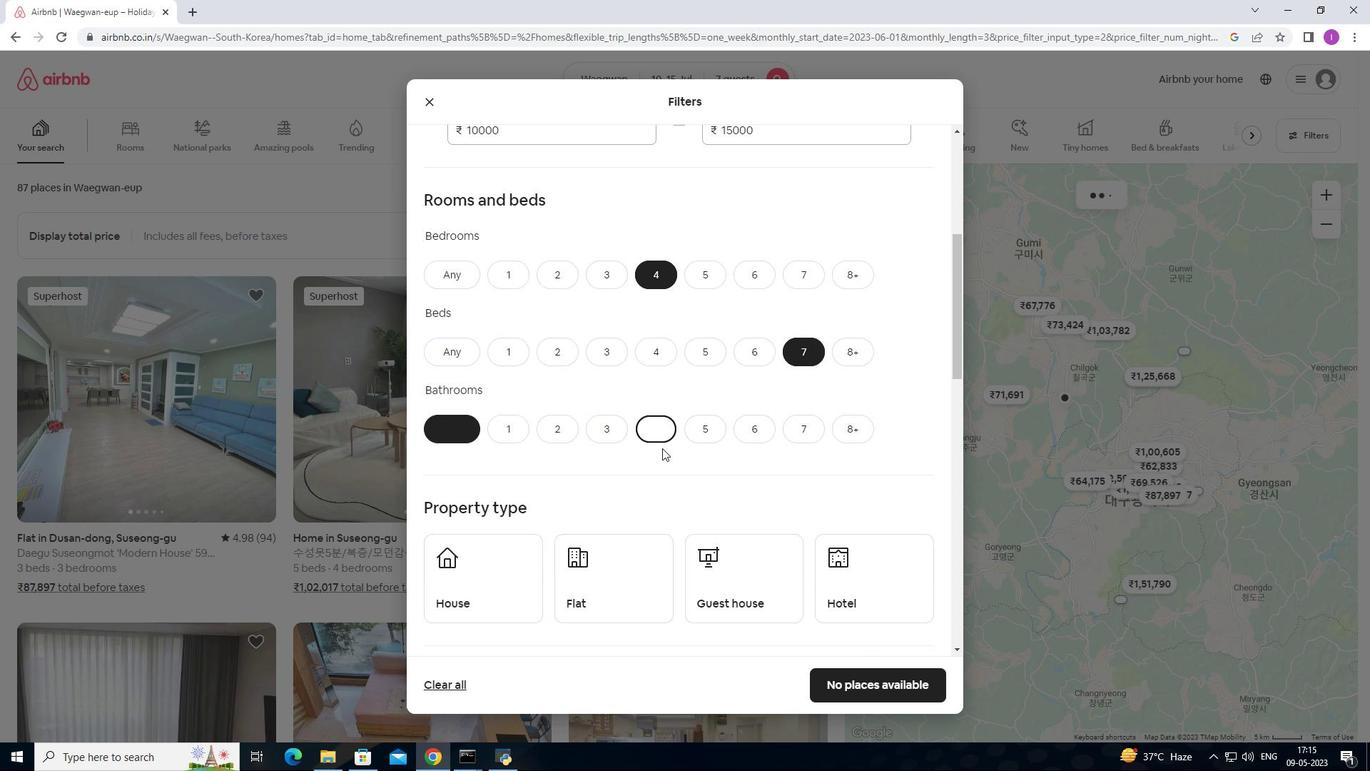 
Action: Mouse scrolled (662, 454) with delta (0, 0)
Screenshot: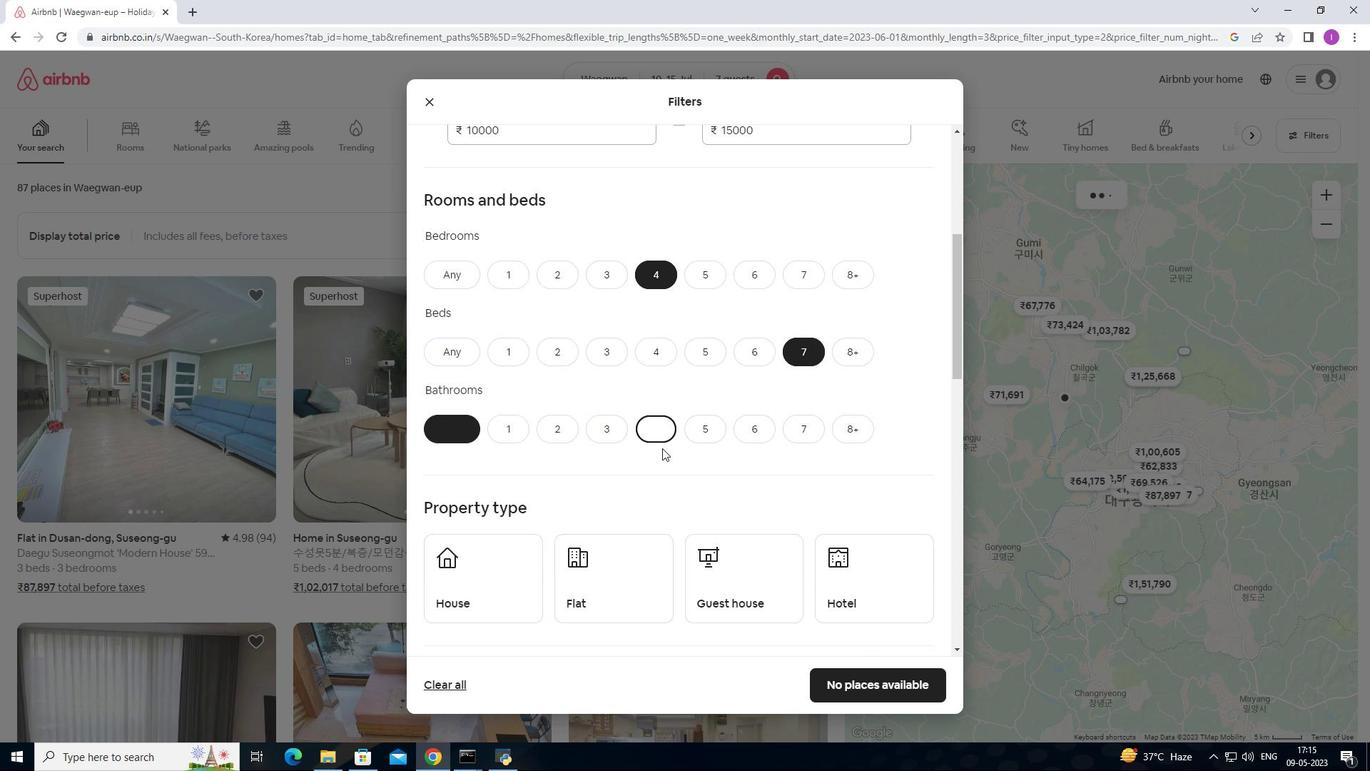 
Action: Mouse moved to (662, 455)
Screenshot: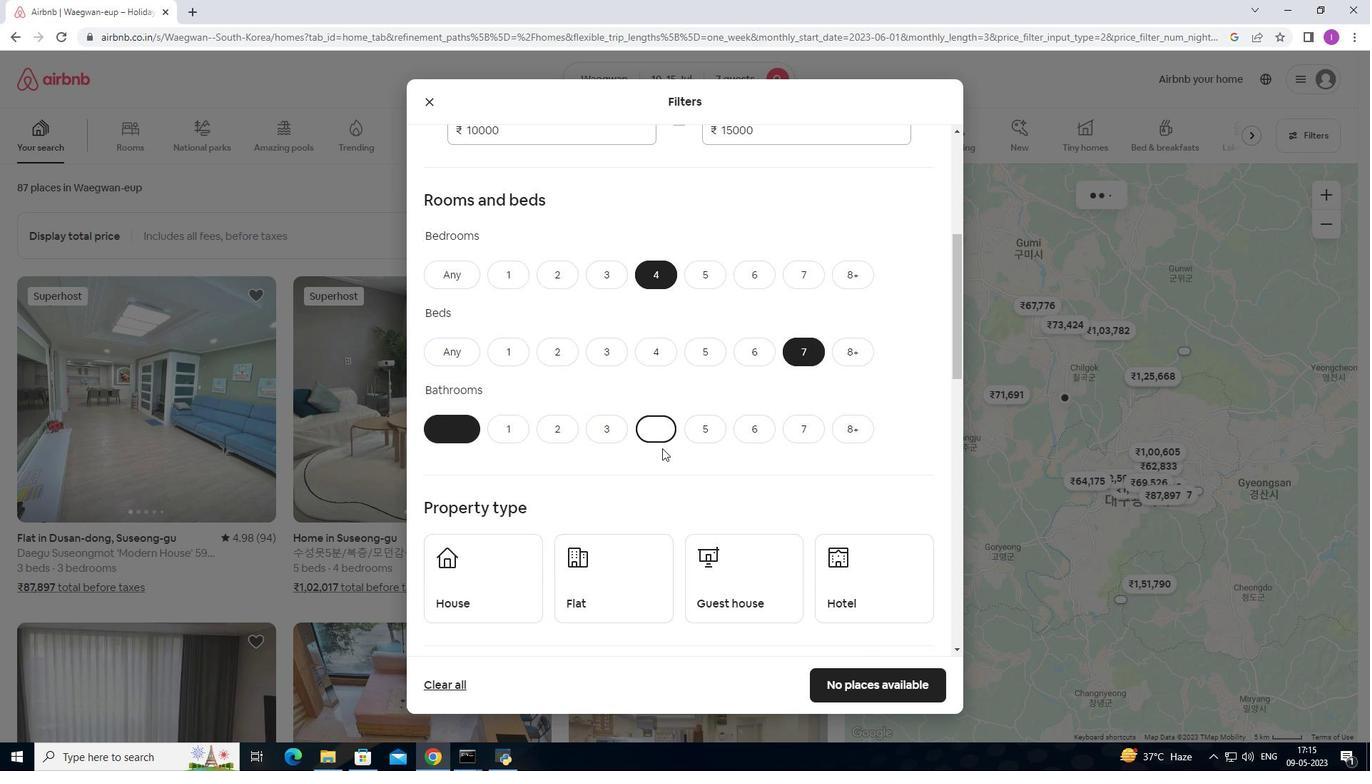 
Action: Mouse scrolled (662, 454) with delta (0, 0)
Screenshot: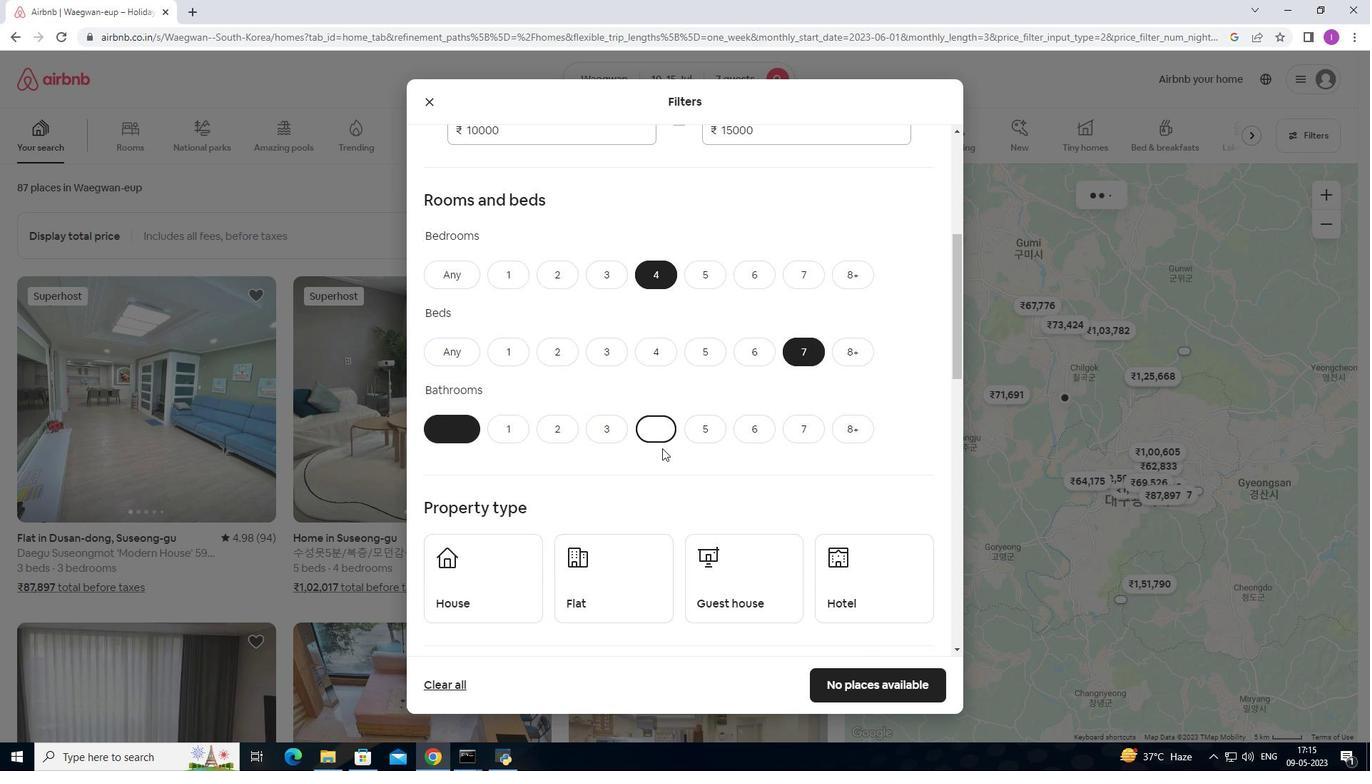 
Action: Mouse moved to (662, 455)
Screenshot: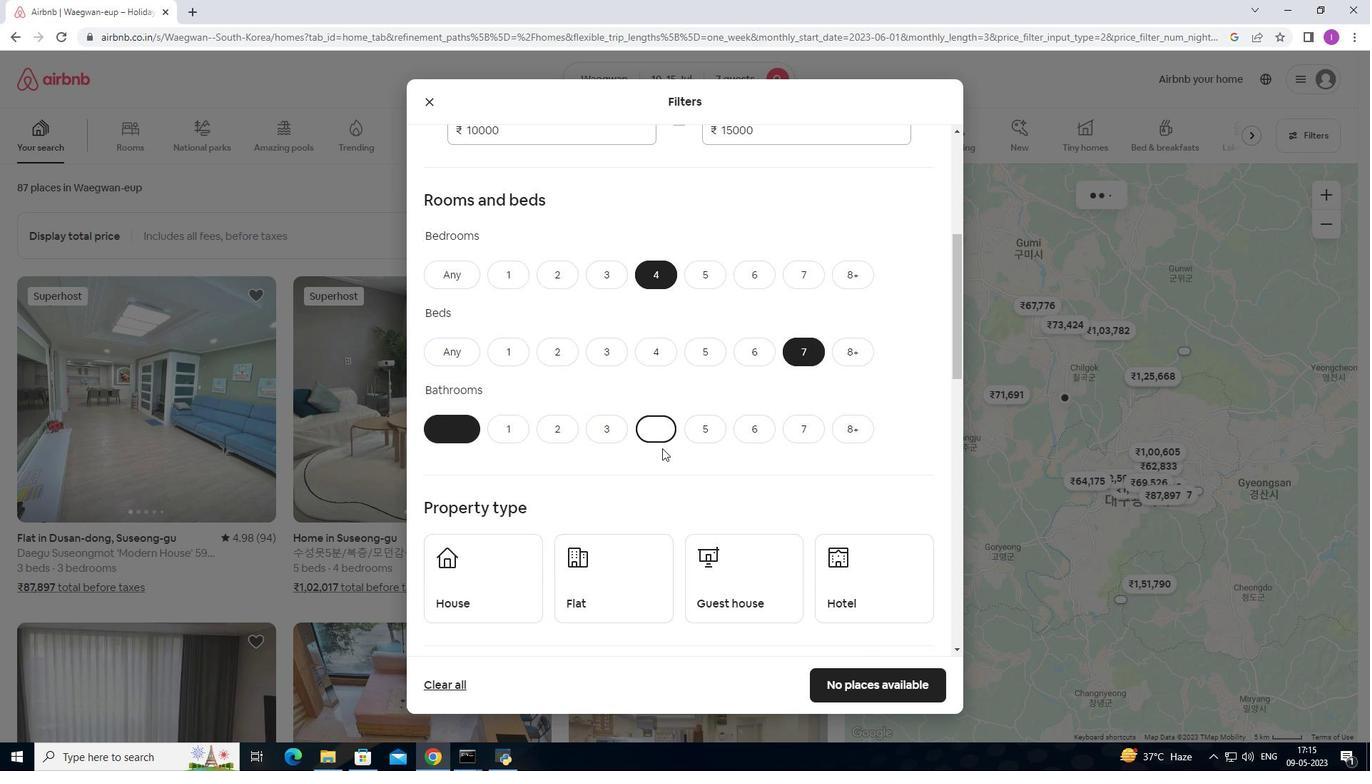 
Action: Mouse scrolled (662, 454) with delta (0, 0)
Screenshot: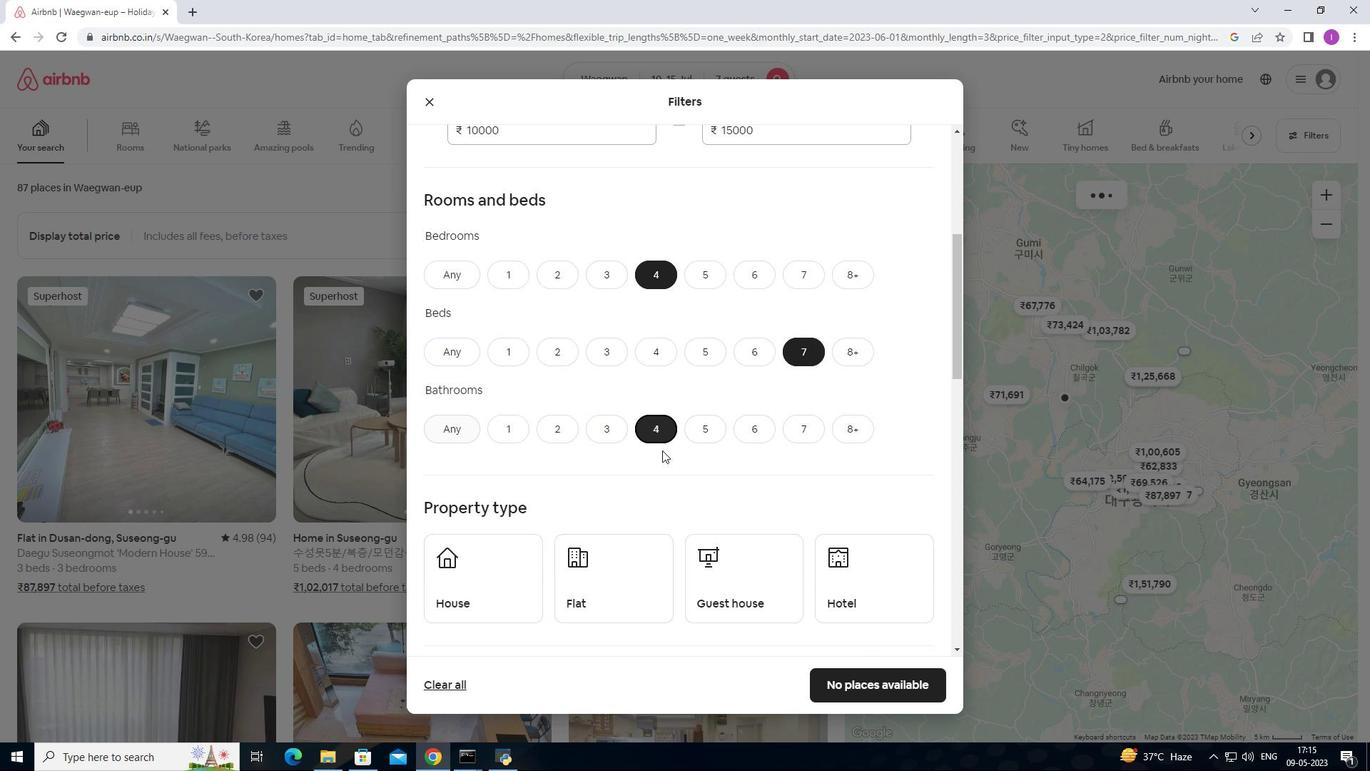 
Action: Mouse moved to (494, 292)
Screenshot: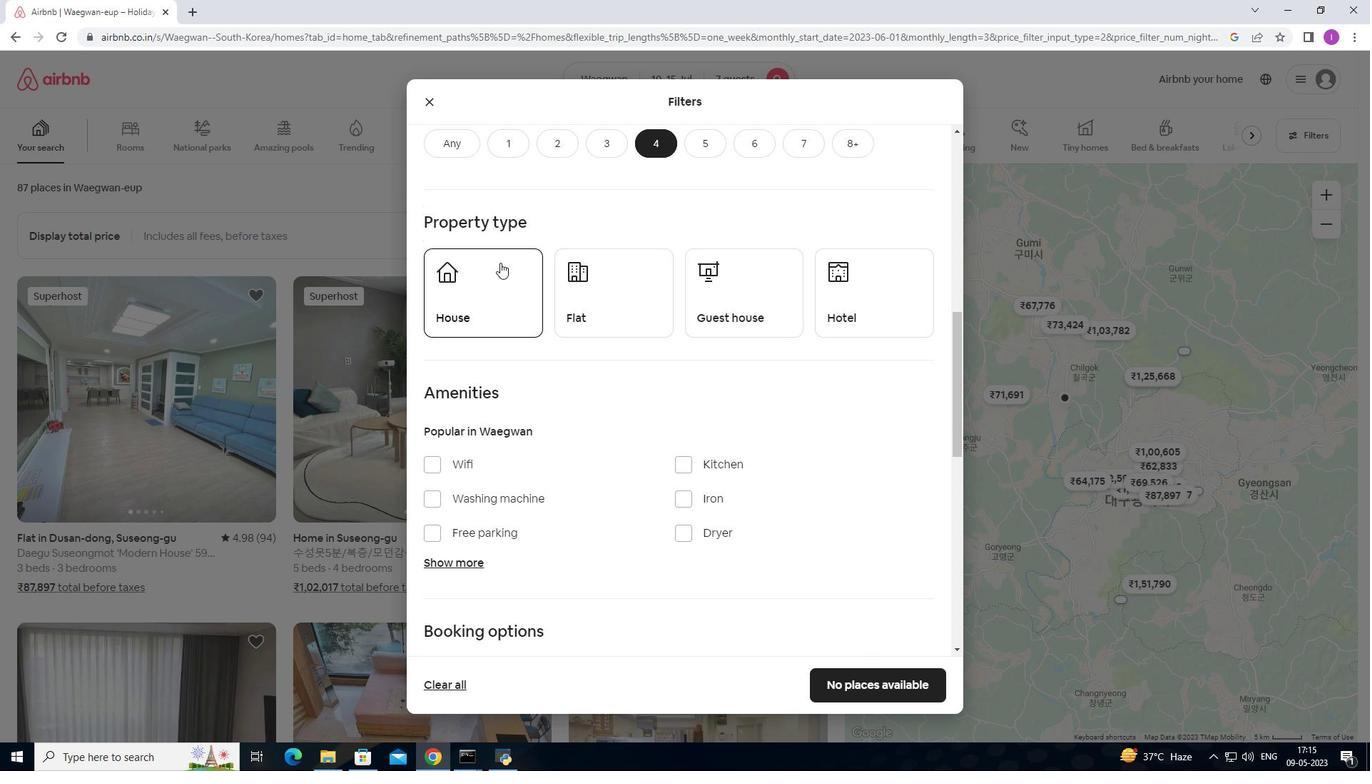 
Action: Mouse pressed left at (494, 292)
Screenshot: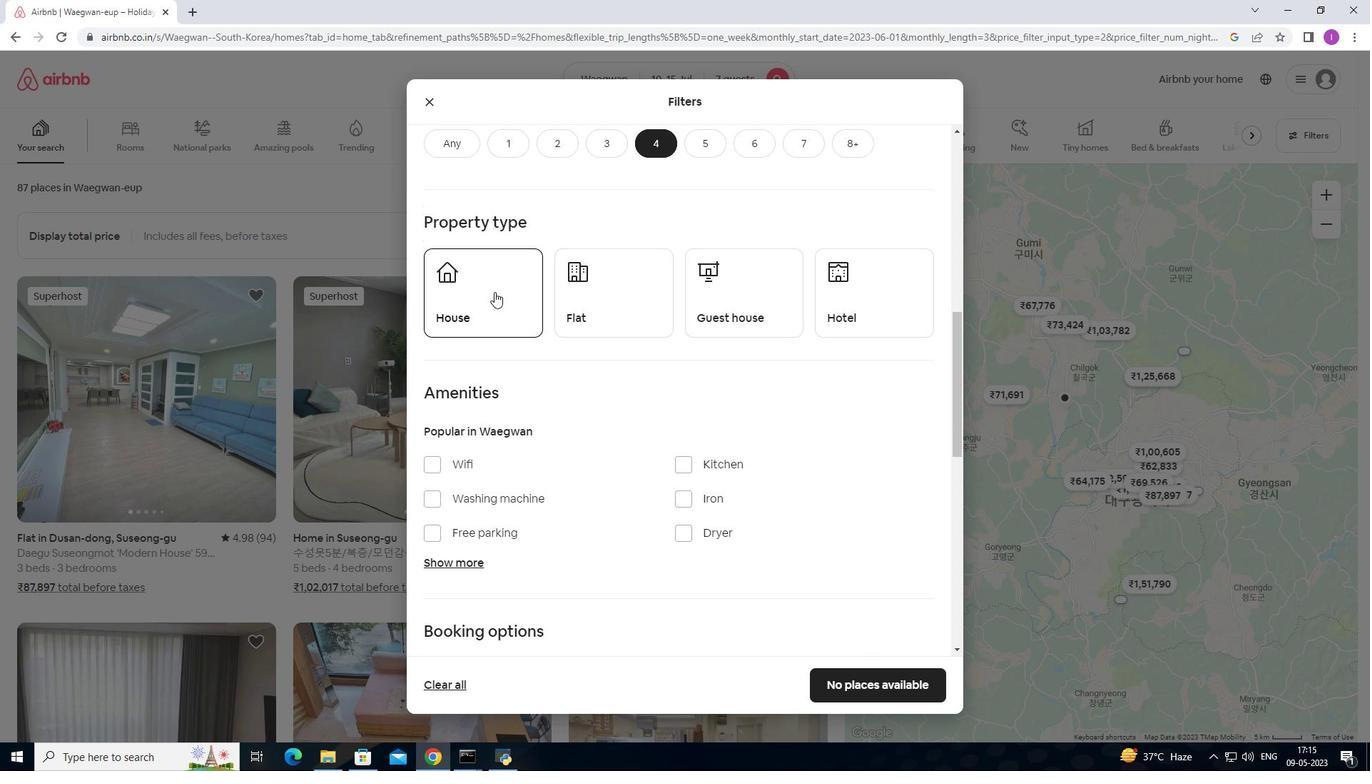 
Action: Mouse moved to (610, 292)
Screenshot: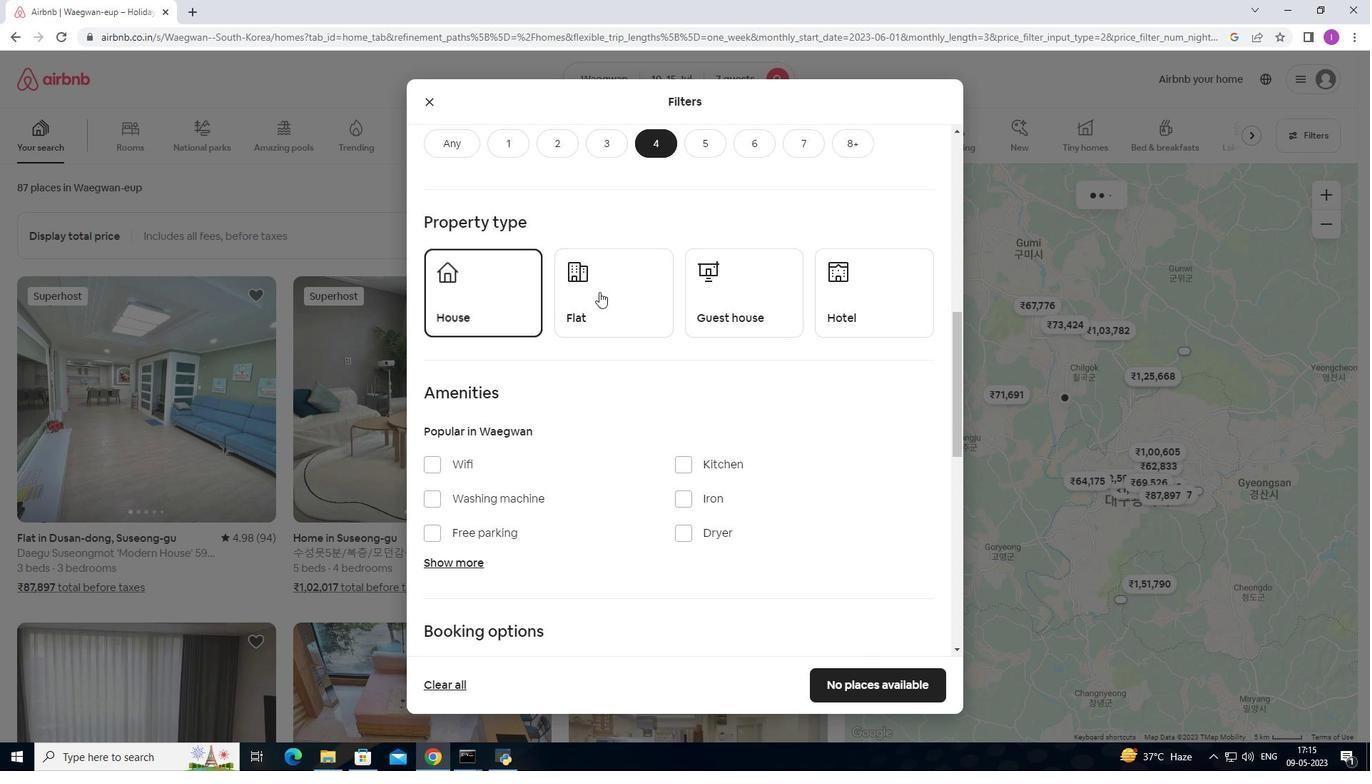 
Action: Mouse pressed left at (610, 292)
Screenshot: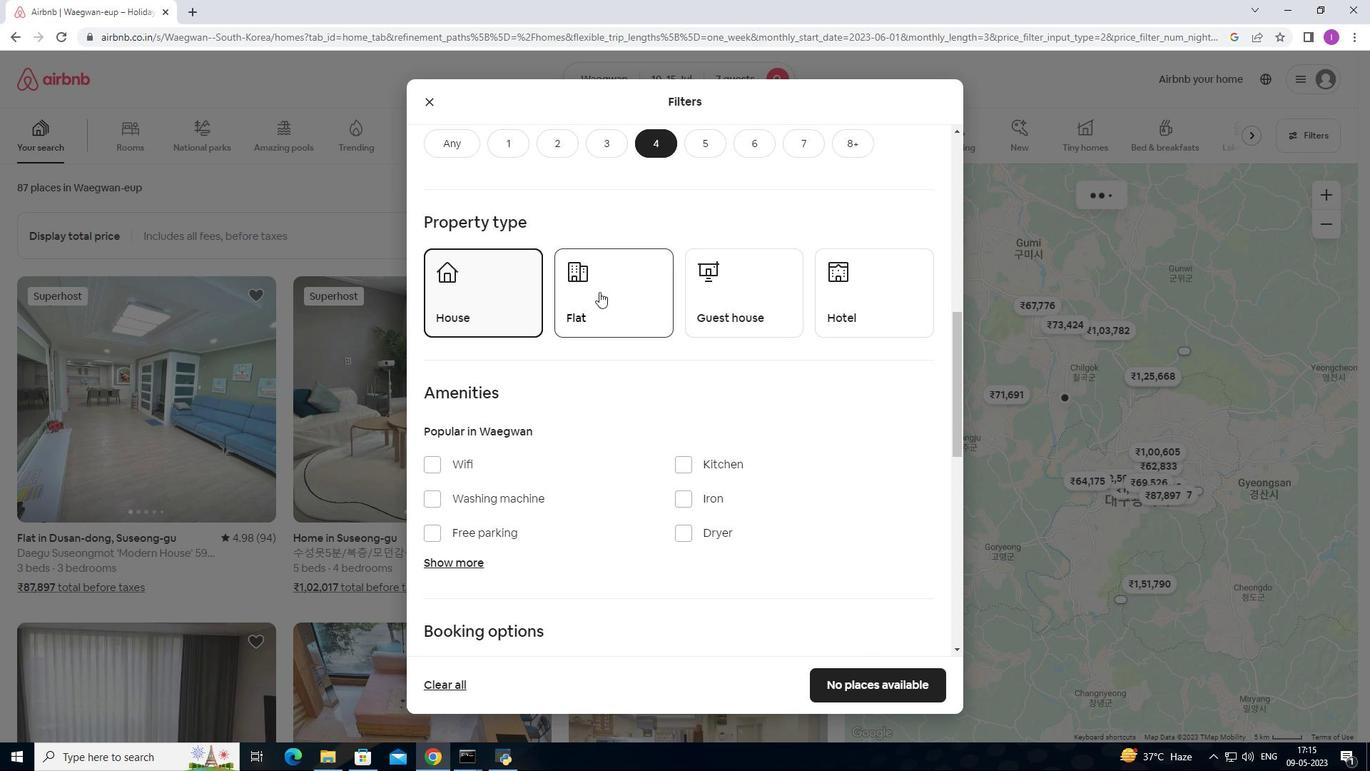 
Action: Mouse moved to (736, 288)
Screenshot: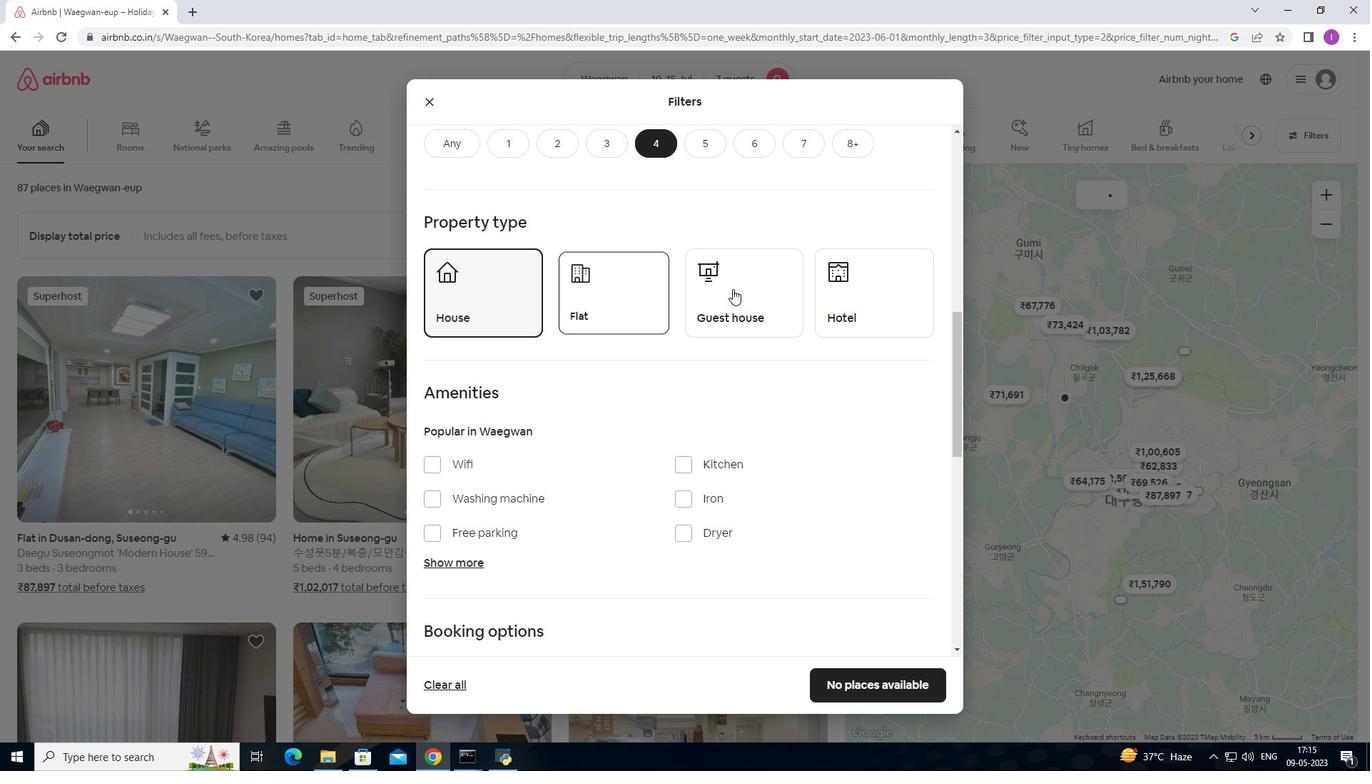 
Action: Mouse pressed left at (736, 288)
Screenshot: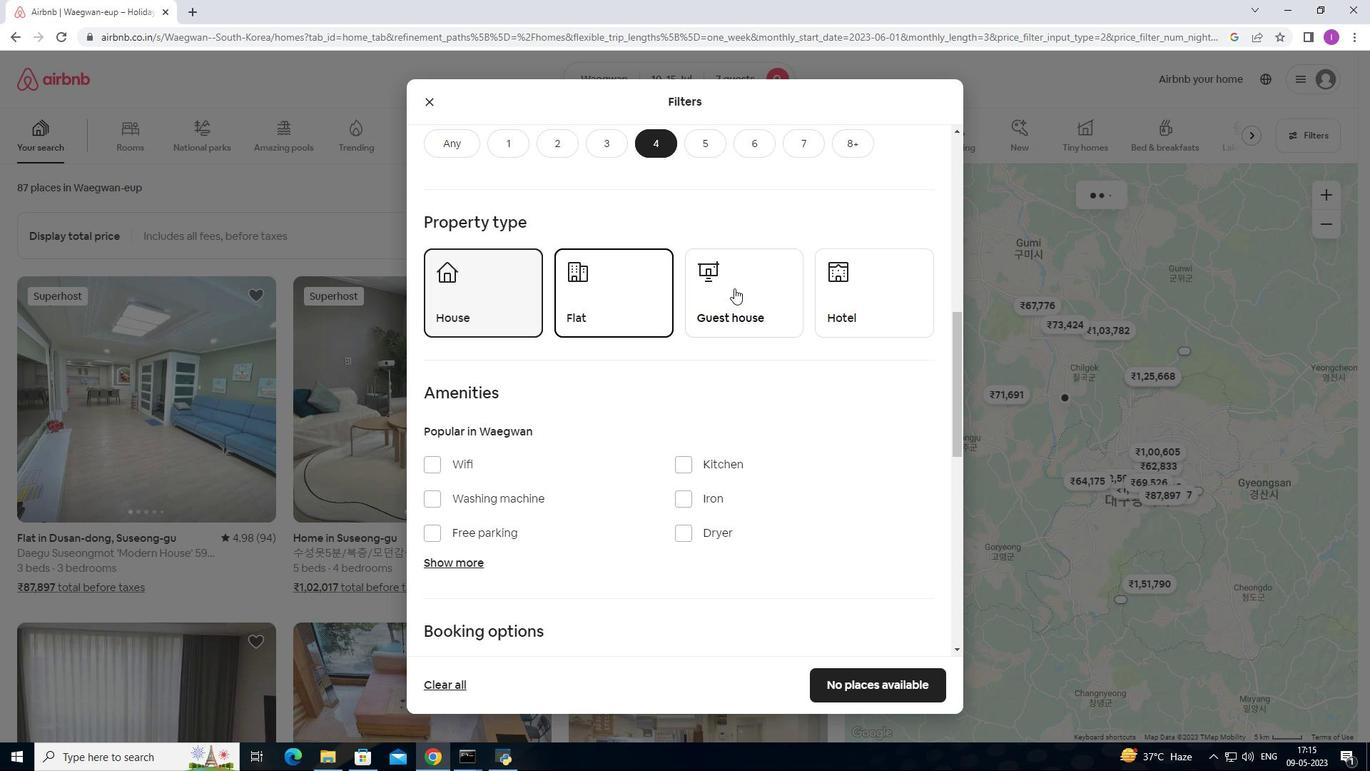 
Action: Mouse moved to (763, 353)
Screenshot: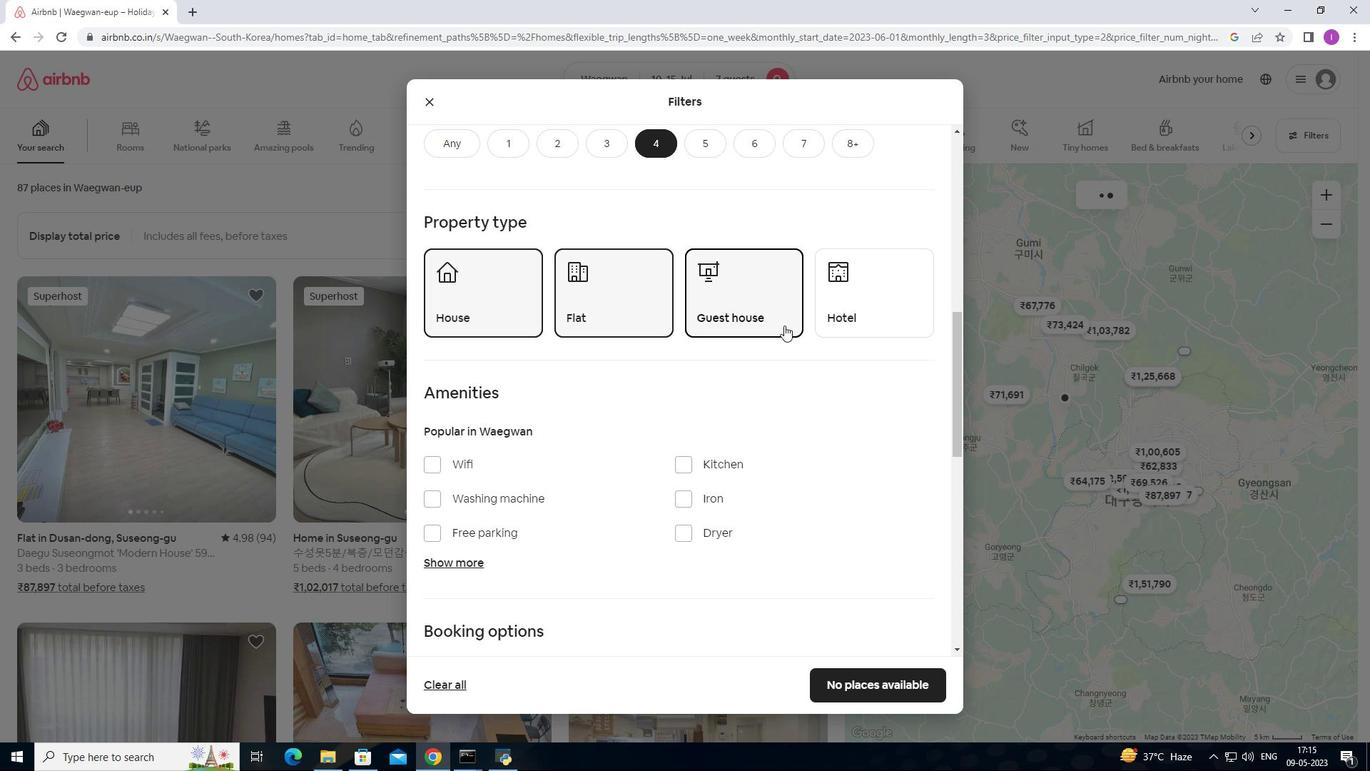 
Action: Mouse scrolled (763, 352) with delta (0, 0)
Screenshot: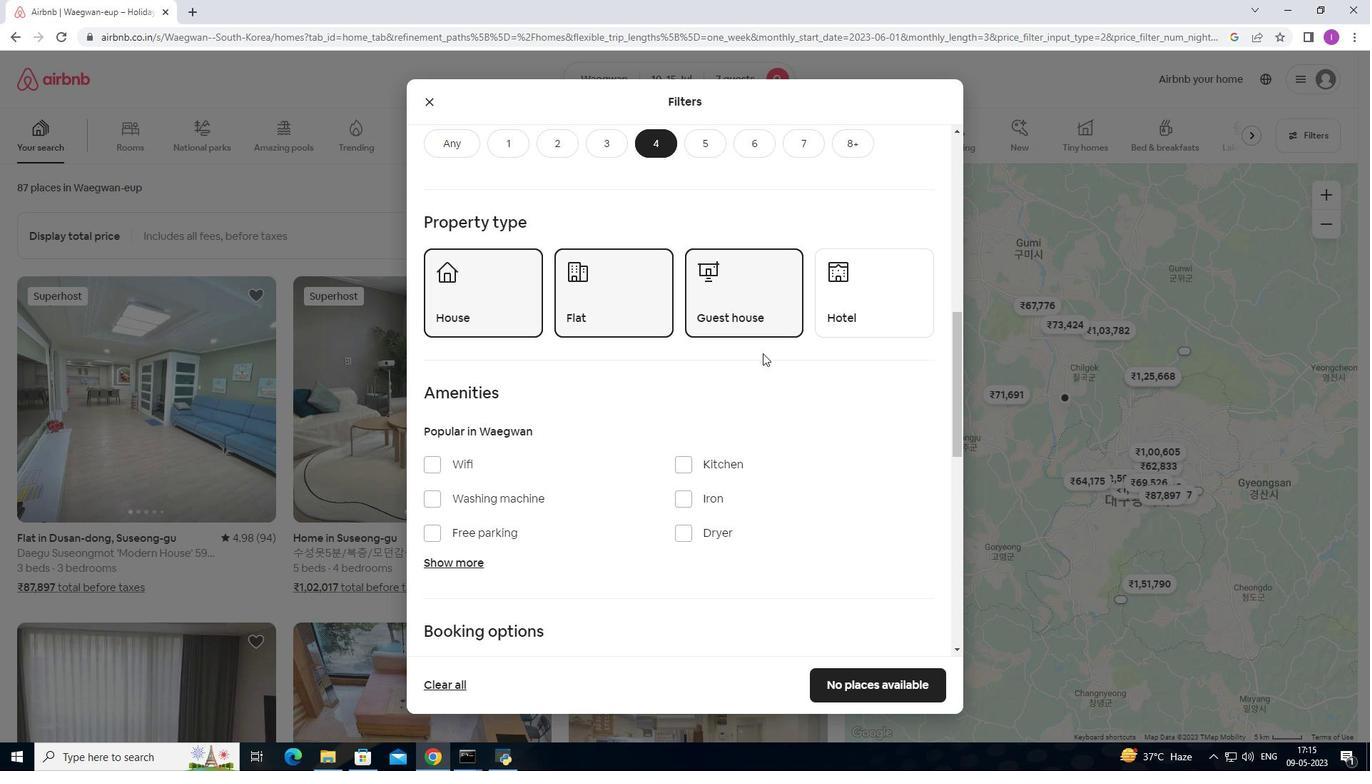 
Action: Mouse moved to (763, 350)
Screenshot: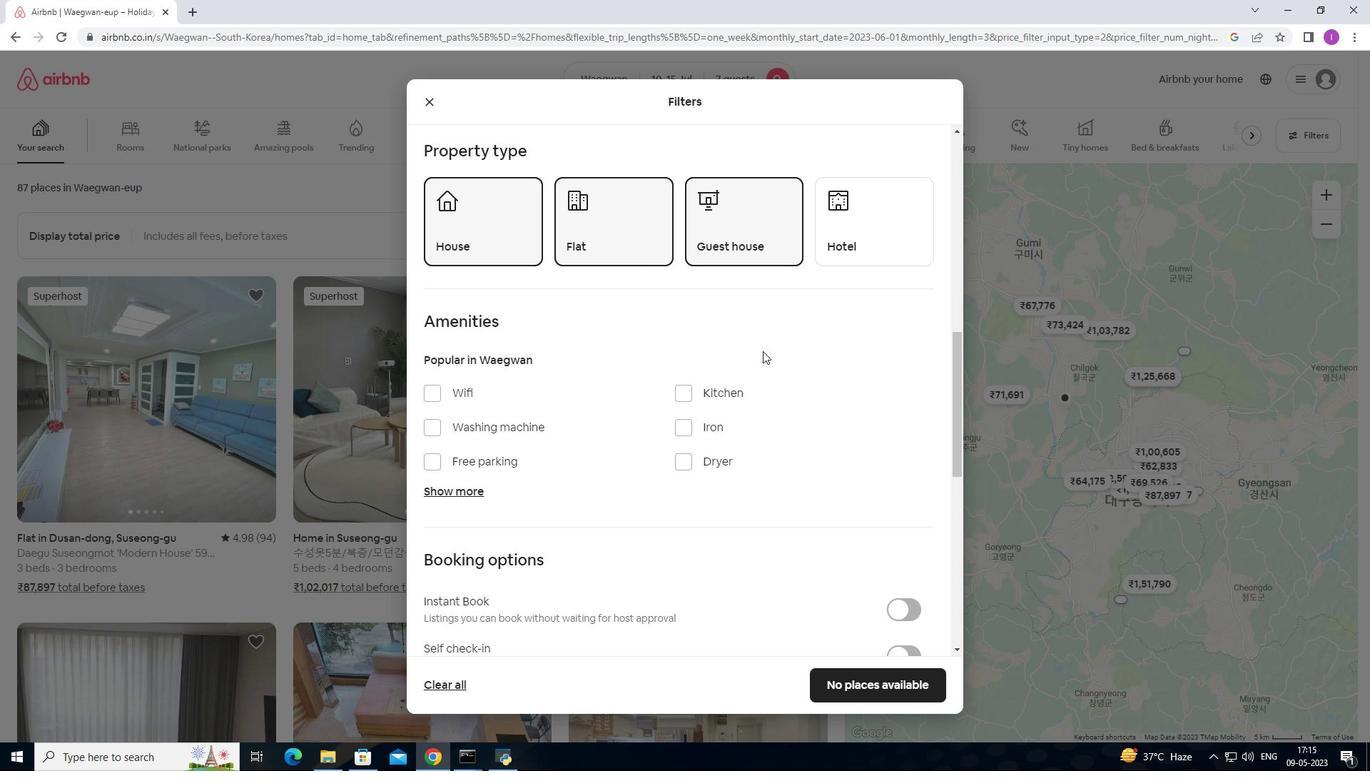
Action: Mouse scrolled (763, 349) with delta (0, 0)
Screenshot: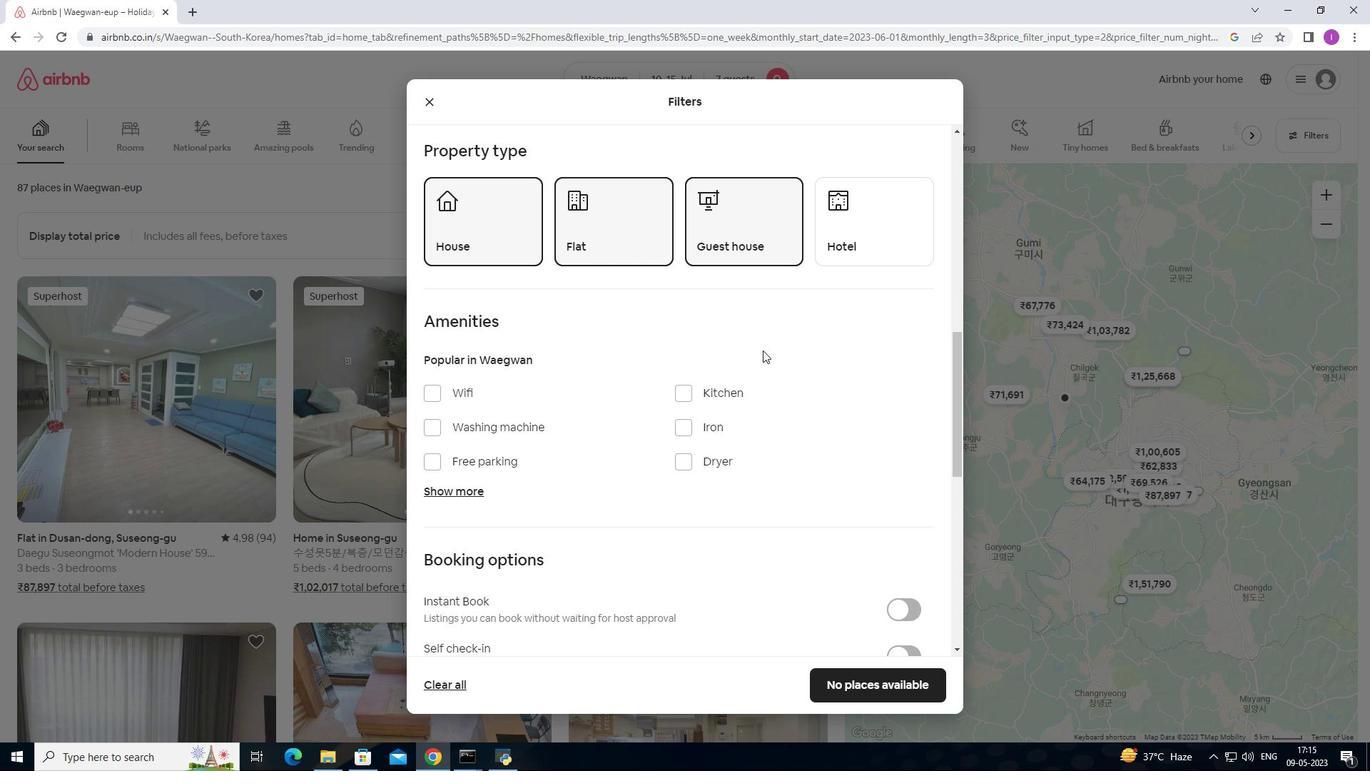 
Action: Mouse moved to (435, 322)
Screenshot: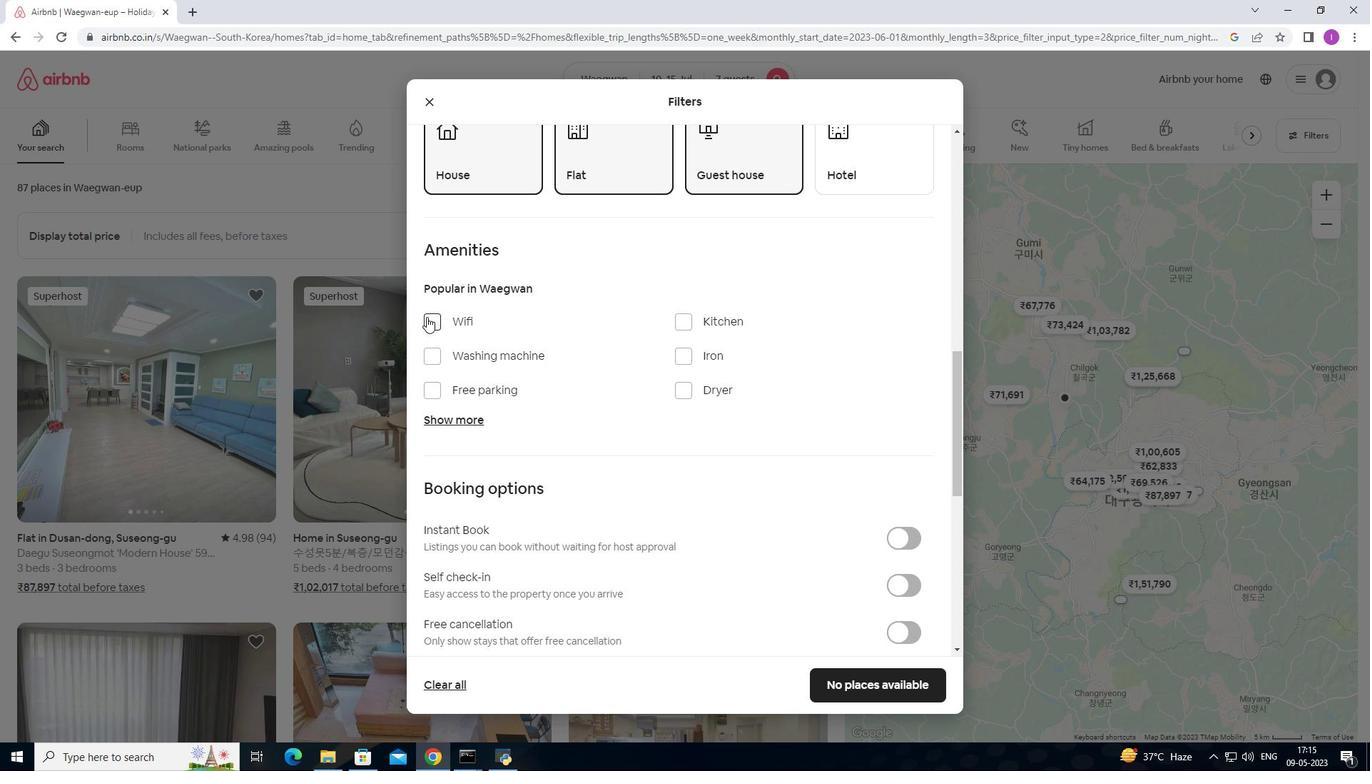 
Action: Mouse pressed left at (435, 322)
Screenshot: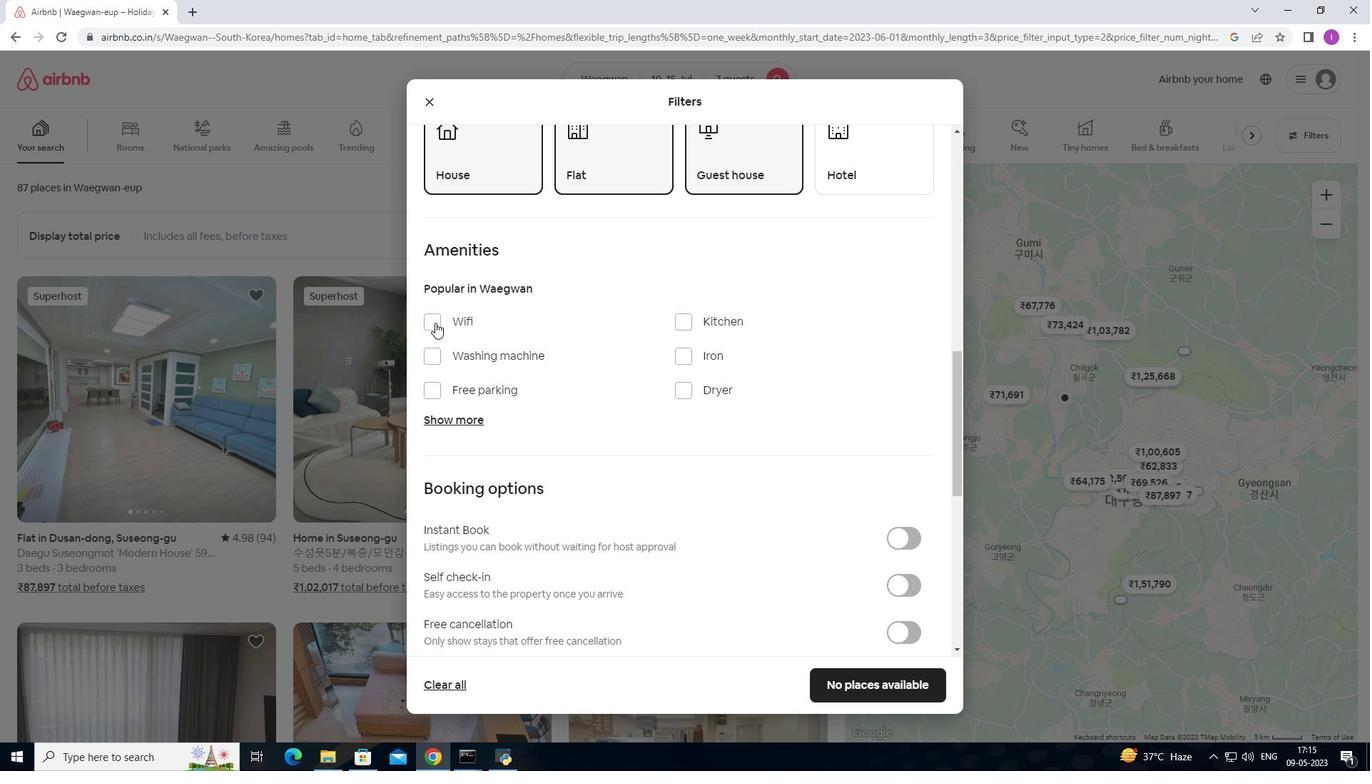 
Action: Mouse moved to (542, 336)
Screenshot: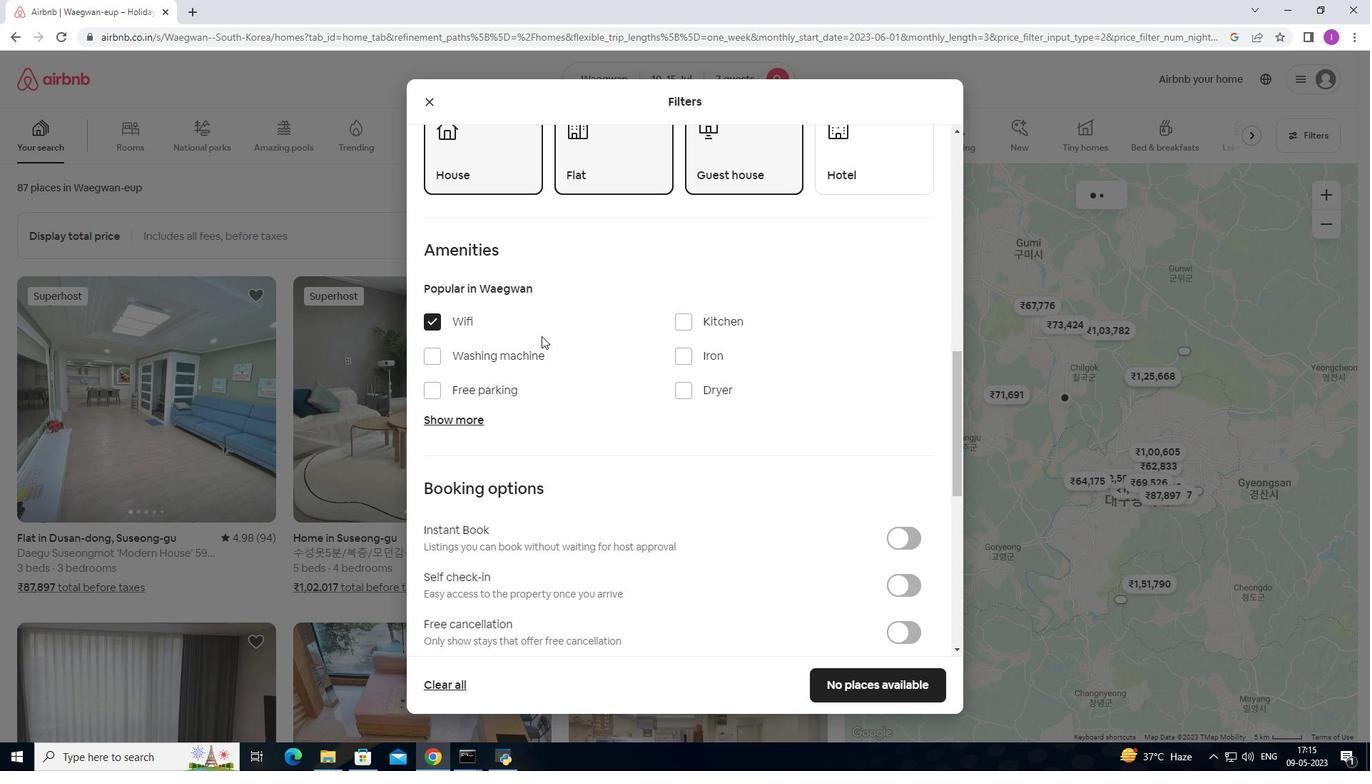 
Action: Mouse scrolled (542, 336) with delta (0, 0)
Screenshot: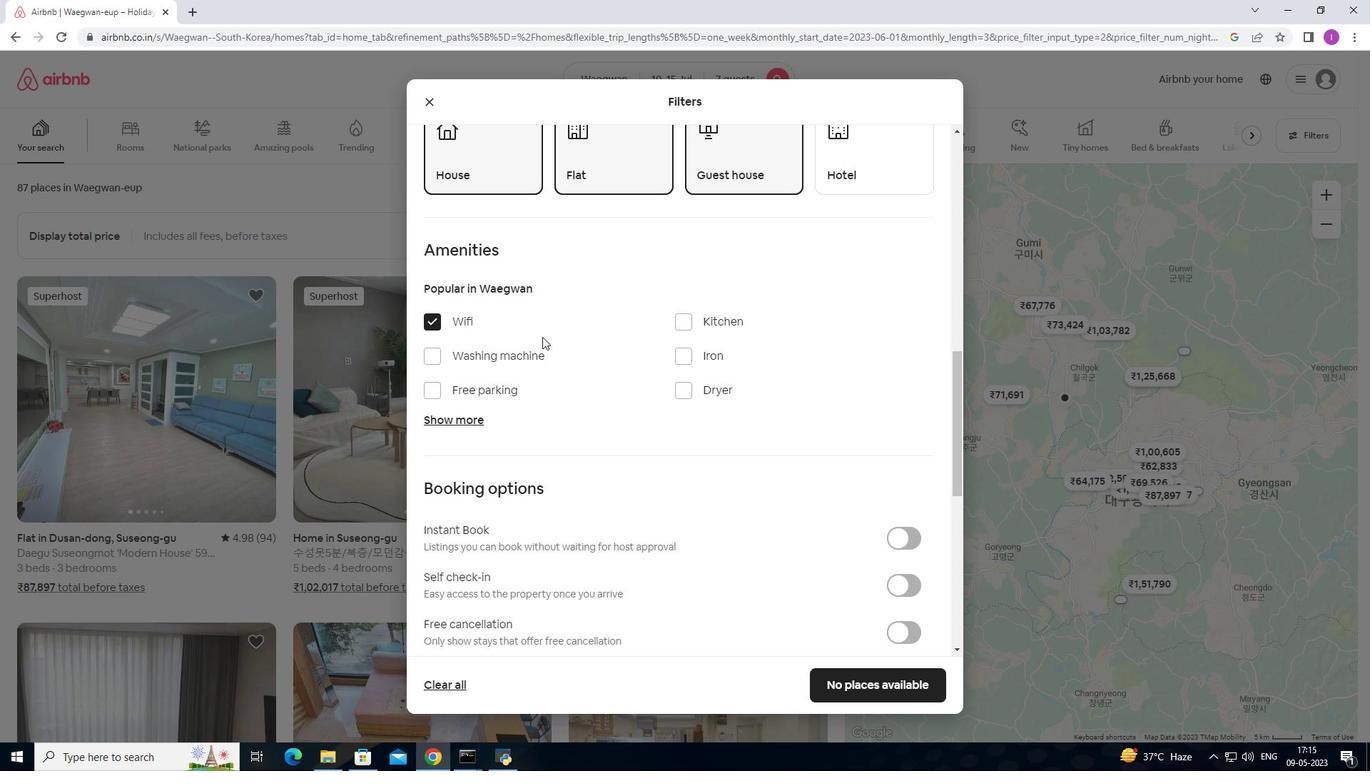 
Action: Mouse moved to (429, 314)
Screenshot: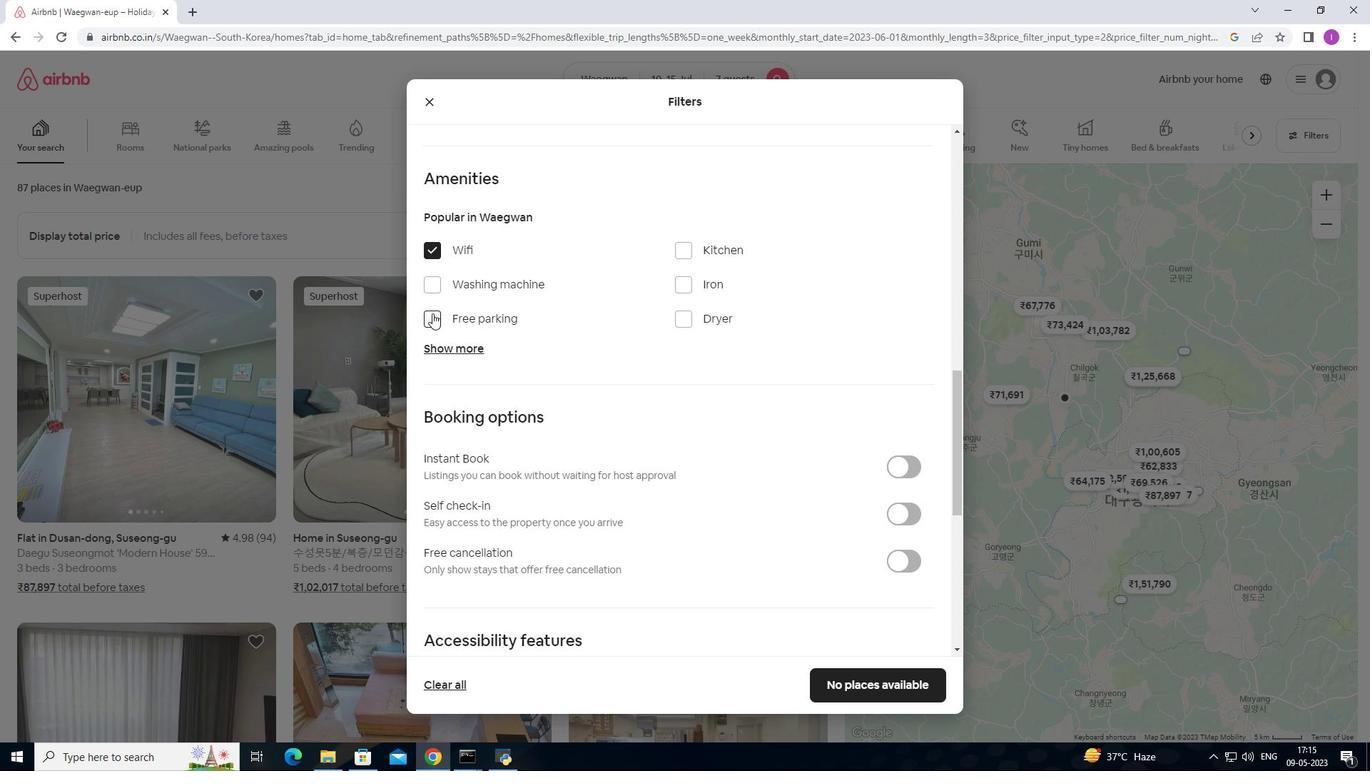
Action: Mouse pressed left at (429, 314)
Screenshot: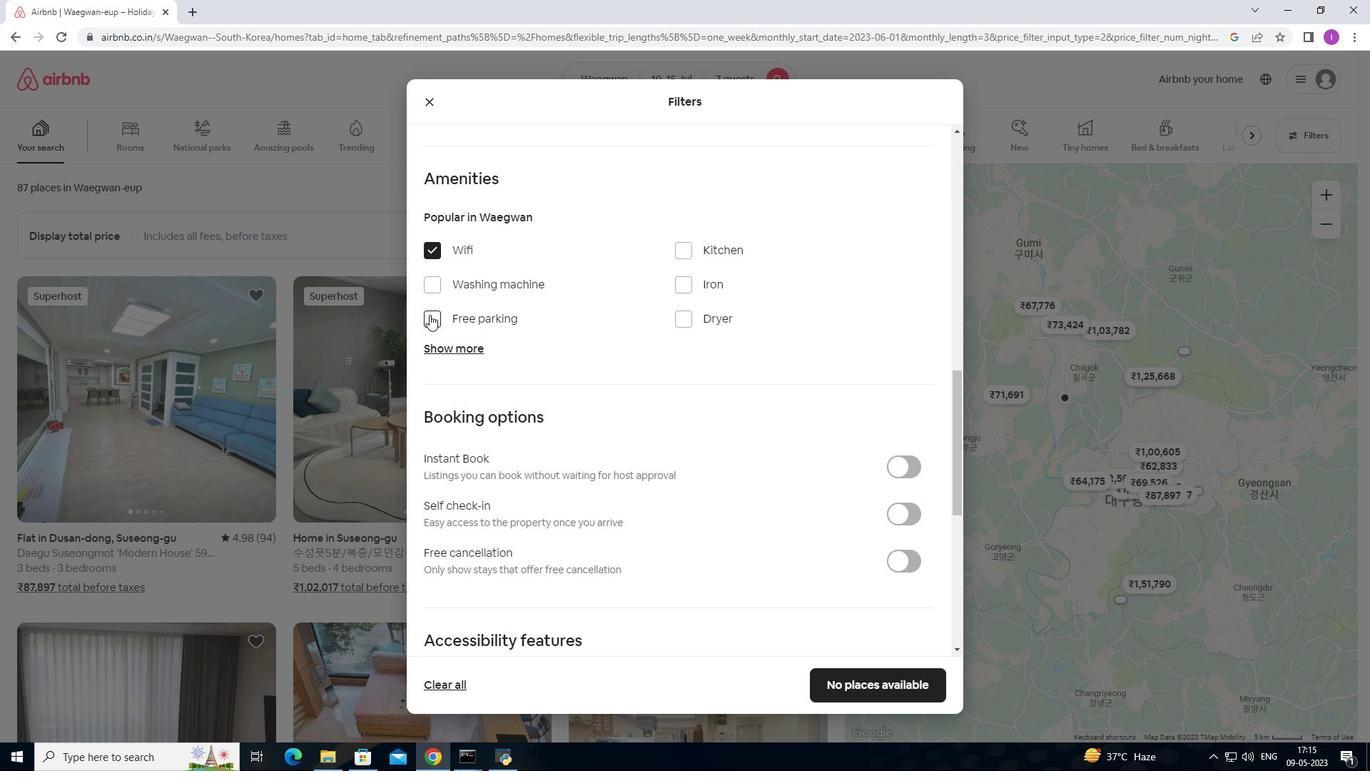 
Action: Mouse moved to (471, 349)
Screenshot: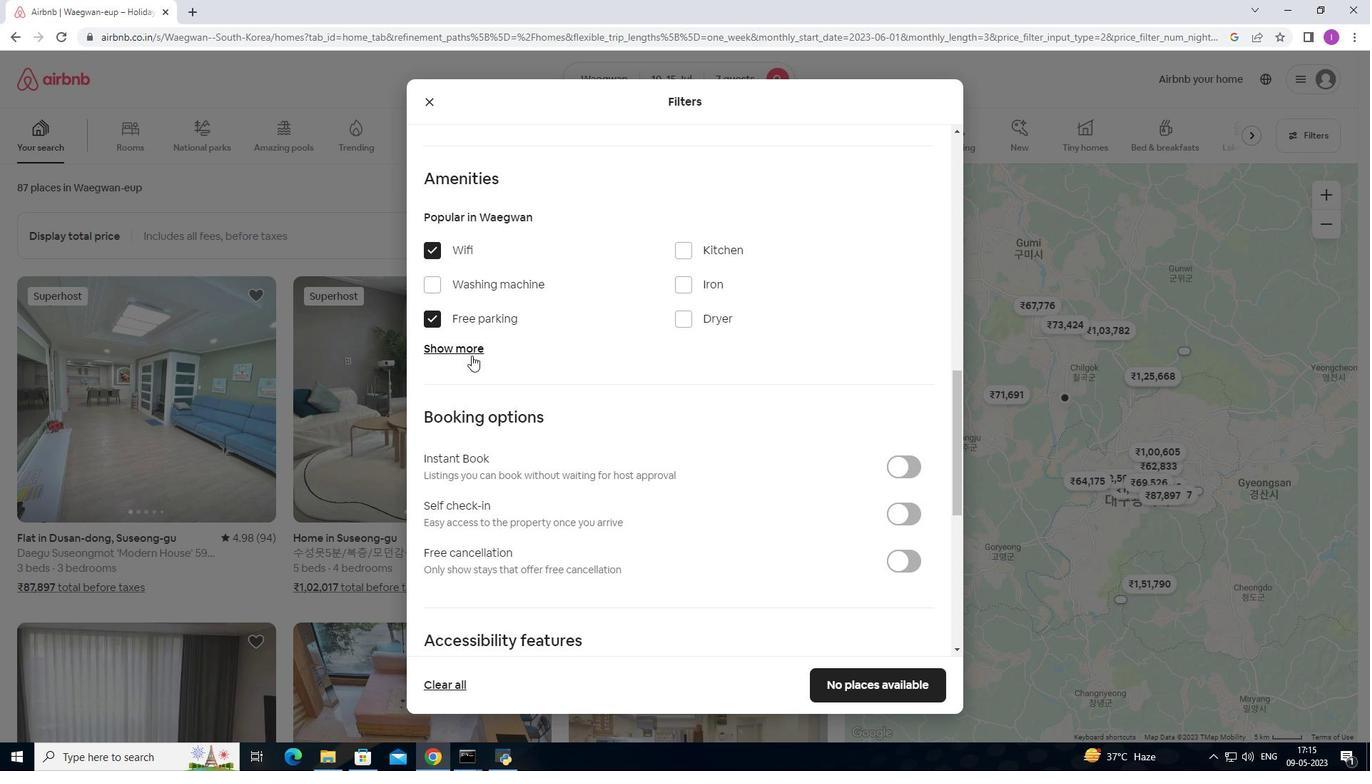
Action: Mouse pressed left at (471, 349)
Screenshot: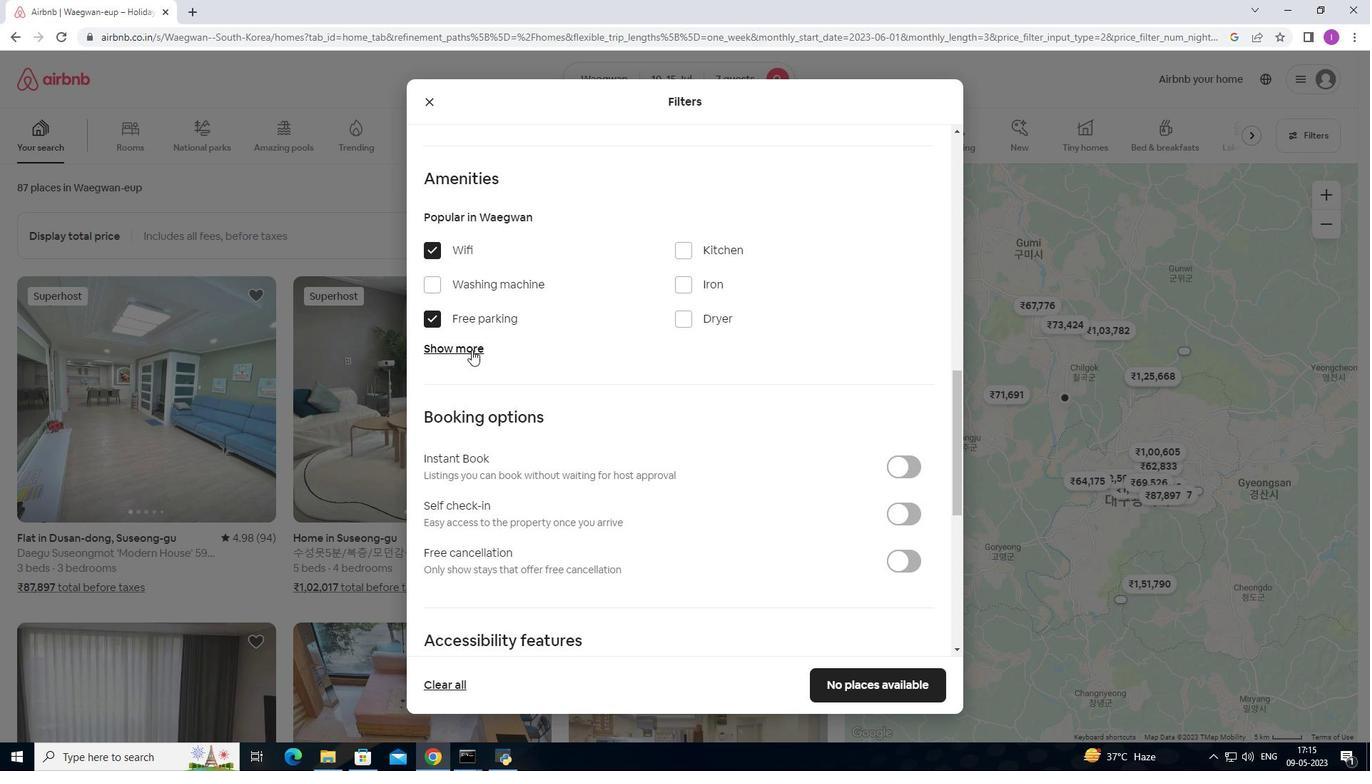 
Action: Mouse moved to (684, 439)
Screenshot: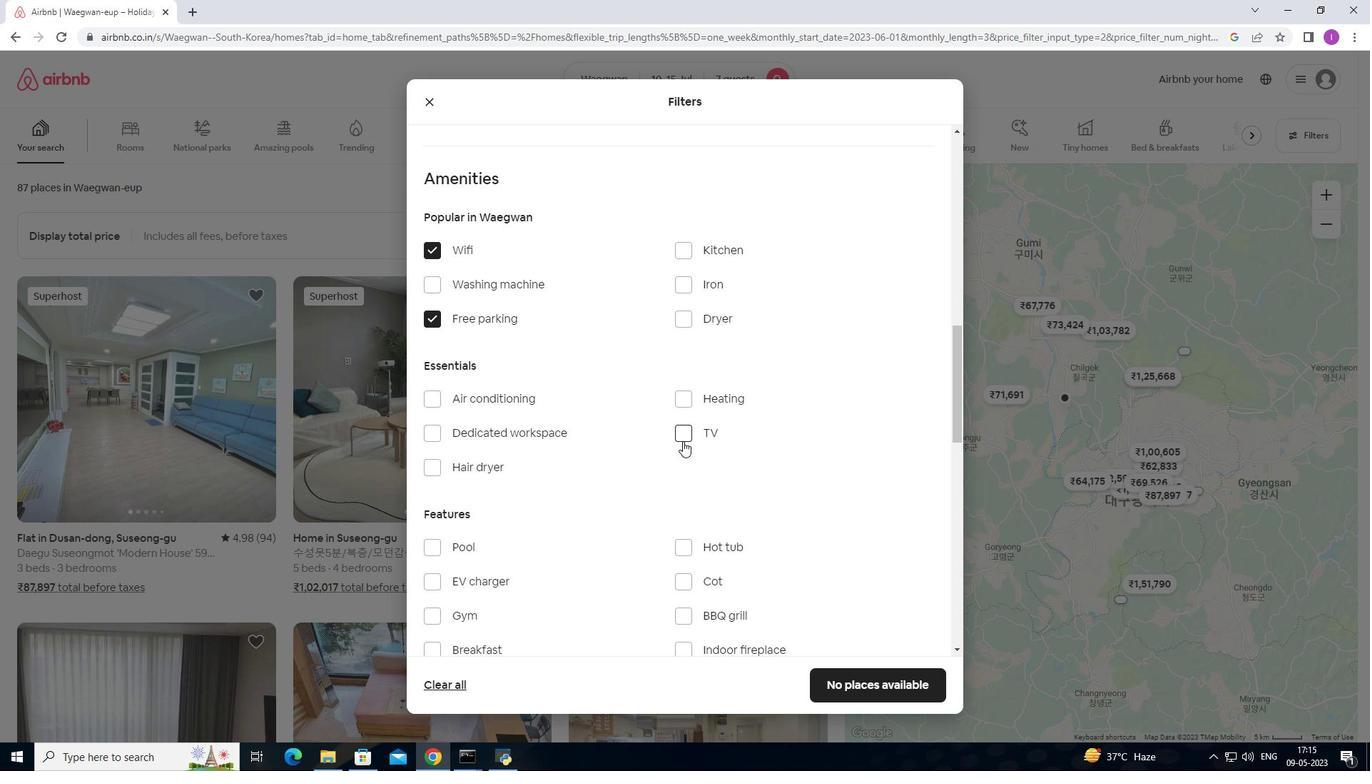 
Action: Mouse pressed left at (684, 439)
Screenshot: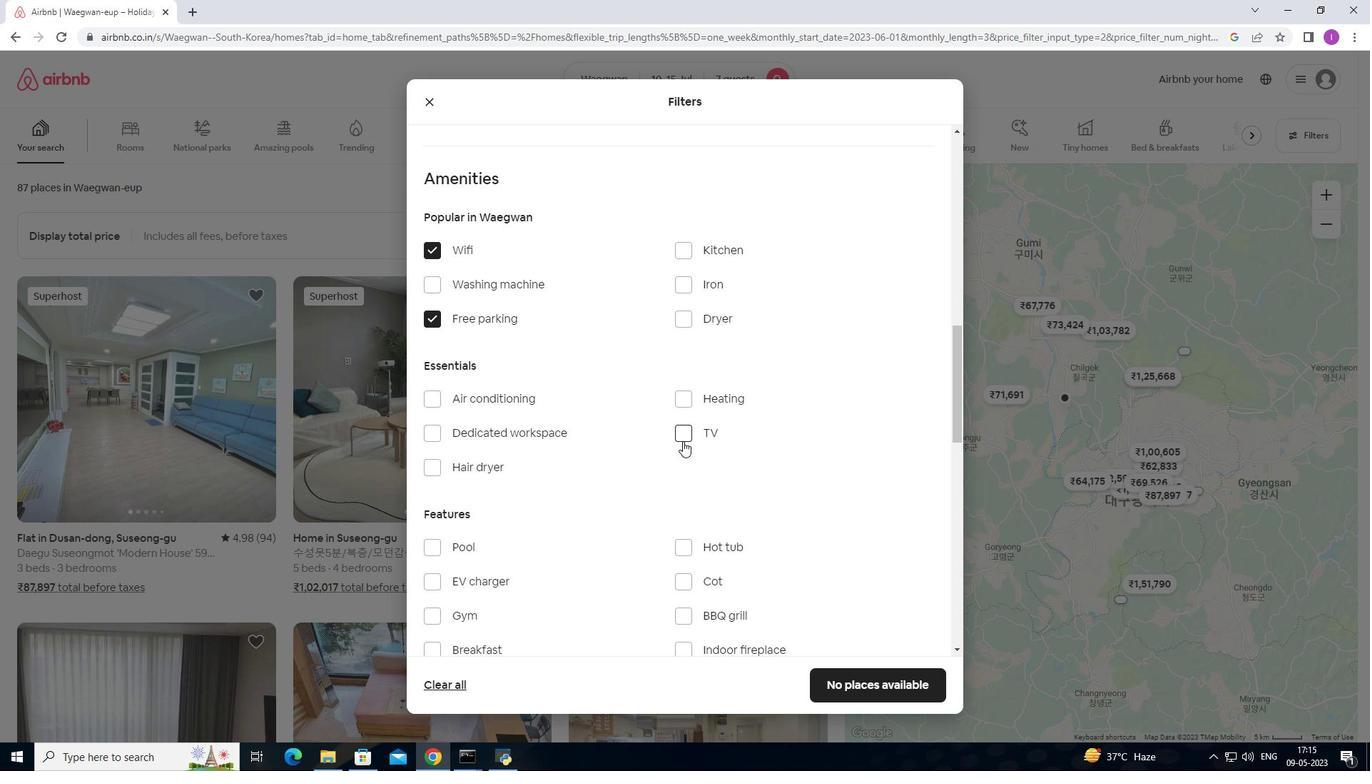 
Action: Mouse moved to (619, 484)
Screenshot: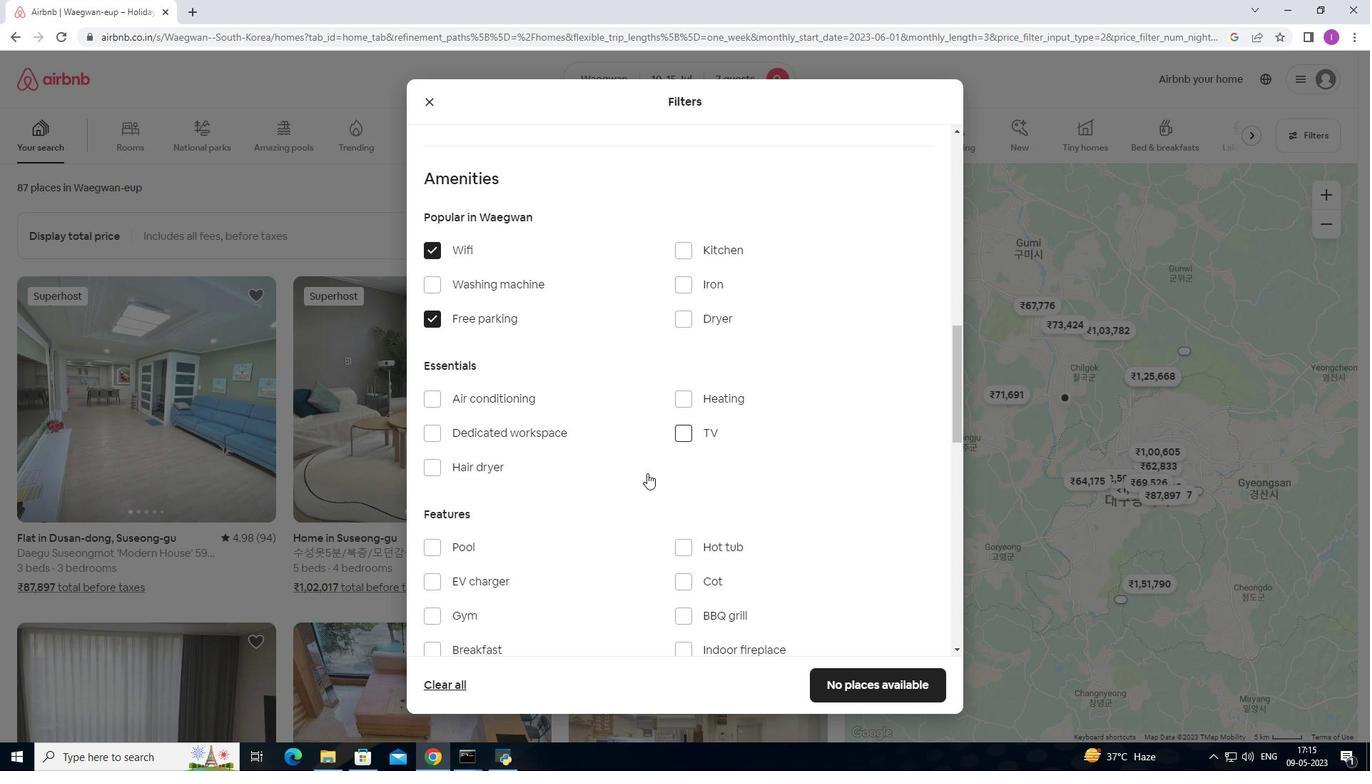 
Action: Mouse scrolled (619, 484) with delta (0, 0)
Screenshot: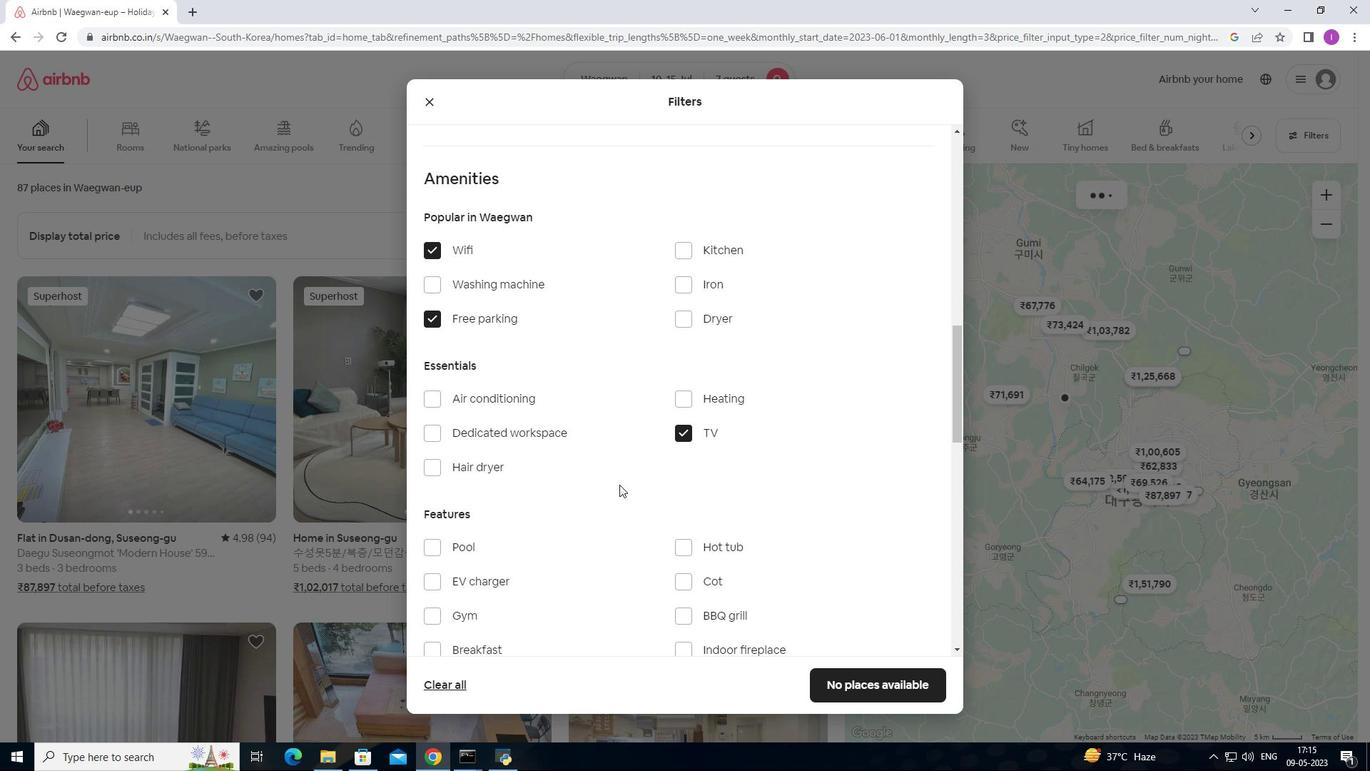 
Action: Mouse scrolled (619, 484) with delta (0, 0)
Screenshot: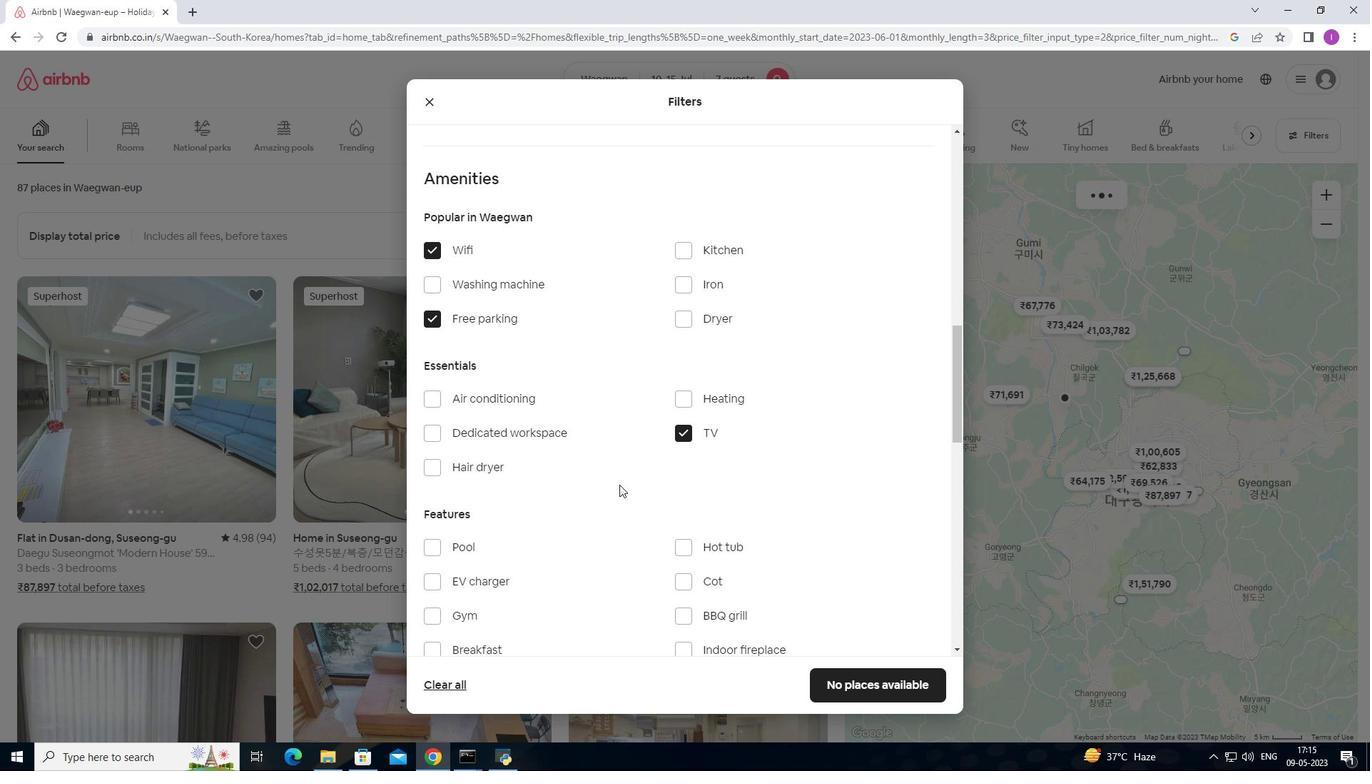 
Action: Mouse moved to (472, 474)
Screenshot: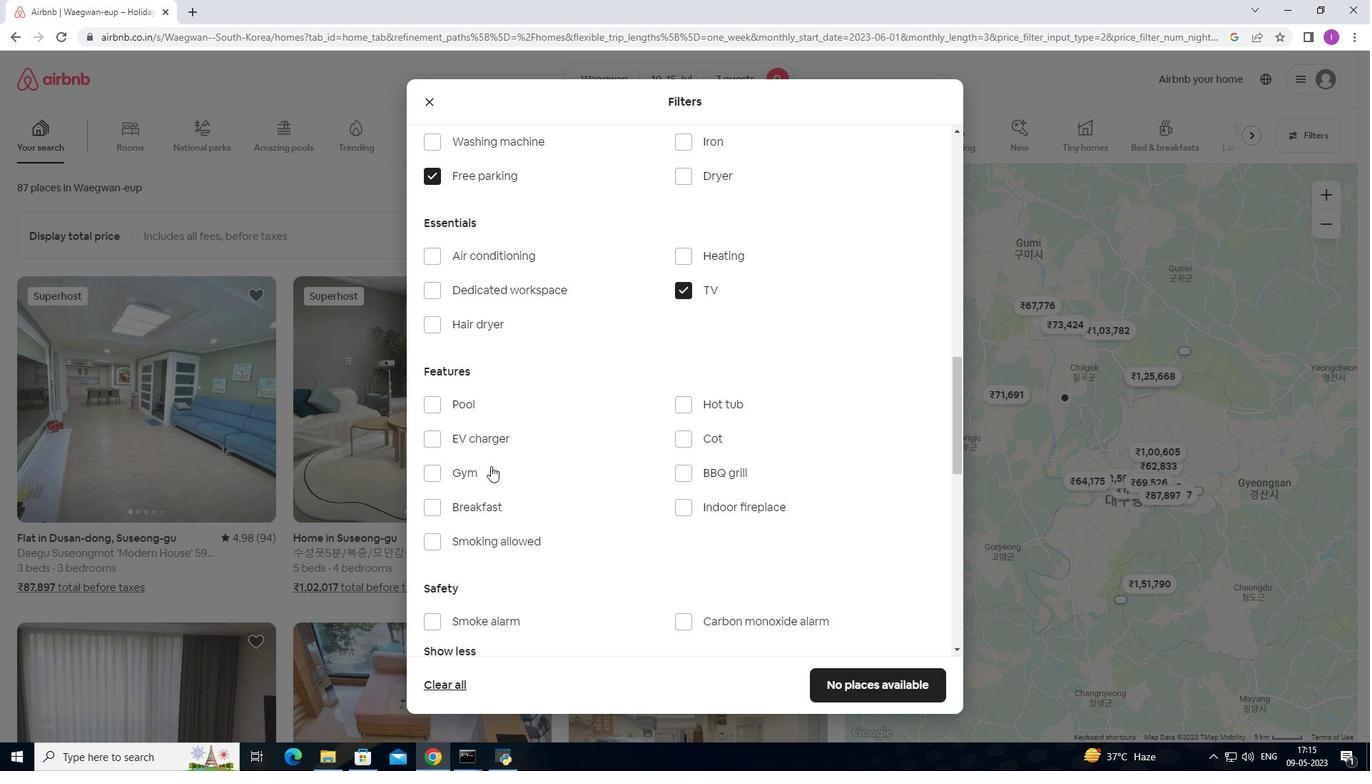
Action: Mouse pressed left at (472, 474)
Screenshot: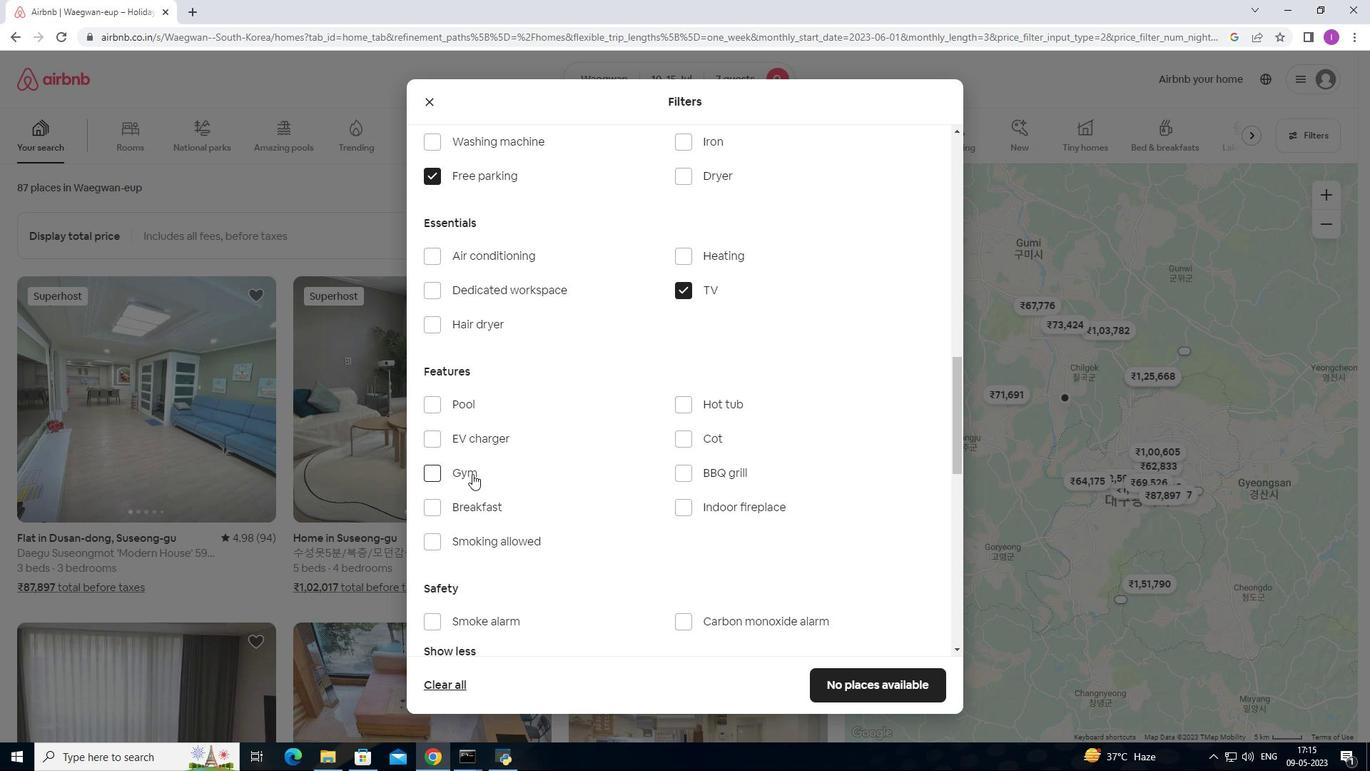 
Action: Mouse moved to (490, 510)
Screenshot: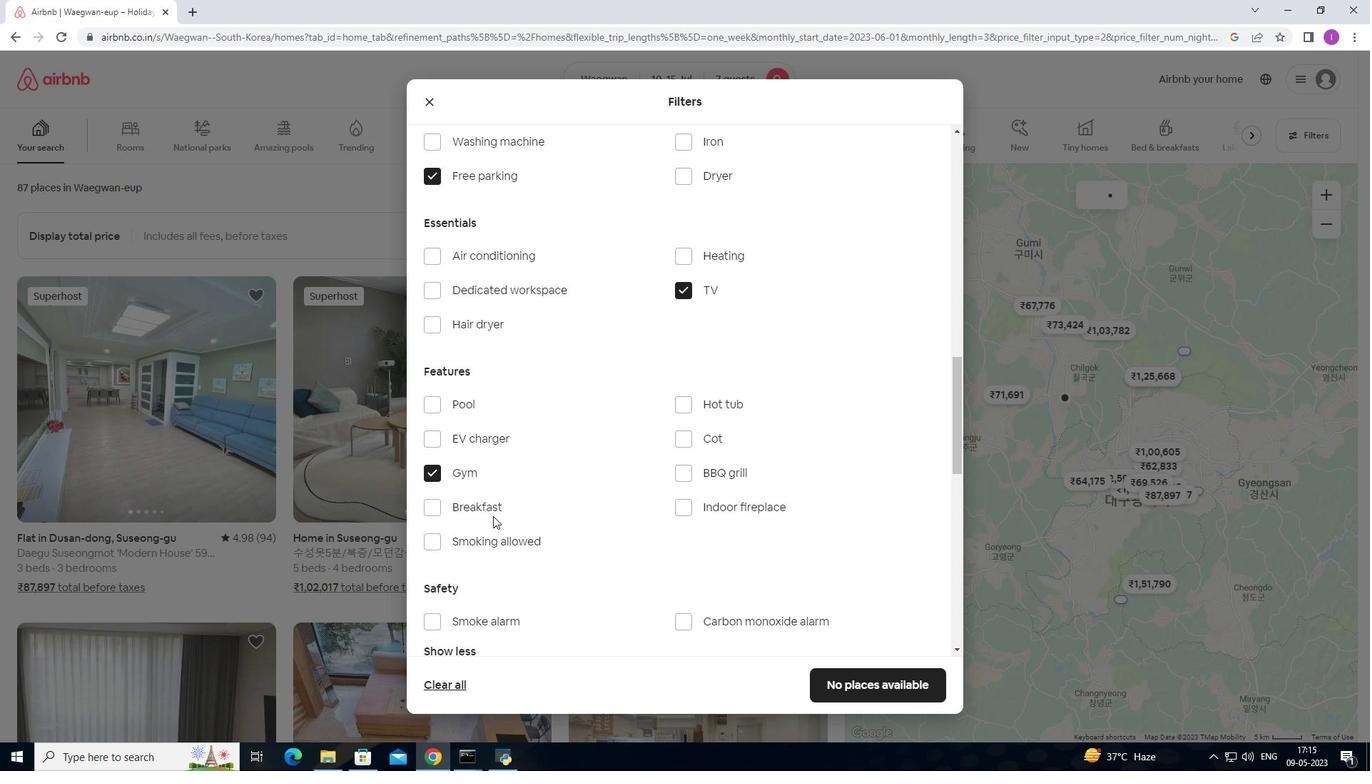 
Action: Mouse pressed left at (490, 510)
Screenshot: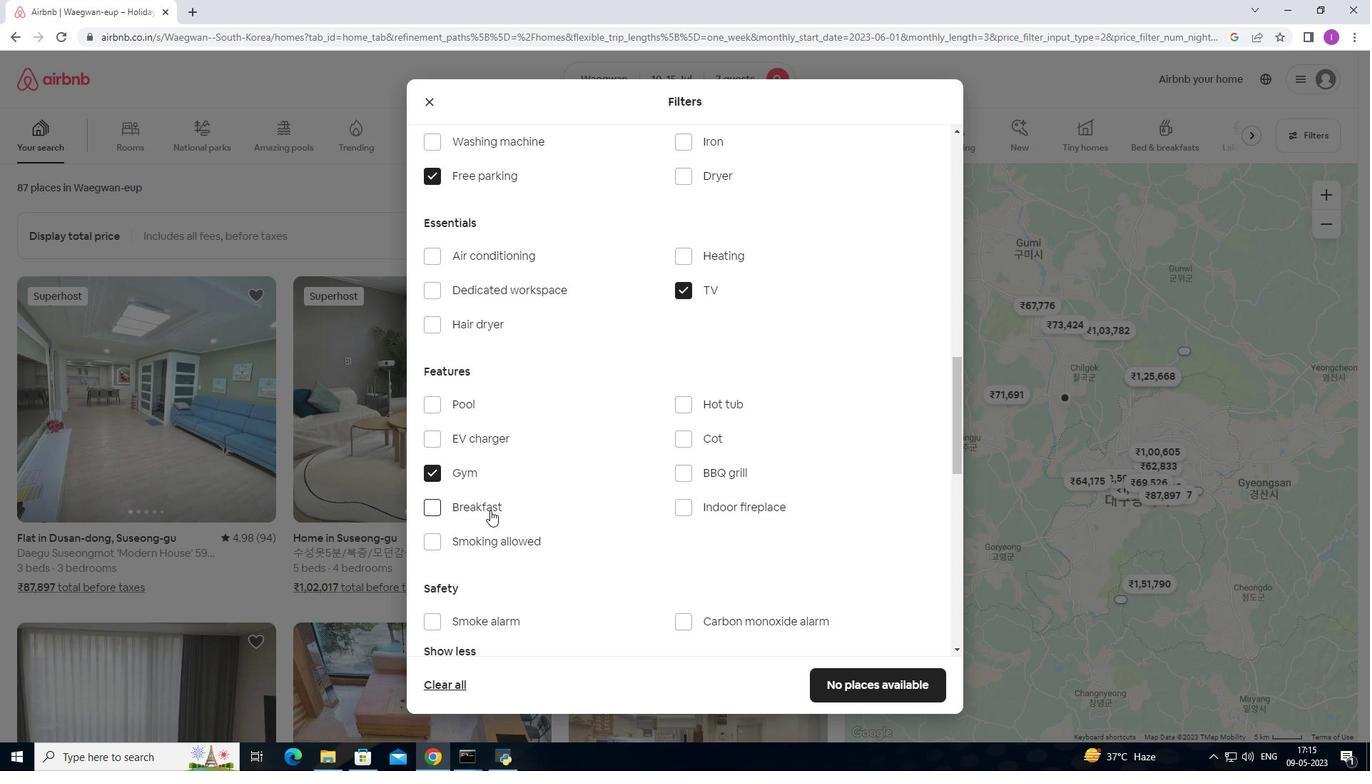 
Action: Mouse moved to (658, 509)
Screenshot: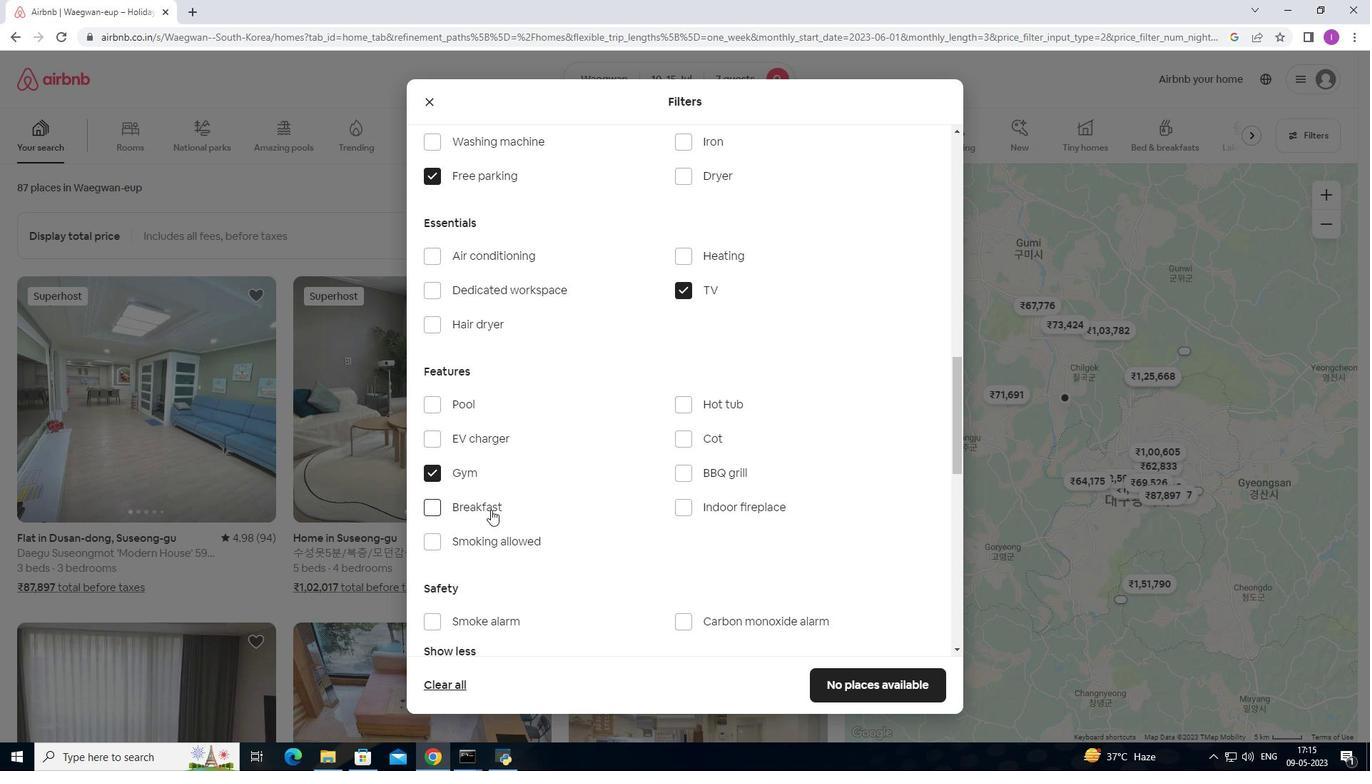 
Action: Mouse scrolled (658, 508) with delta (0, 0)
Screenshot: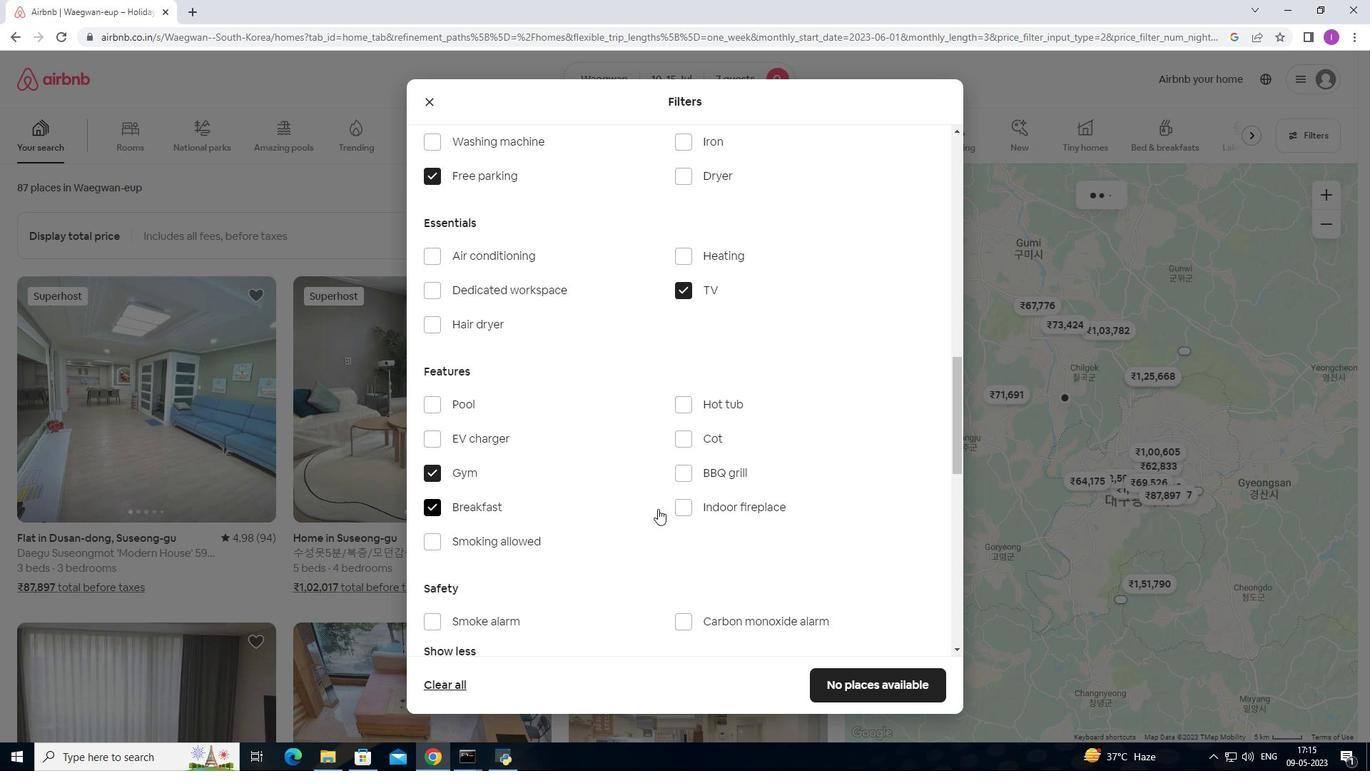 
Action: Mouse scrolled (658, 508) with delta (0, 0)
Screenshot: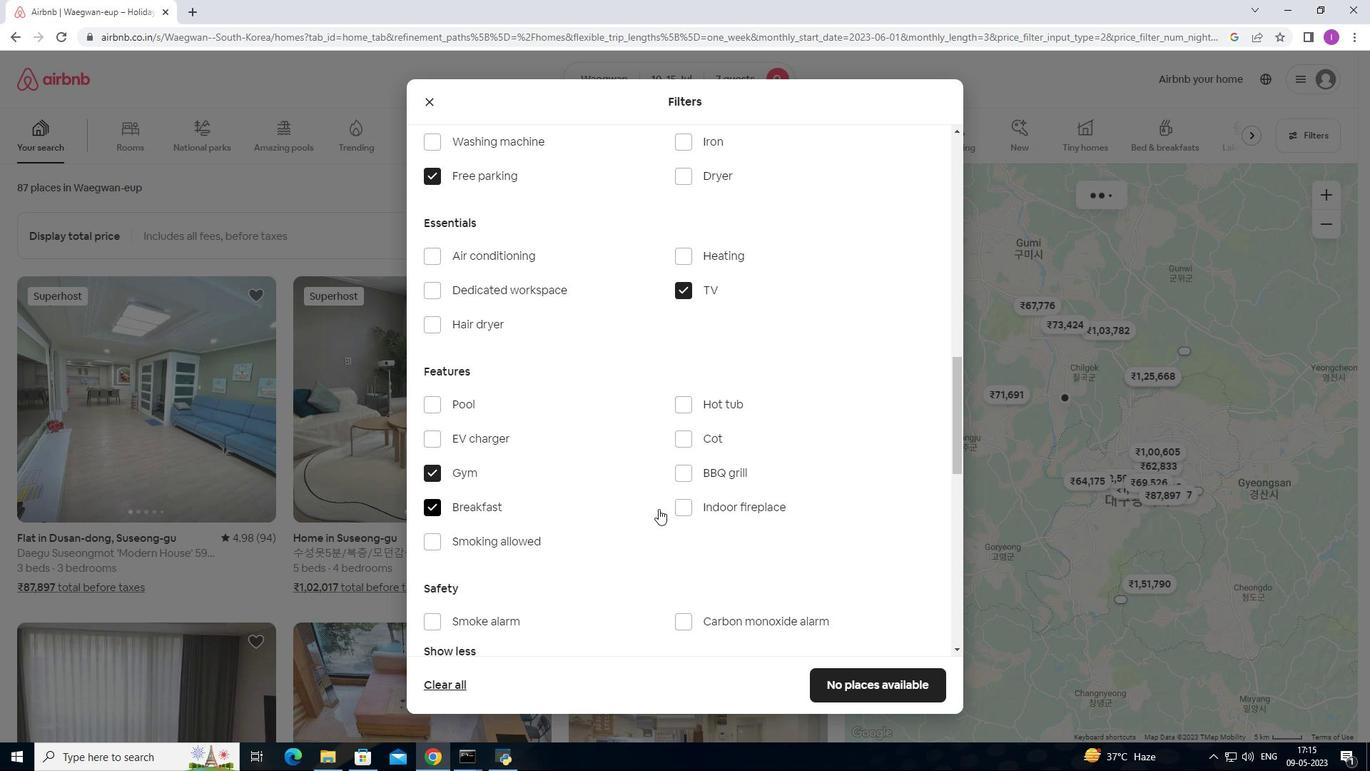 
Action: Mouse scrolled (658, 508) with delta (0, 0)
Screenshot: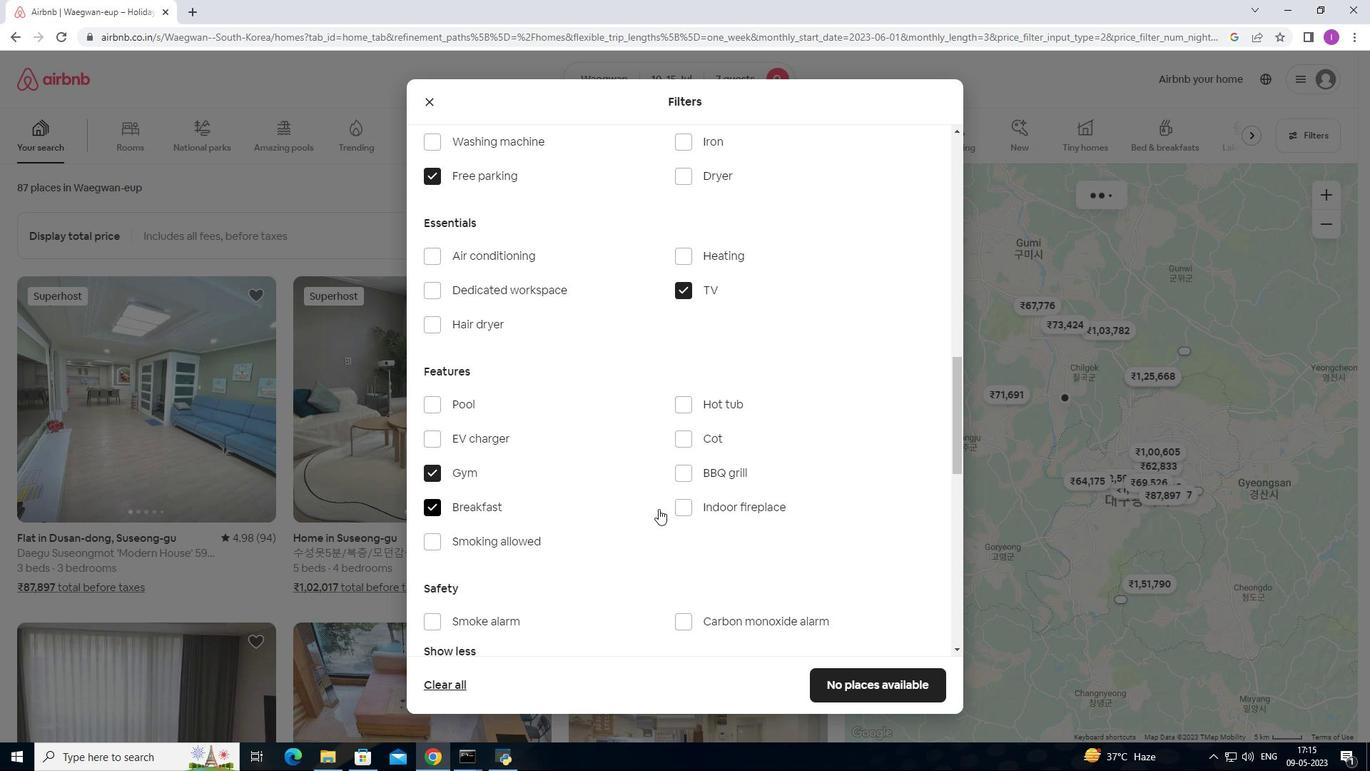 
Action: Mouse scrolled (658, 509) with delta (0, 0)
Screenshot: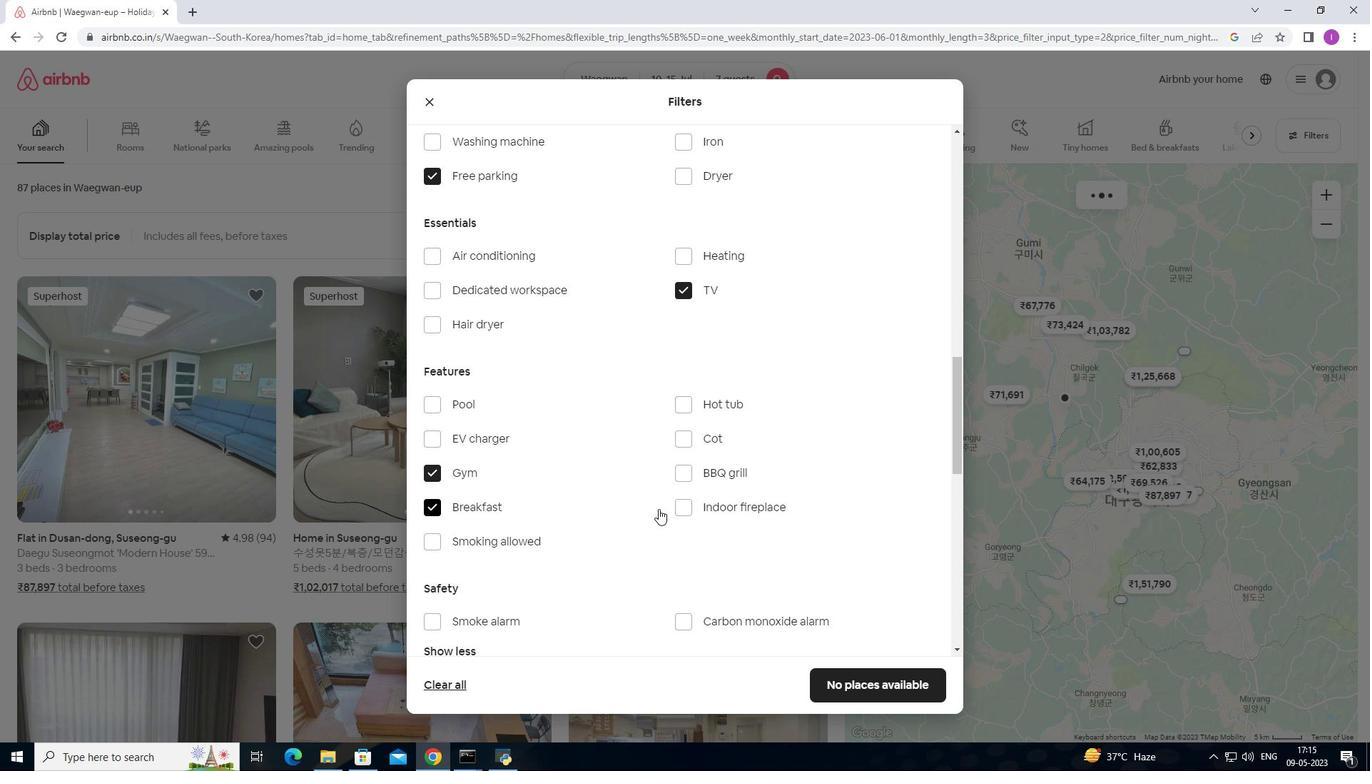 
Action: Mouse scrolled (658, 508) with delta (0, 0)
Screenshot: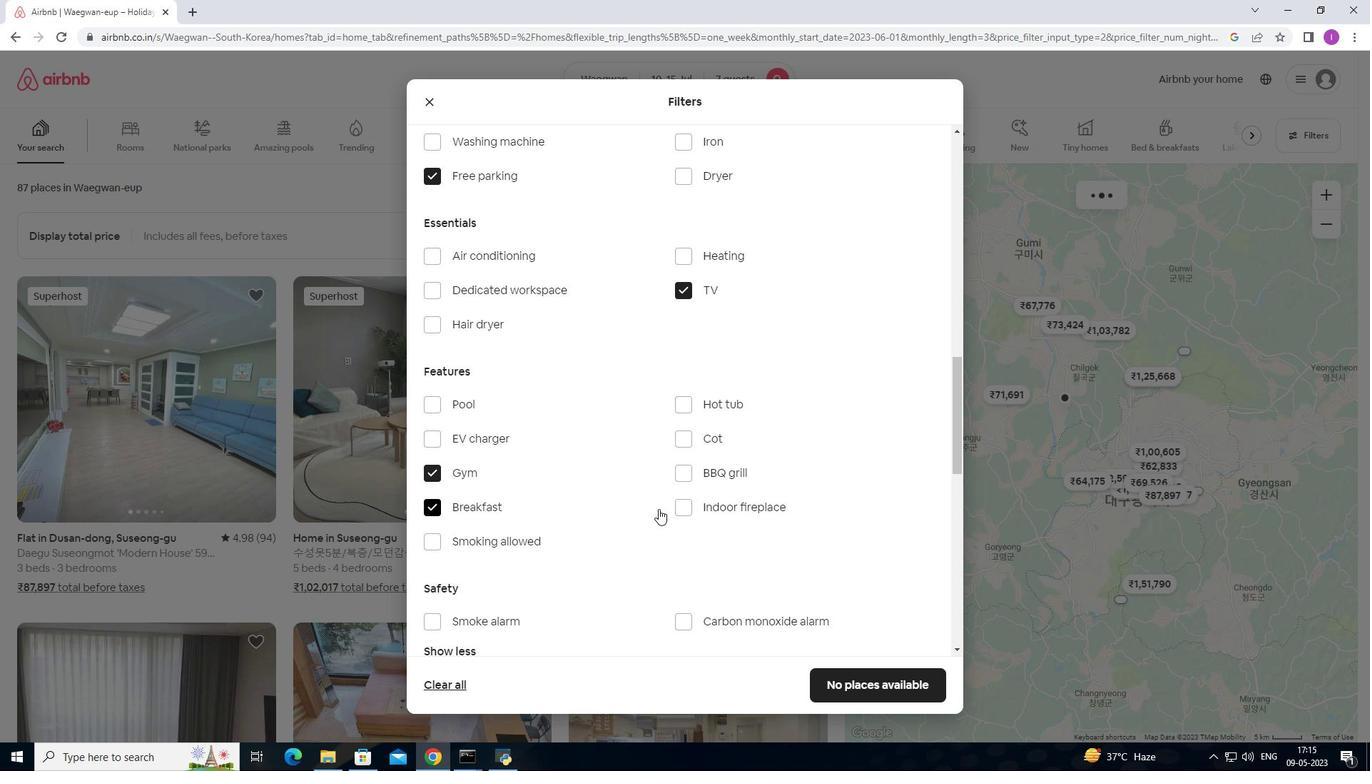 
Action: Mouse moved to (665, 504)
Screenshot: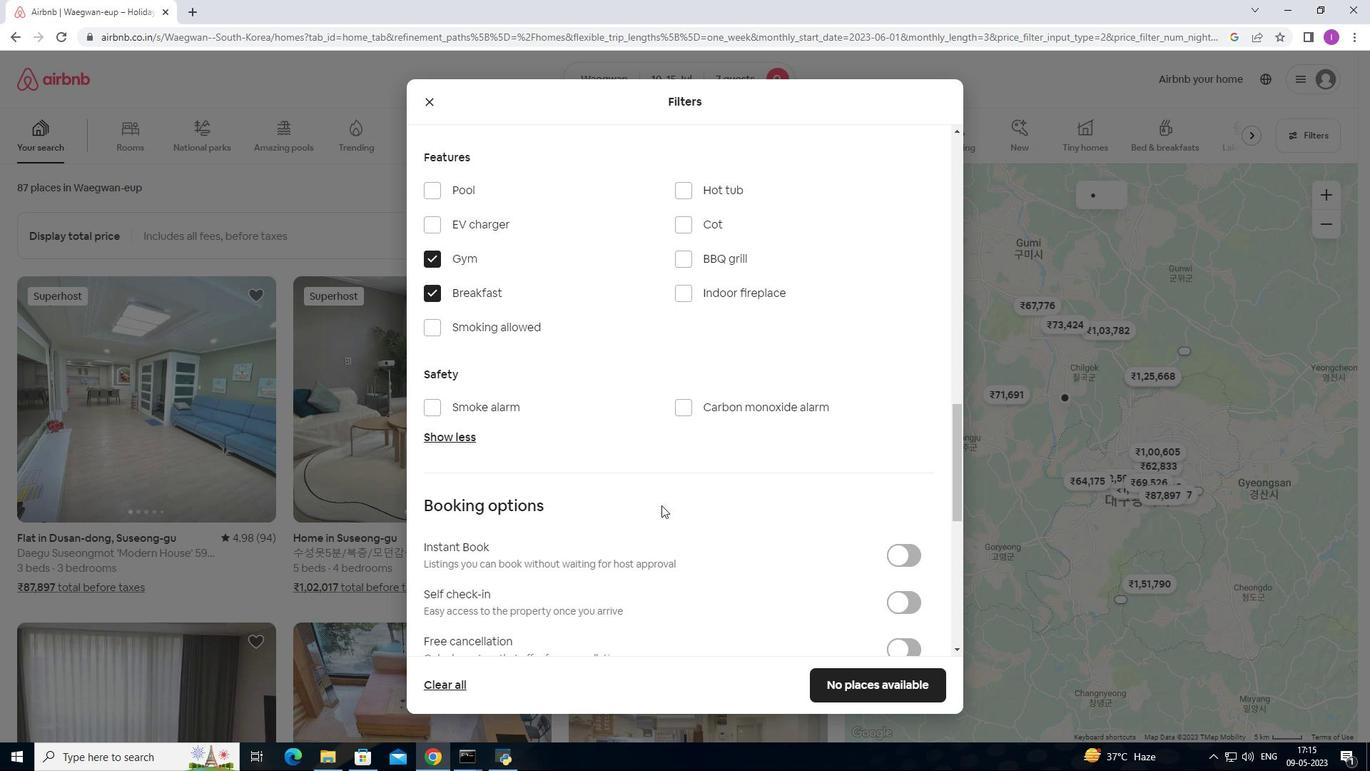 
Action: Mouse scrolled (665, 504) with delta (0, 0)
Screenshot: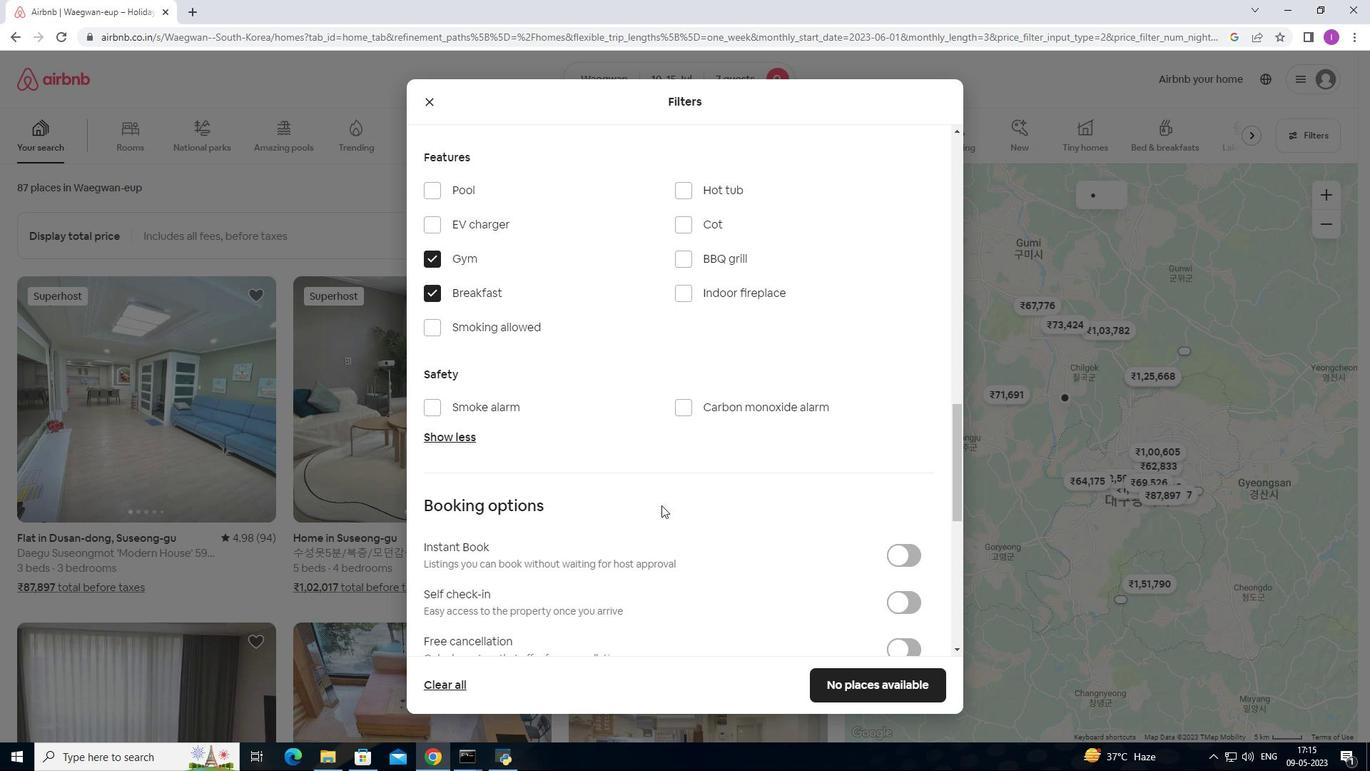 
Action: Mouse moved to (671, 504)
Screenshot: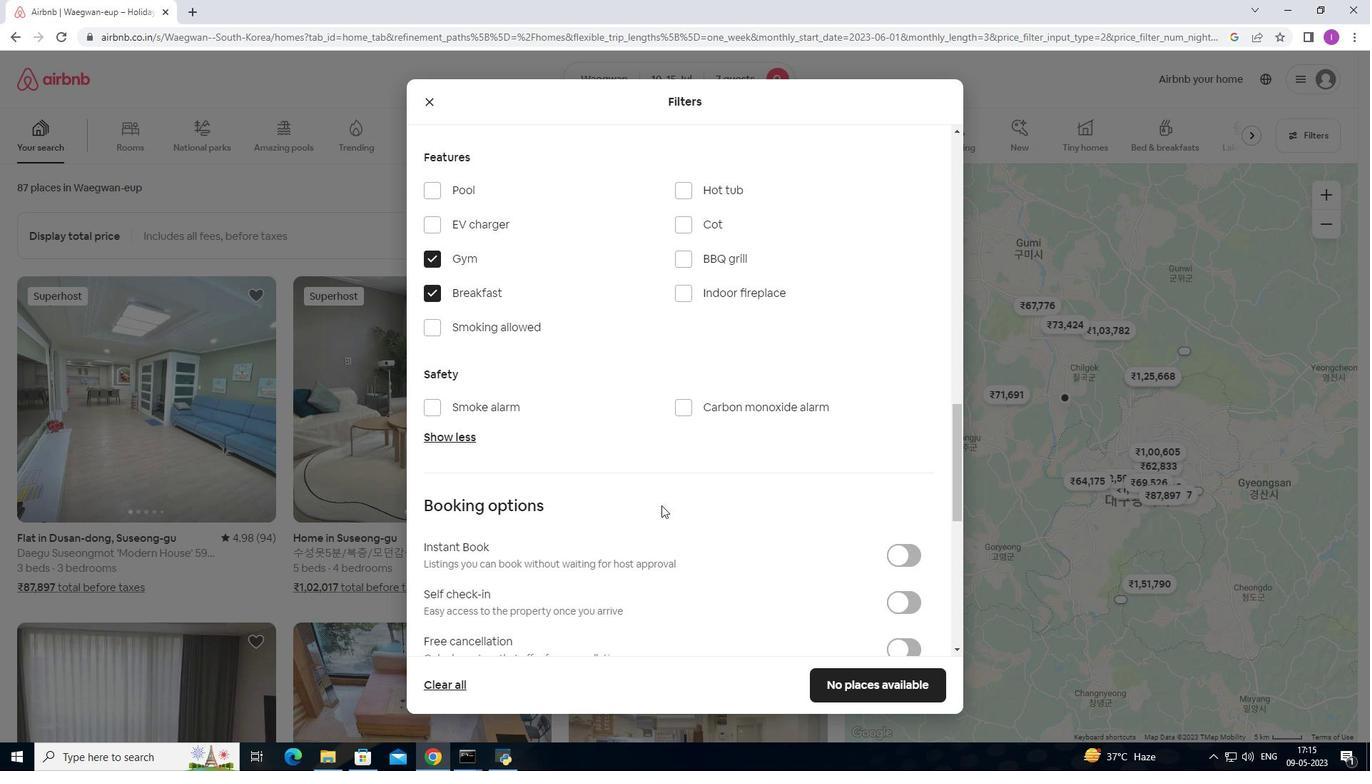 
Action: Mouse scrolled (671, 504) with delta (0, 0)
Screenshot: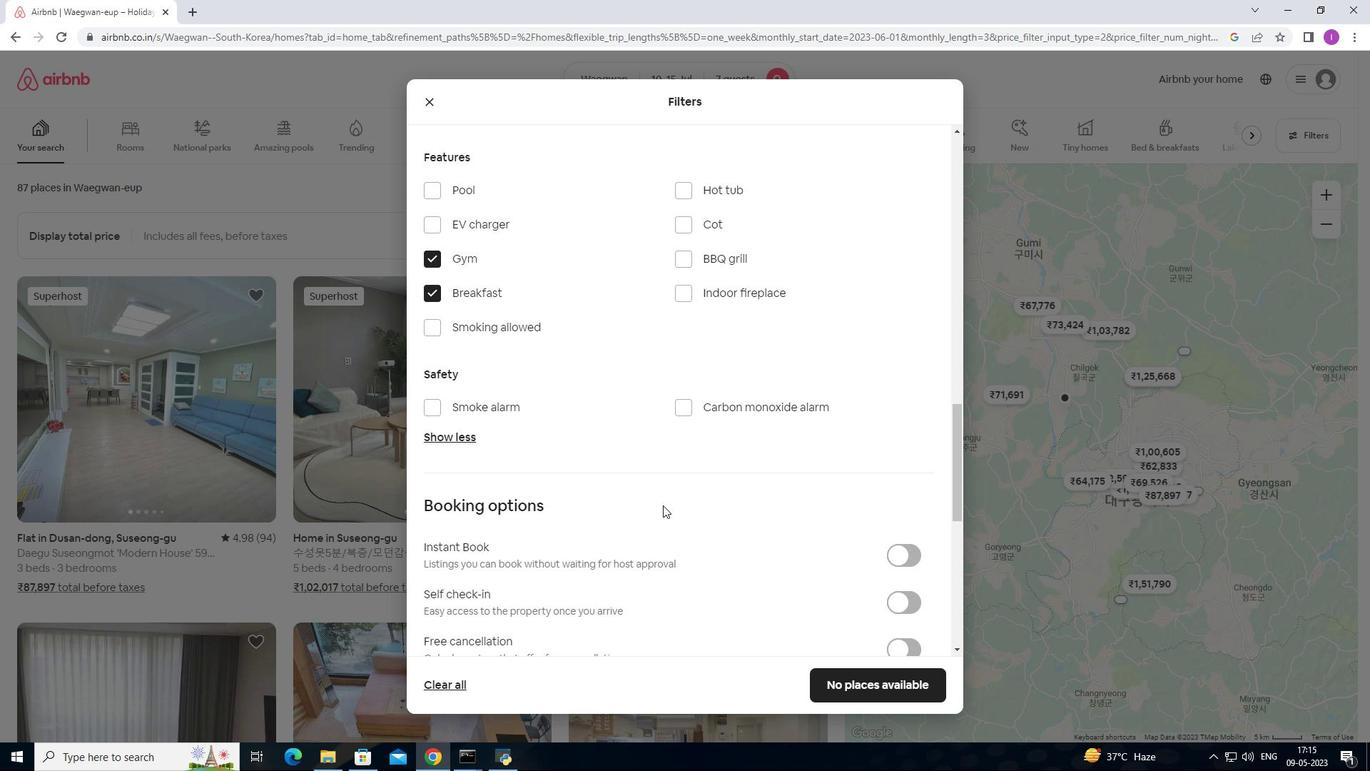 
Action: Mouse moved to (690, 503)
Screenshot: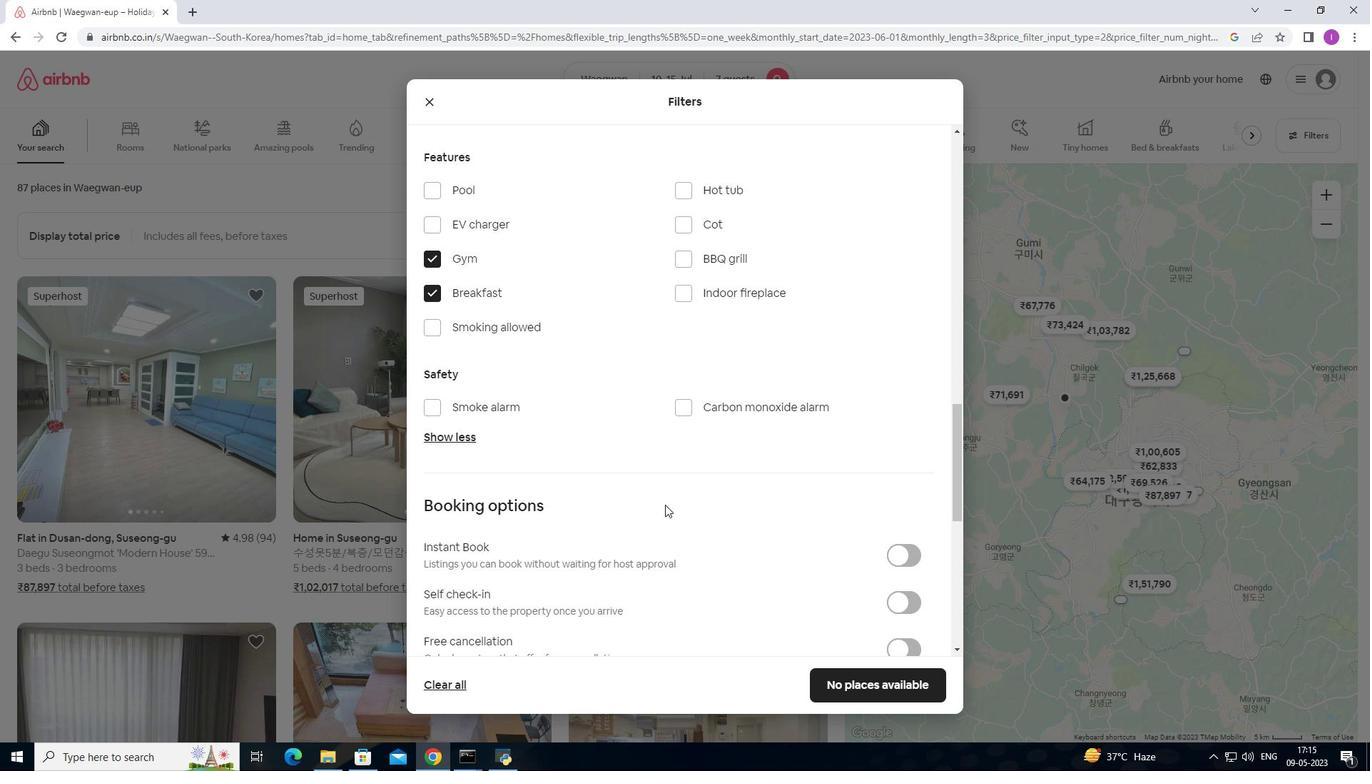 
Action: Mouse scrolled (690, 502) with delta (0, 0)
Screenshot: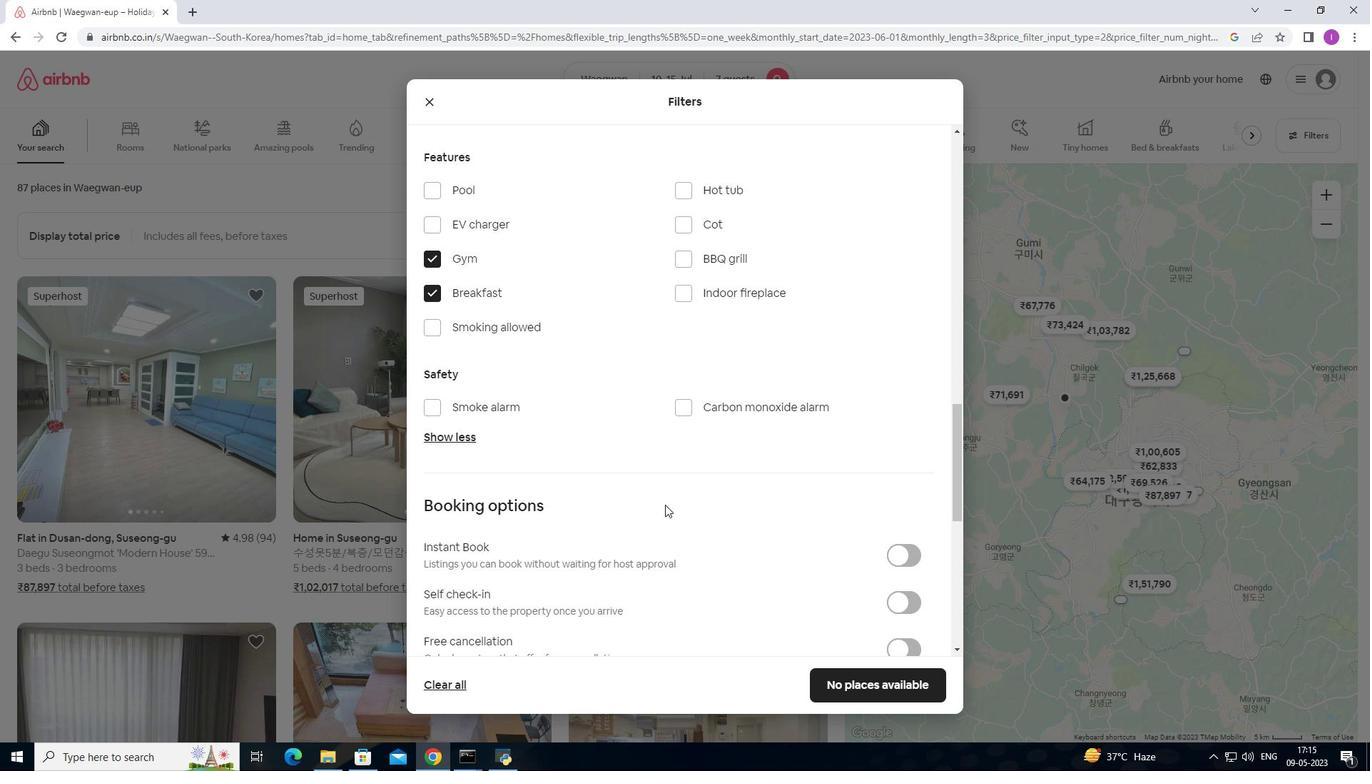 
Action: Mouse moved to (720, 498)
Screenshot: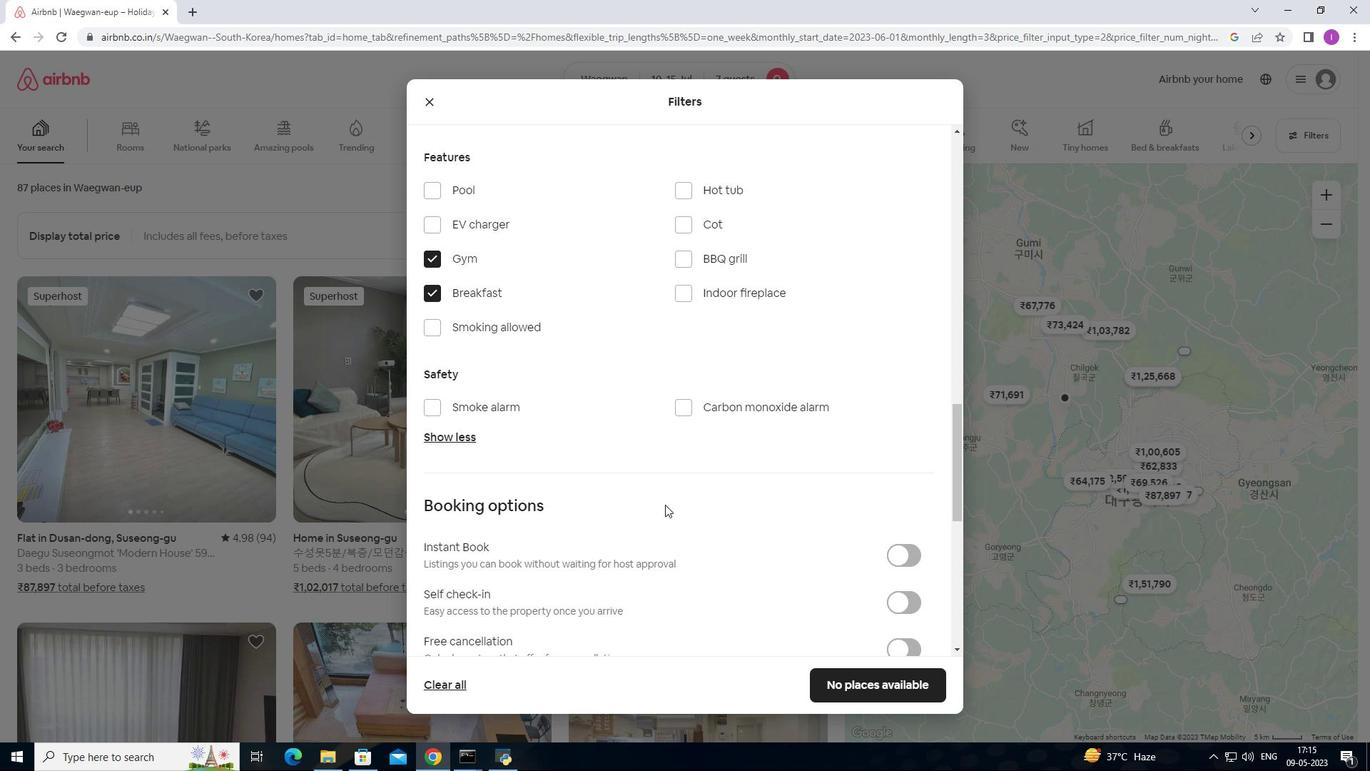 
Action: Mouse scrolled (713, 498) with delta (0, 0)
Screenshot: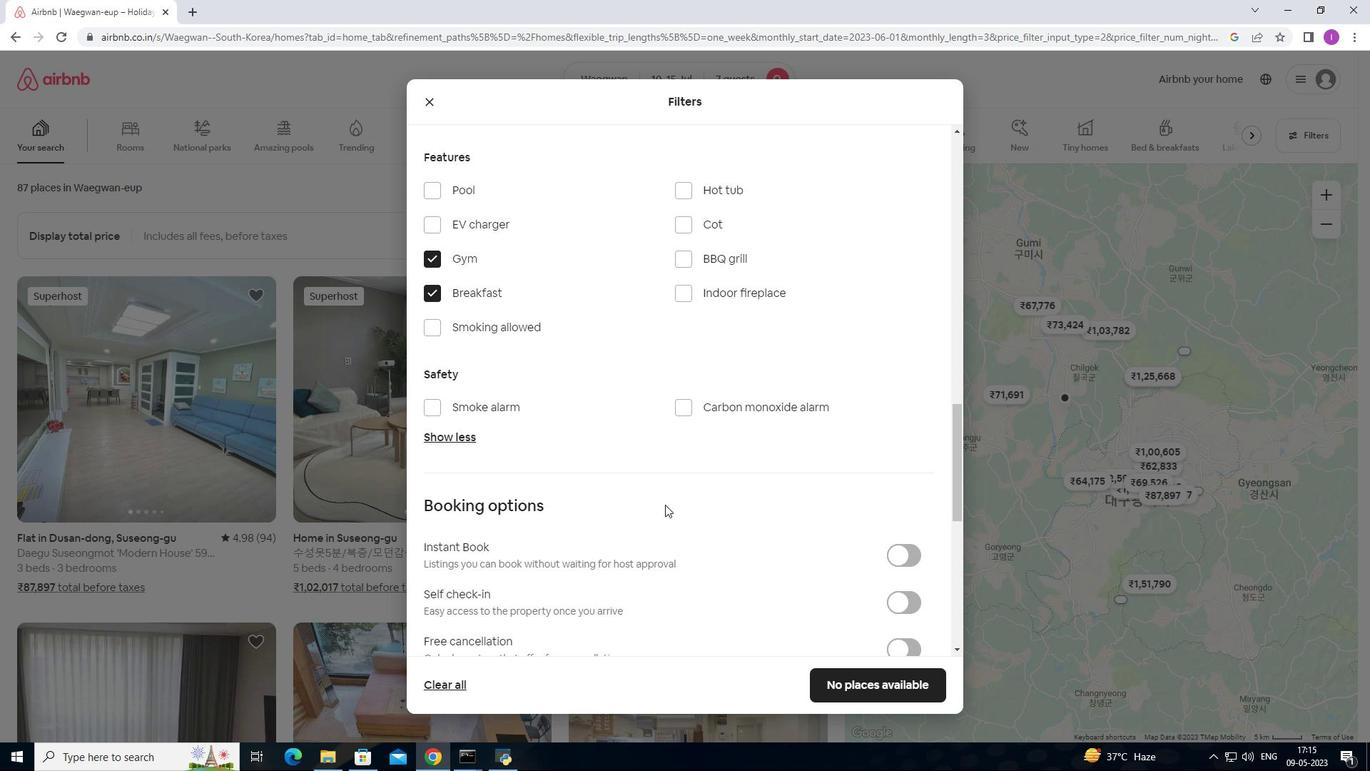 
Action: Mouse moved to (919, 316)
Screenshot: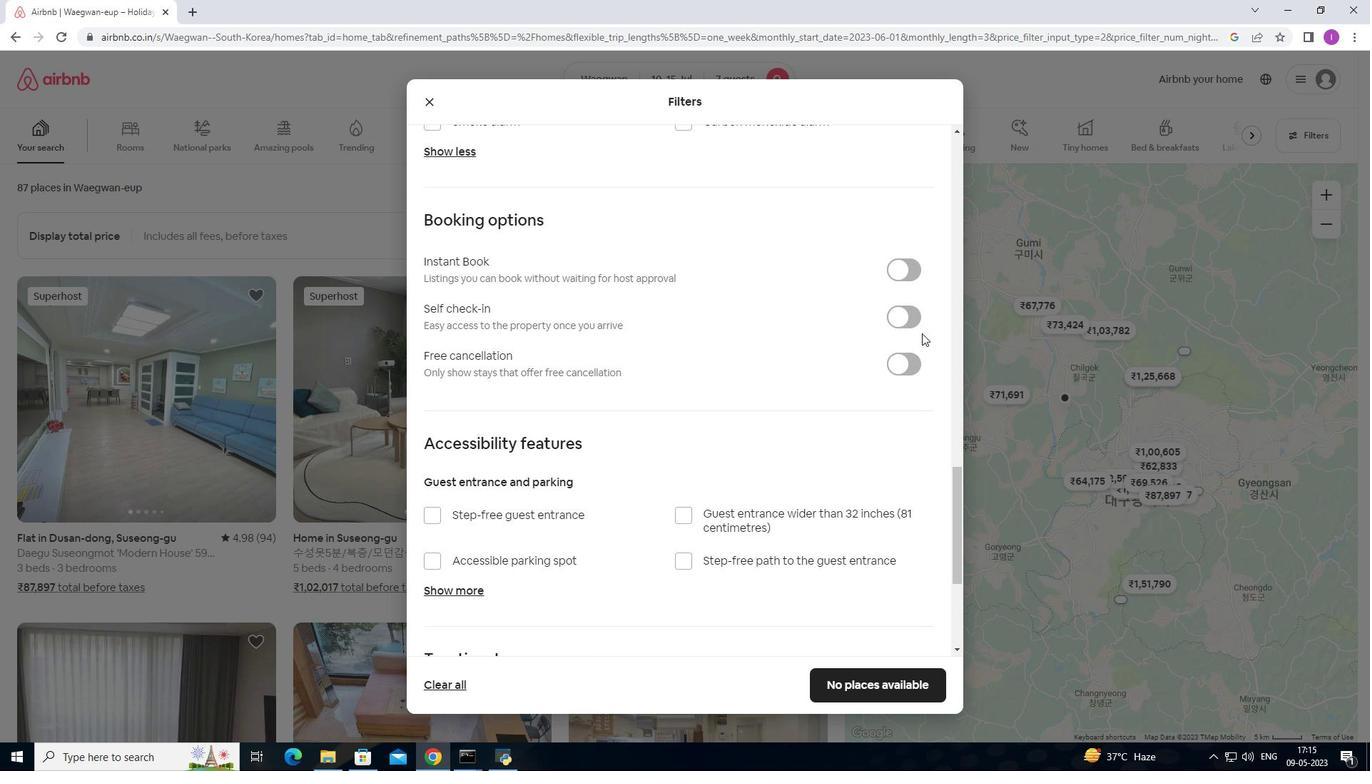 
Action: Mouse pressed left at (919, 316)
Screenshot: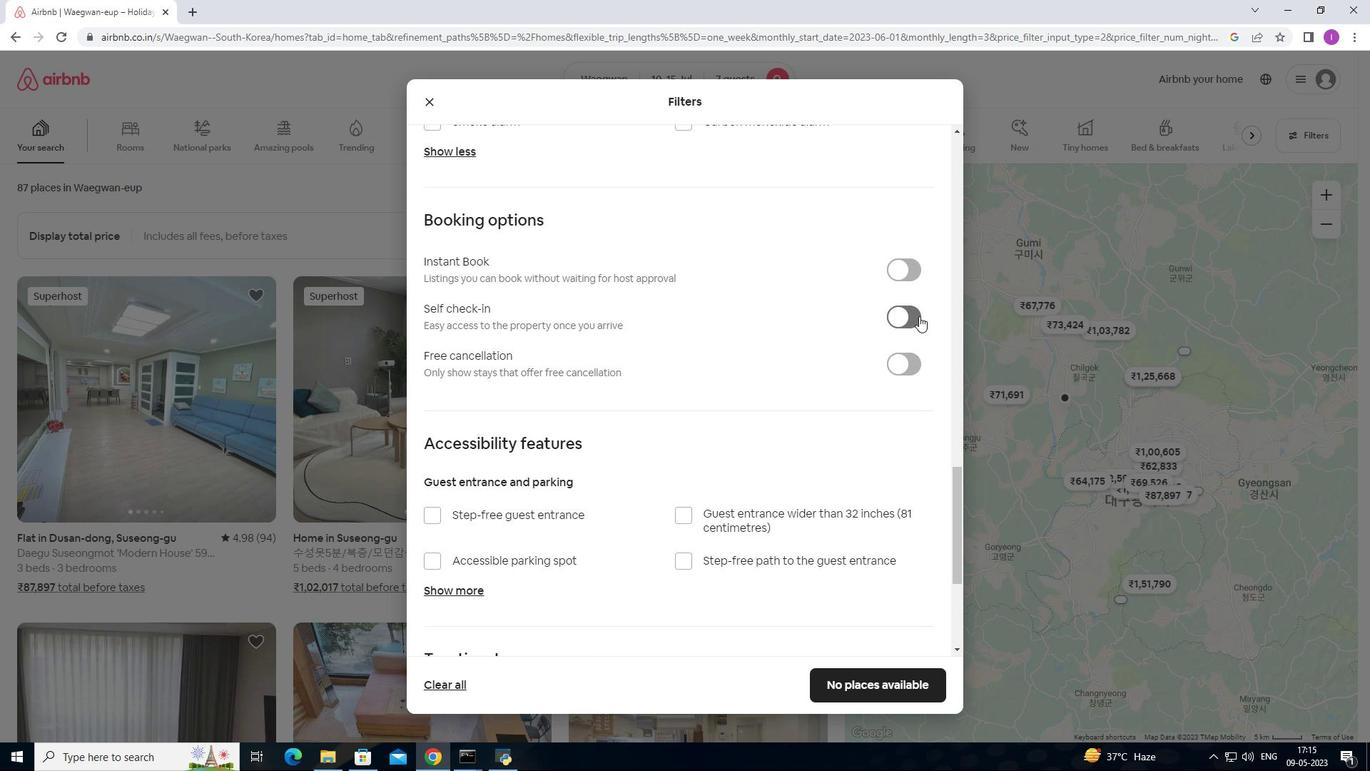 
Action: Mouse moved to (664, 424)
Screenshot: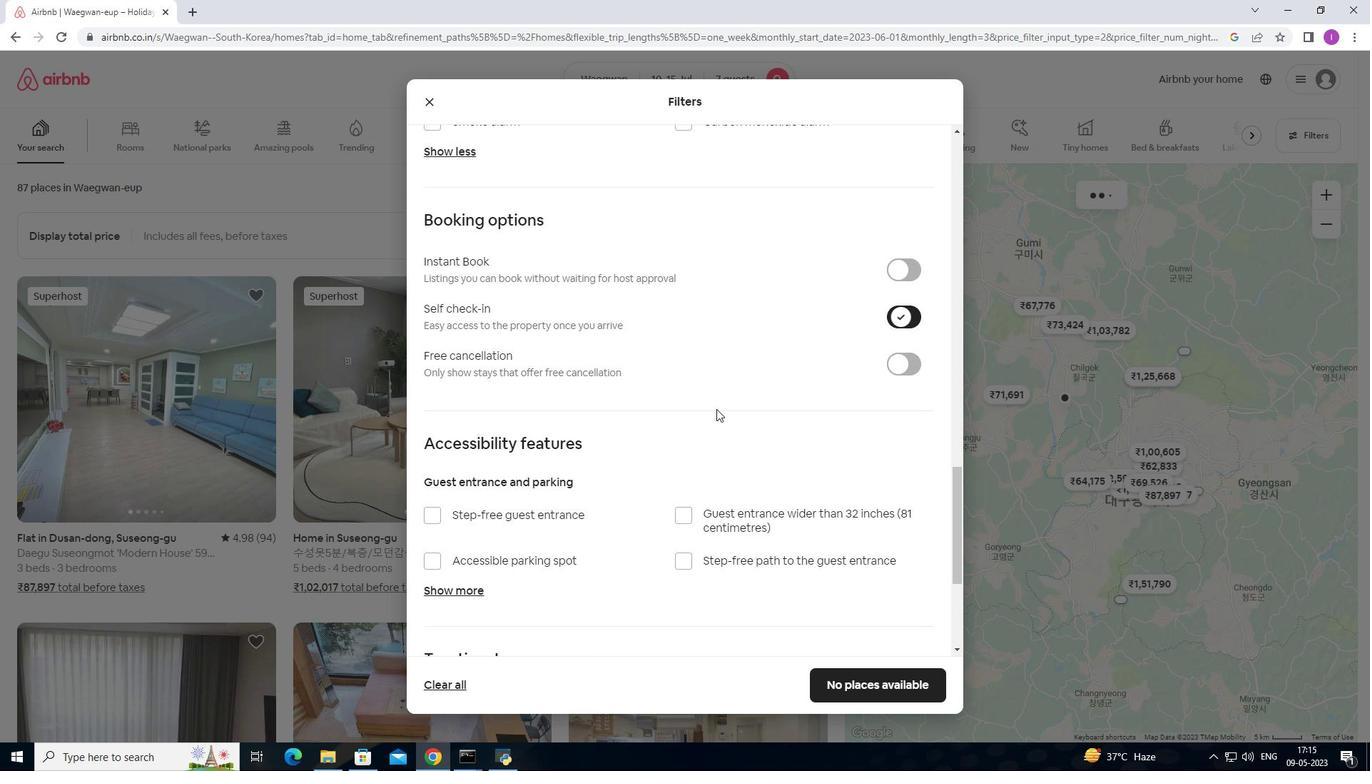 
Action: Mouse scrolled (664, 424) with delta (0, 0)
Screenshot: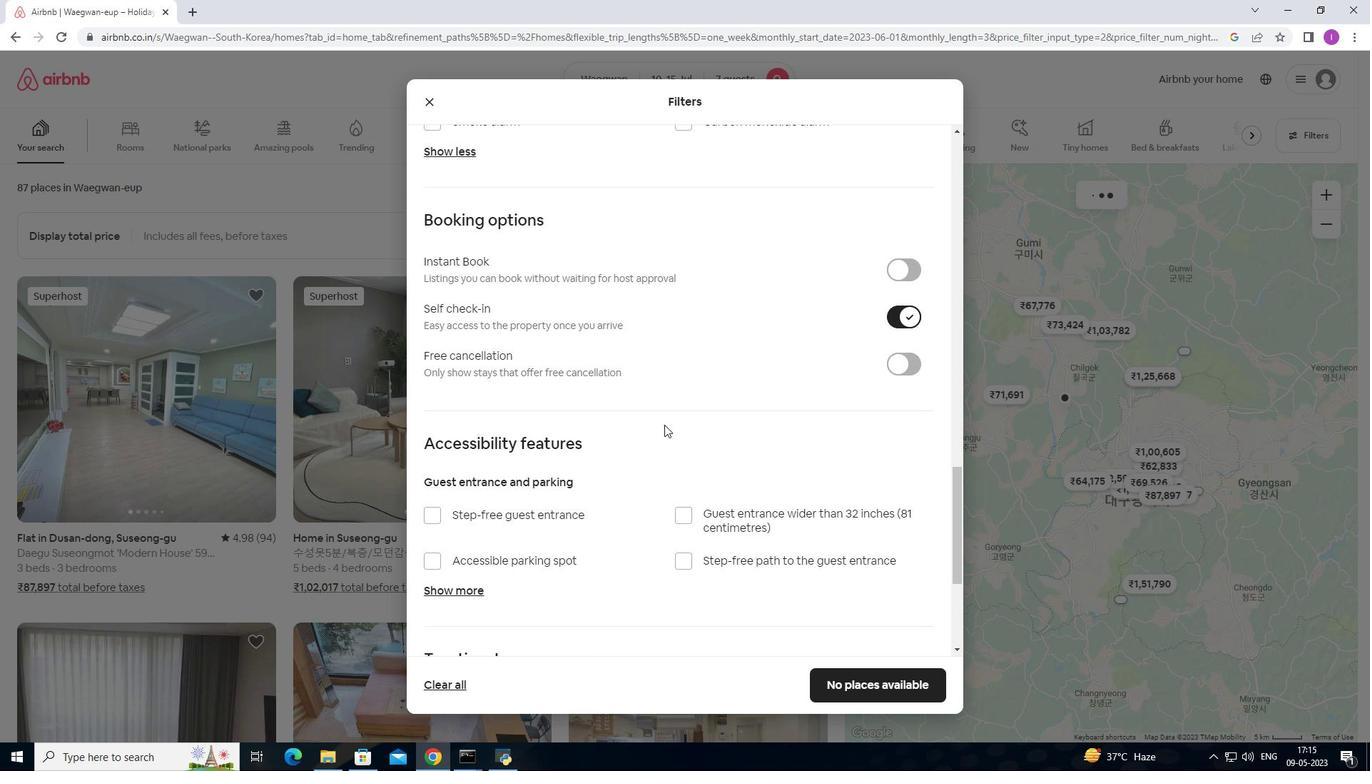 
Action: Mouse scrolled (664, 424) with delta (0, 0)
Screenshot: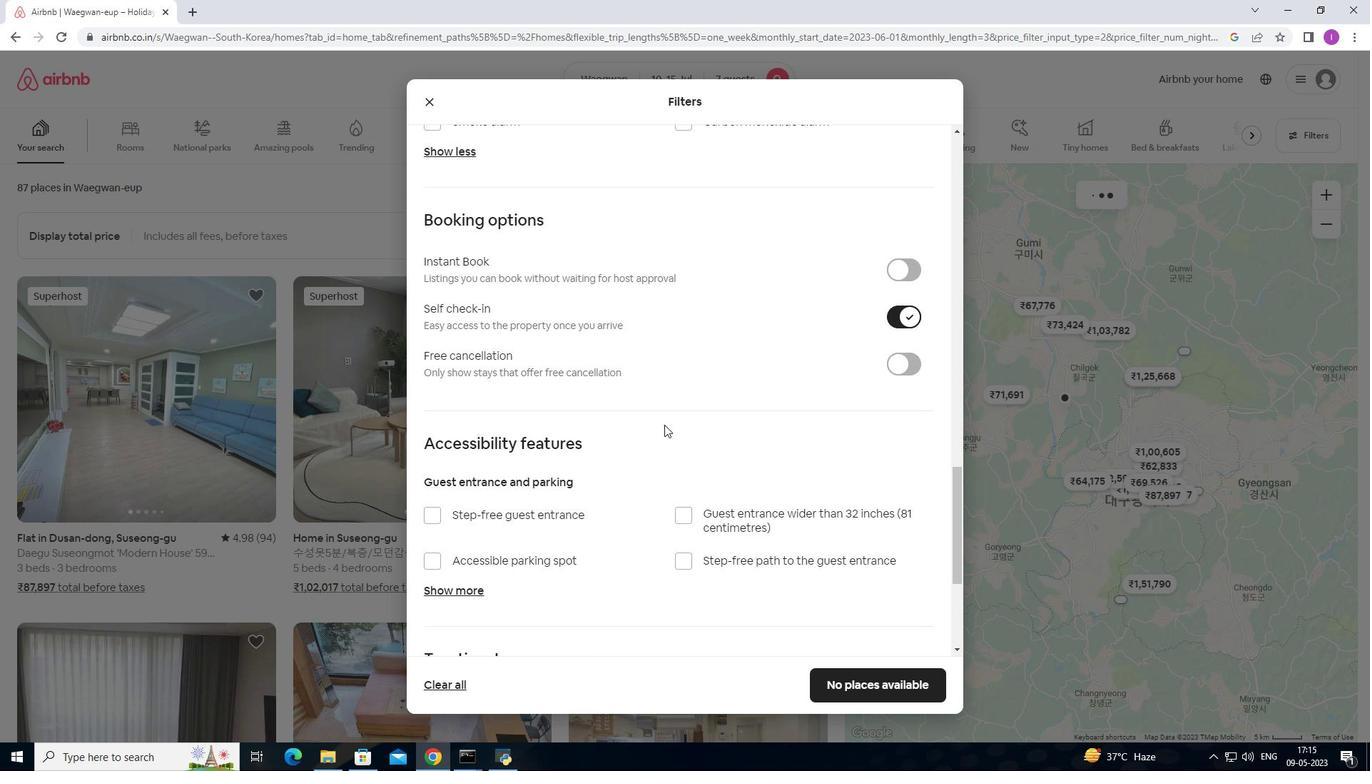 
Action: Mouse scrolled (664, 424) with delta (0, 0)
Screenshot: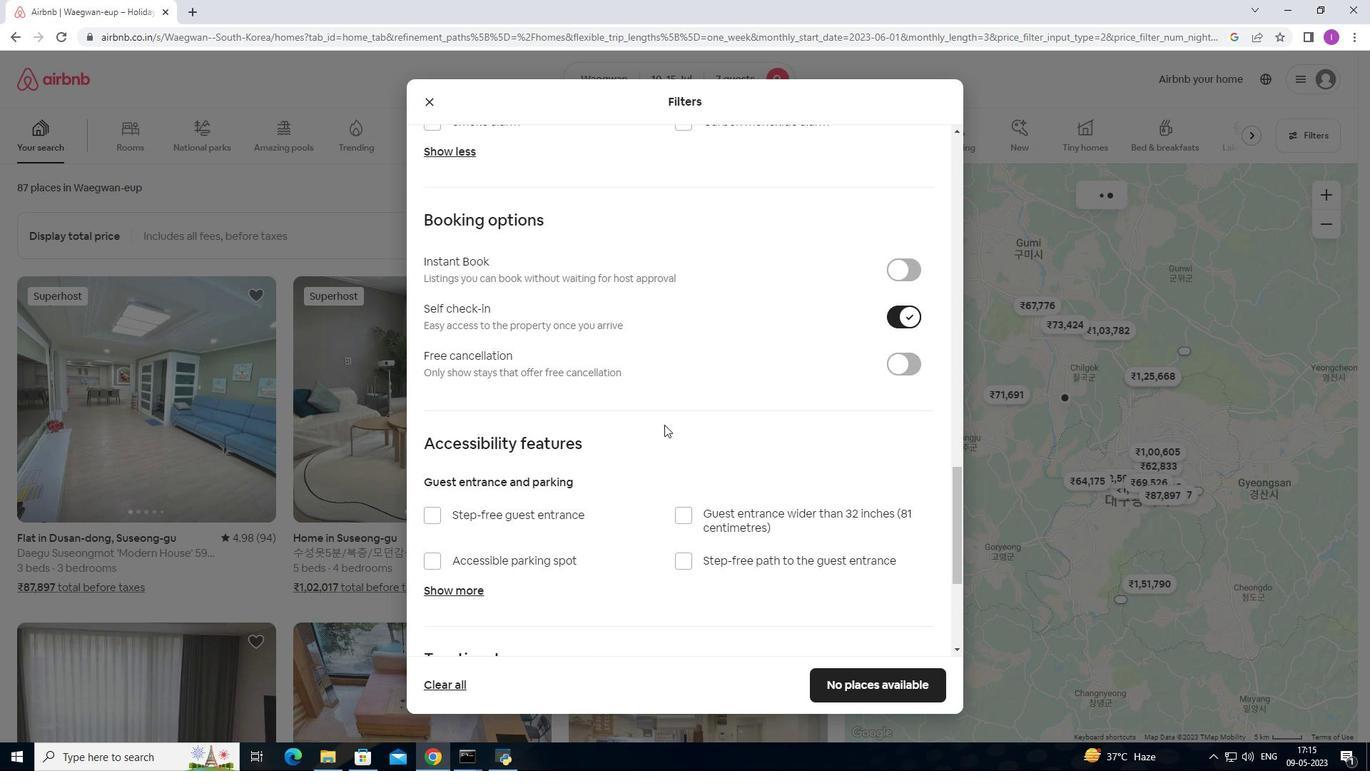 
Action: Mouse scrolled (664, 424) with delta (0, 0)
Screenshot: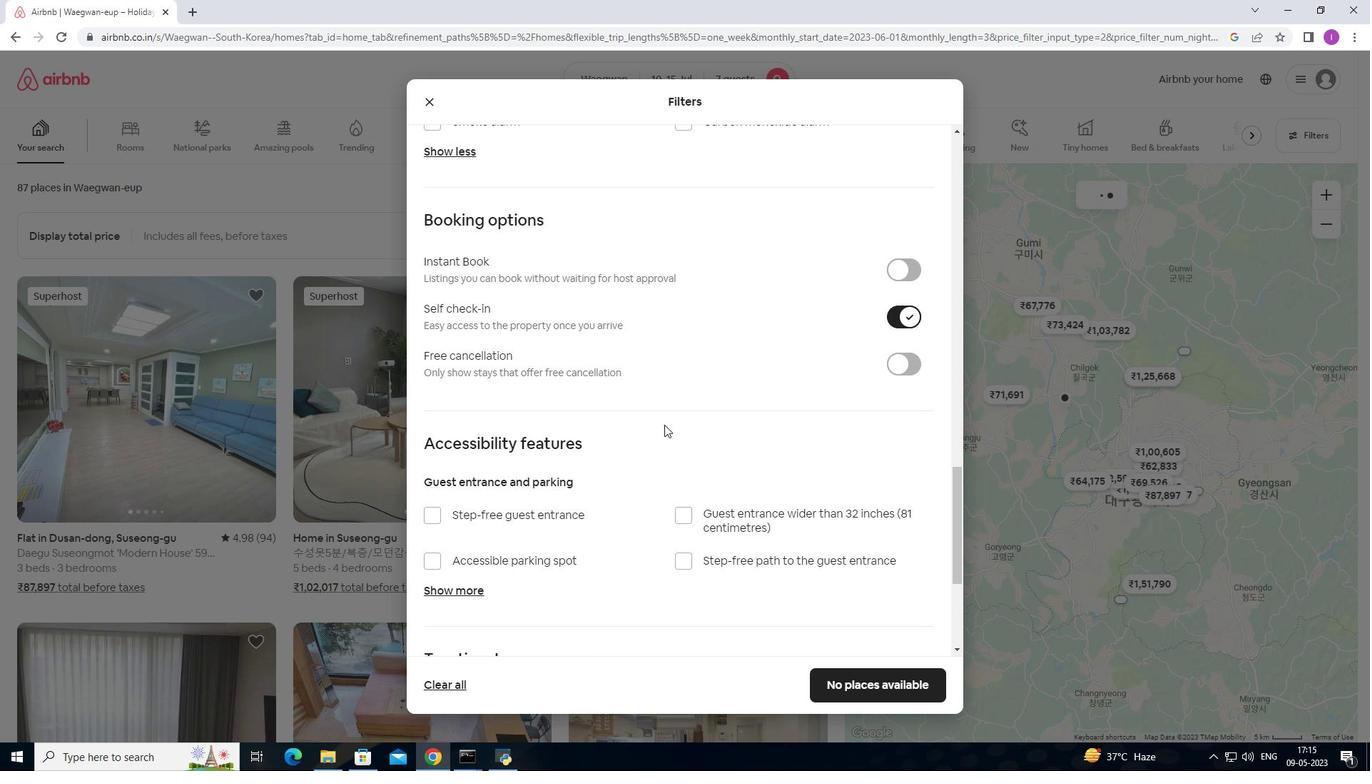 
Action: Mouse moved to (664, 424)
Screenshot: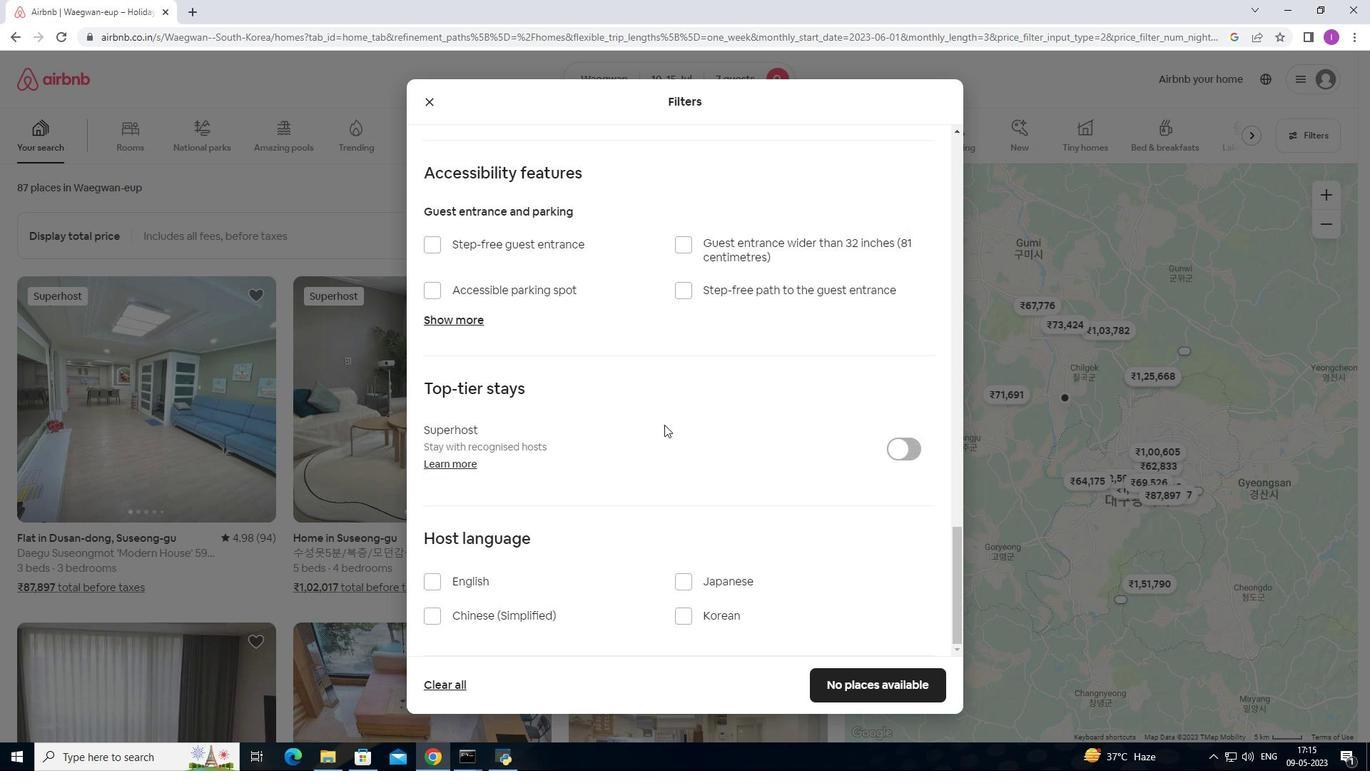 
Action: Mouse scrolled (664, 424) with delta (0, 0)
Screenshot: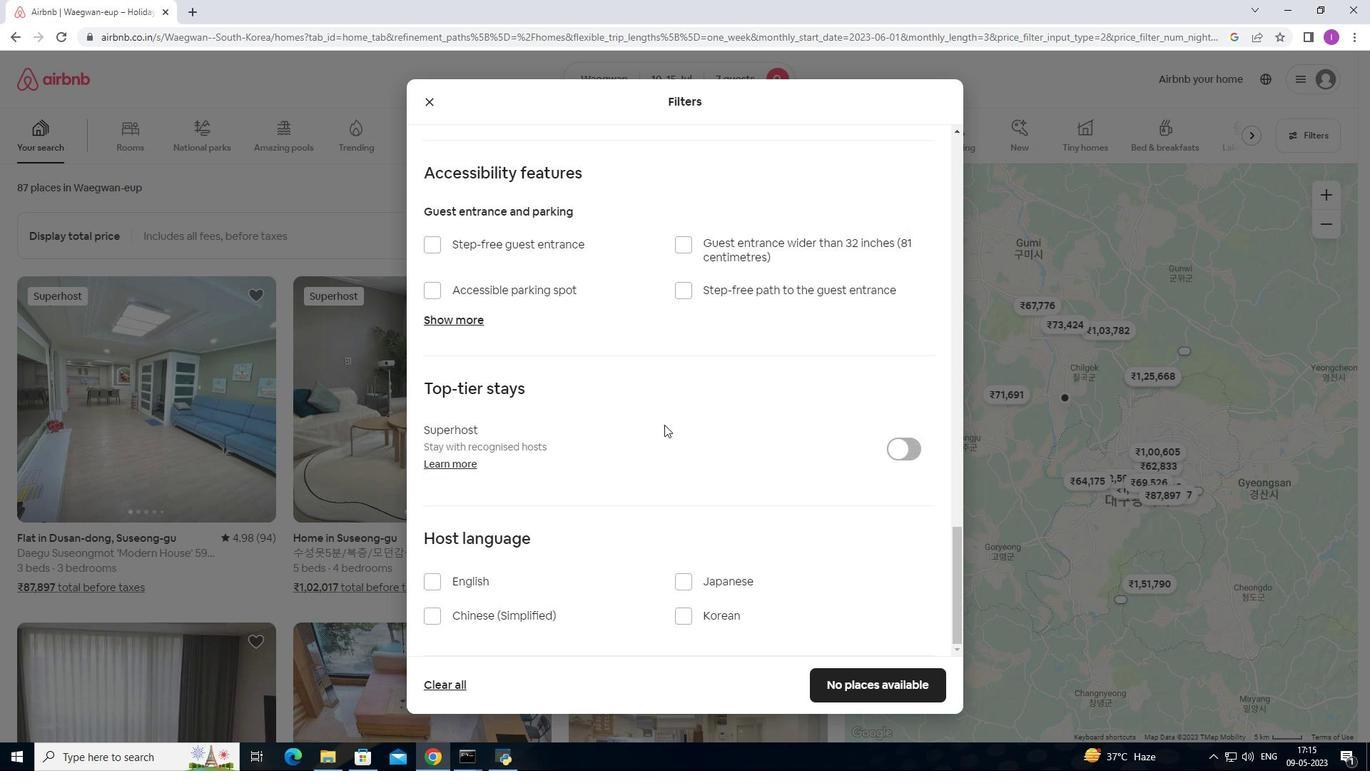 
Action: Mouse scrolled (664, 424) with delta (0, 0)
Screenshot: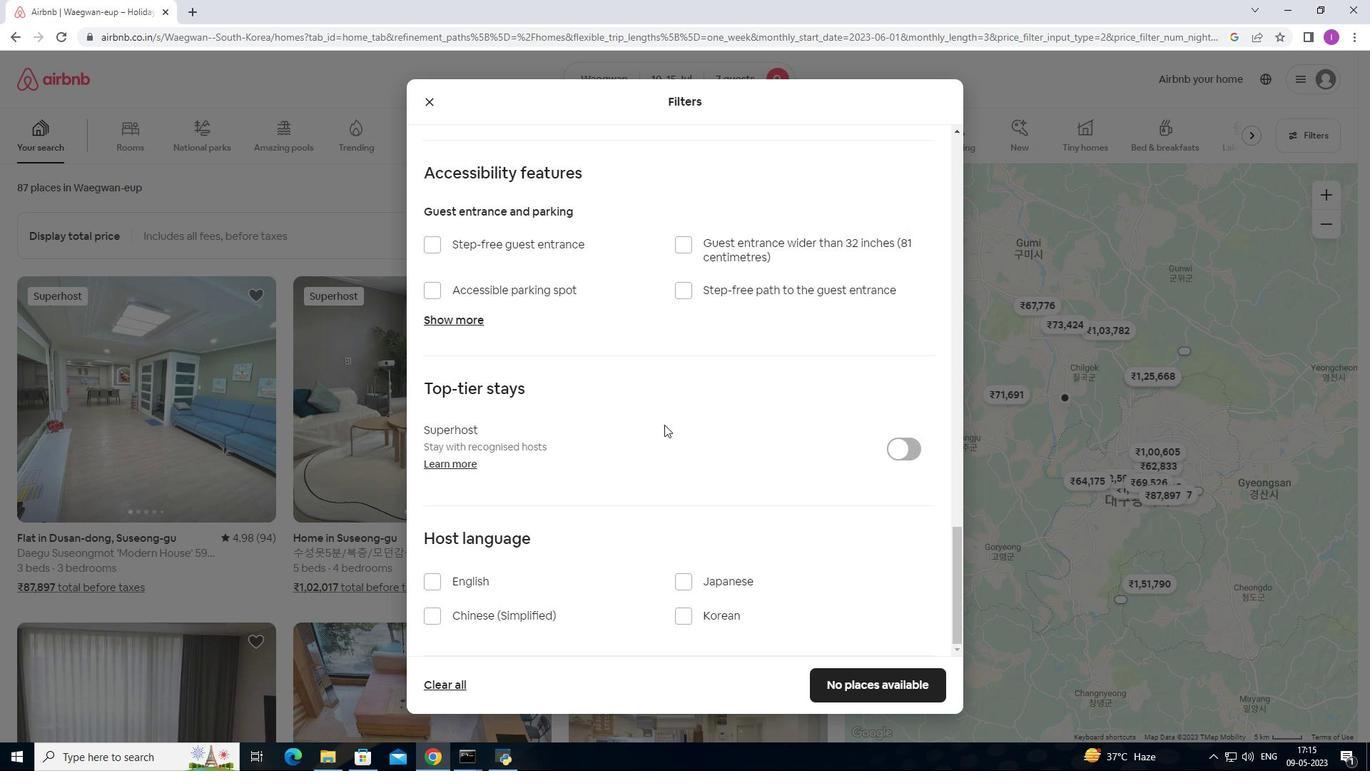 
Action: Mouse scrolled (664, 424) with delta (0, 0)
Screenshot: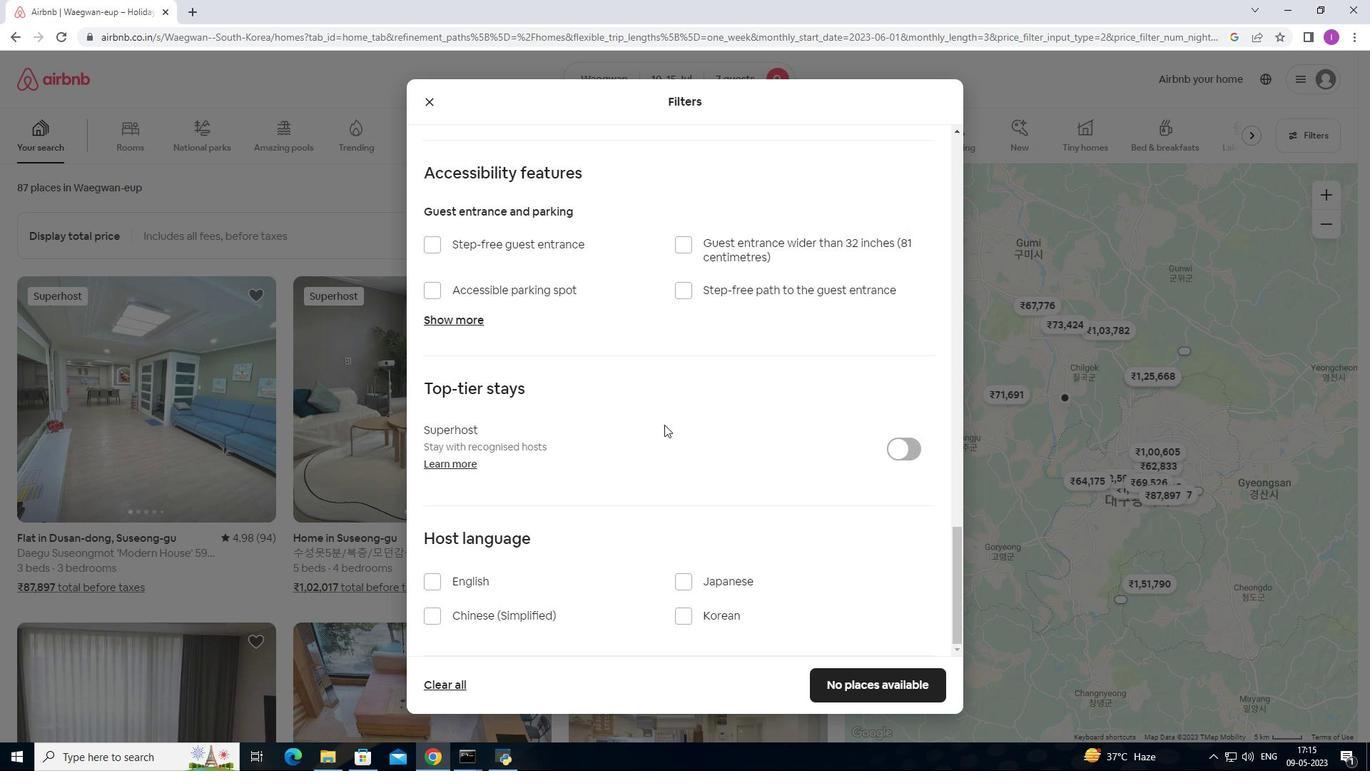 
Action: Mouse scrolled (664, 424) with delta (0, 0)
Screenshot: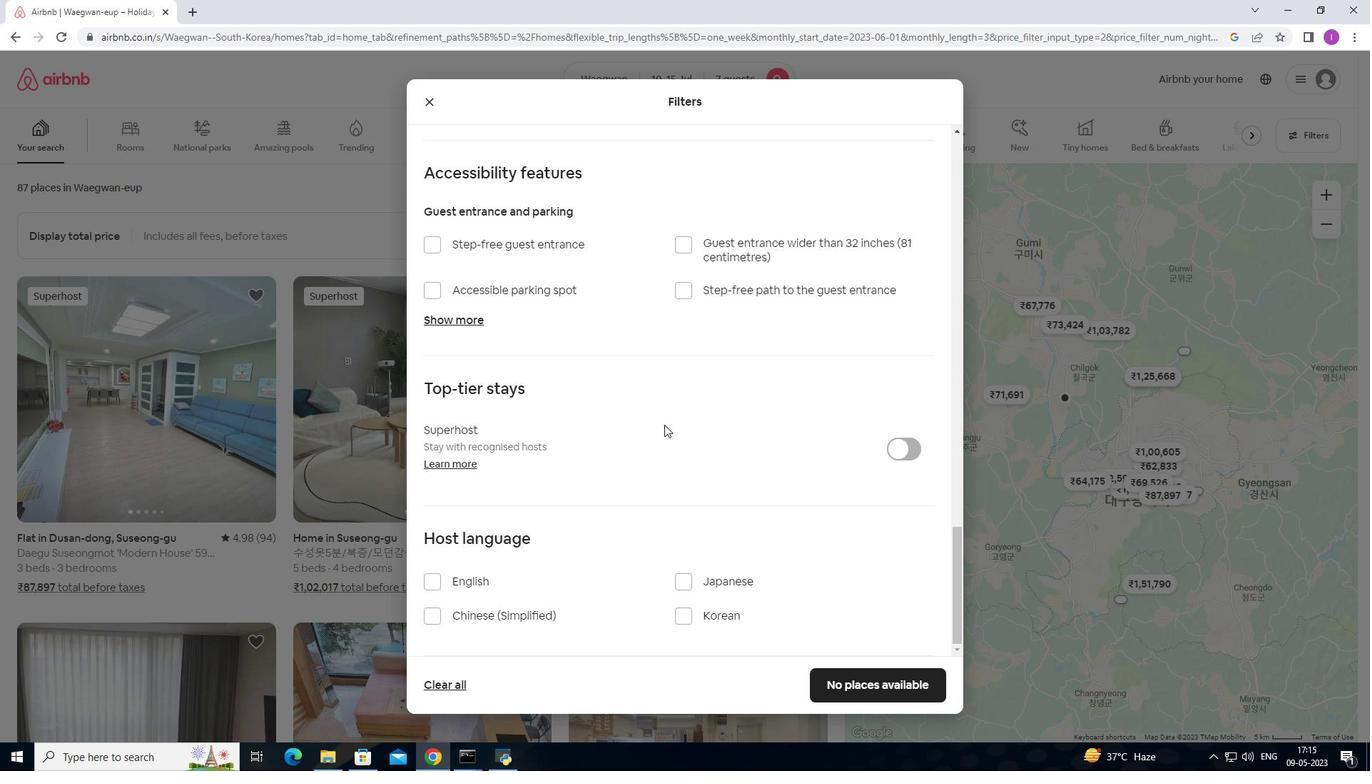 
Action: Mouse moved to (426, 580)
Screenshot: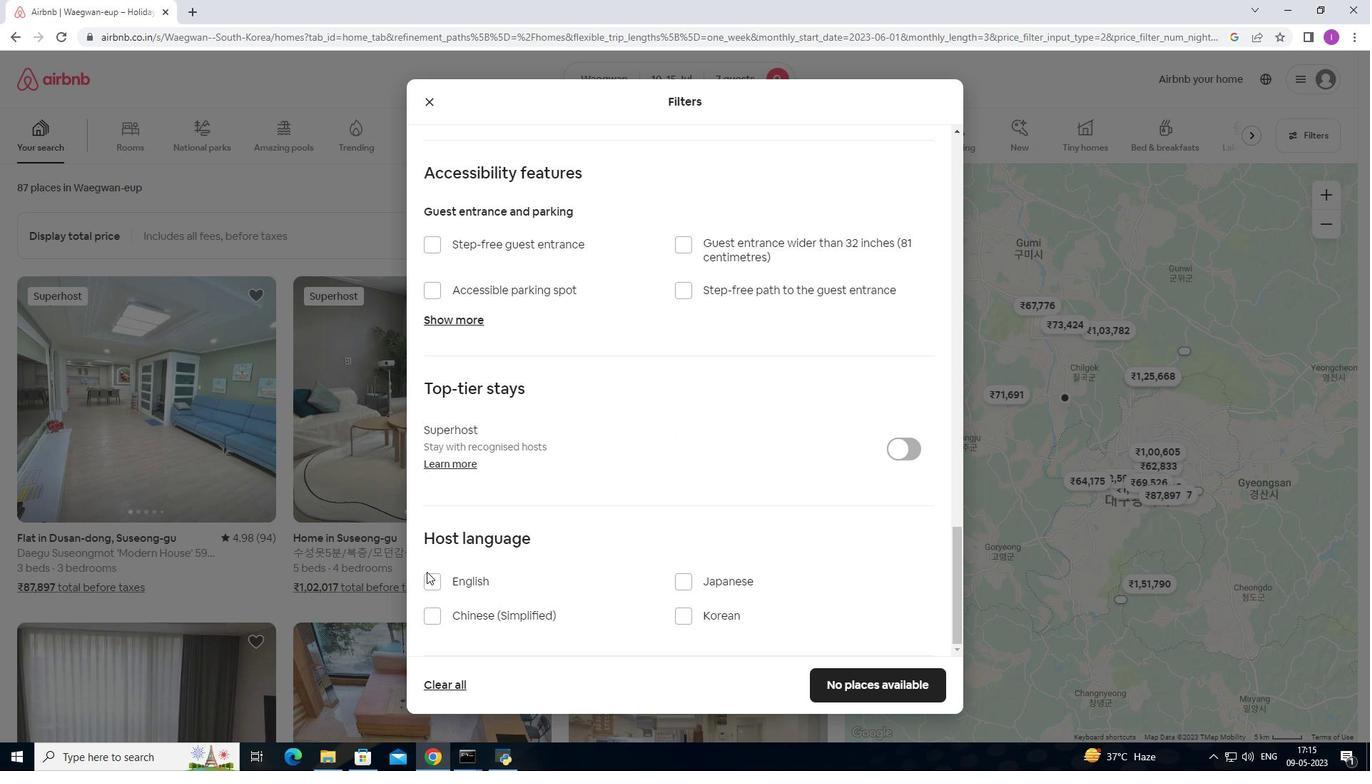 
Action: Mouse pressed left at (426, 580)
Screenshot: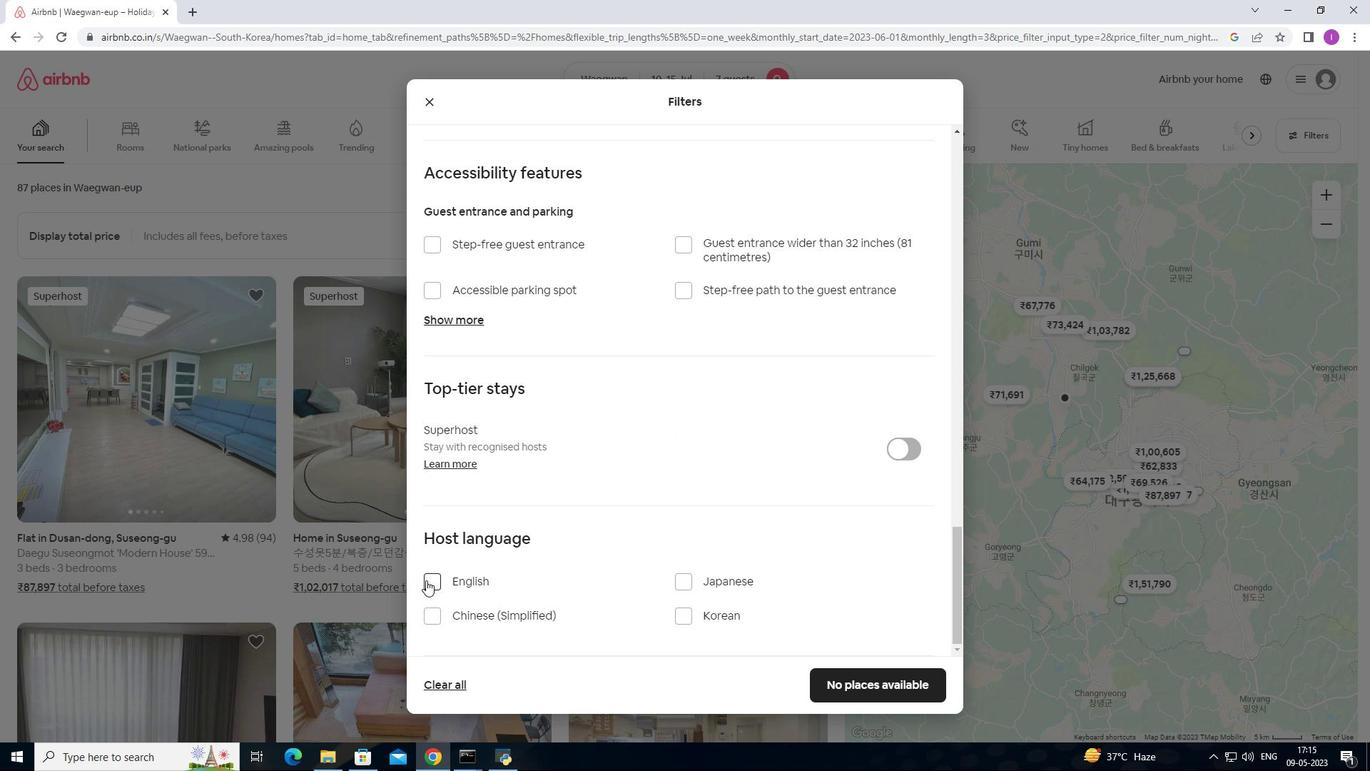 
Action: Mouse moved to (431, 581)
Screenshot: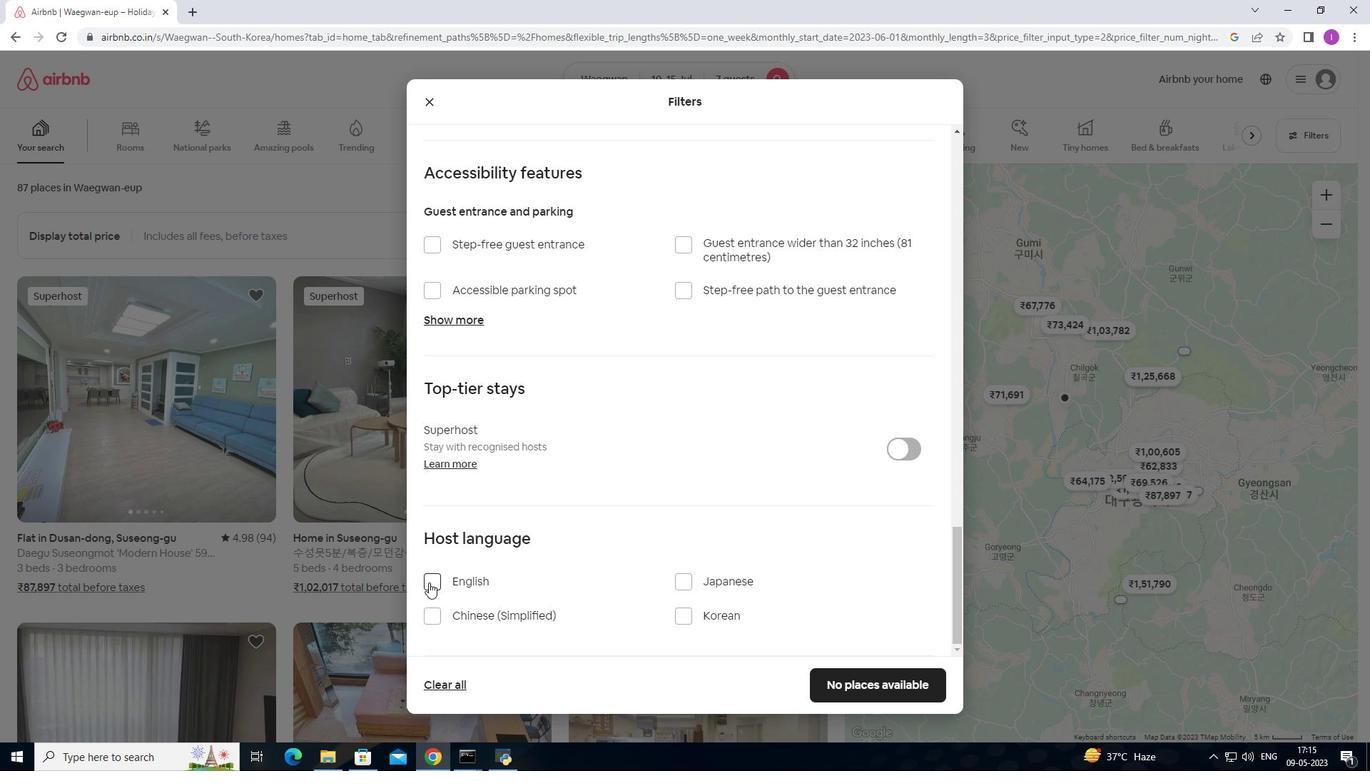
Action: Mouse pressed left at (431, 581)
Screenshot: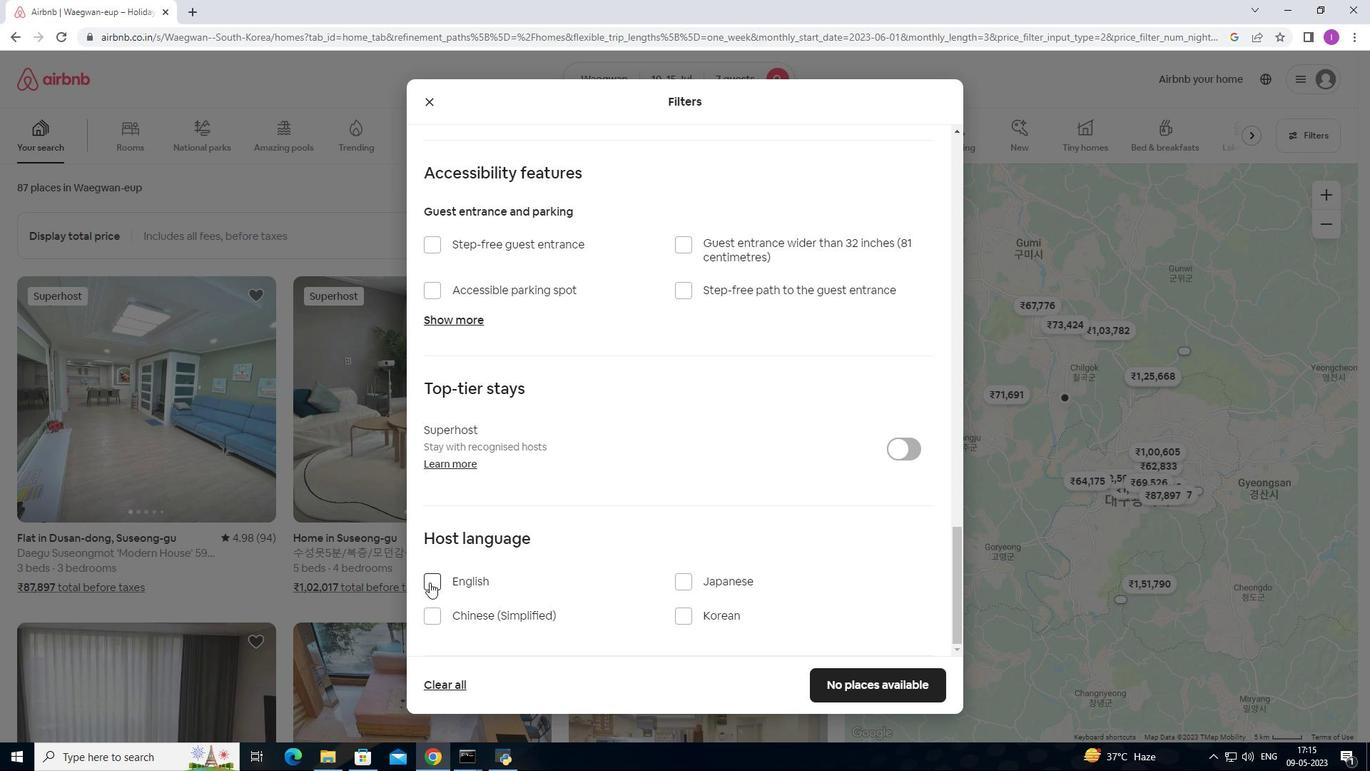 
Action: Mouse moved to (456, 576)
Screenshot: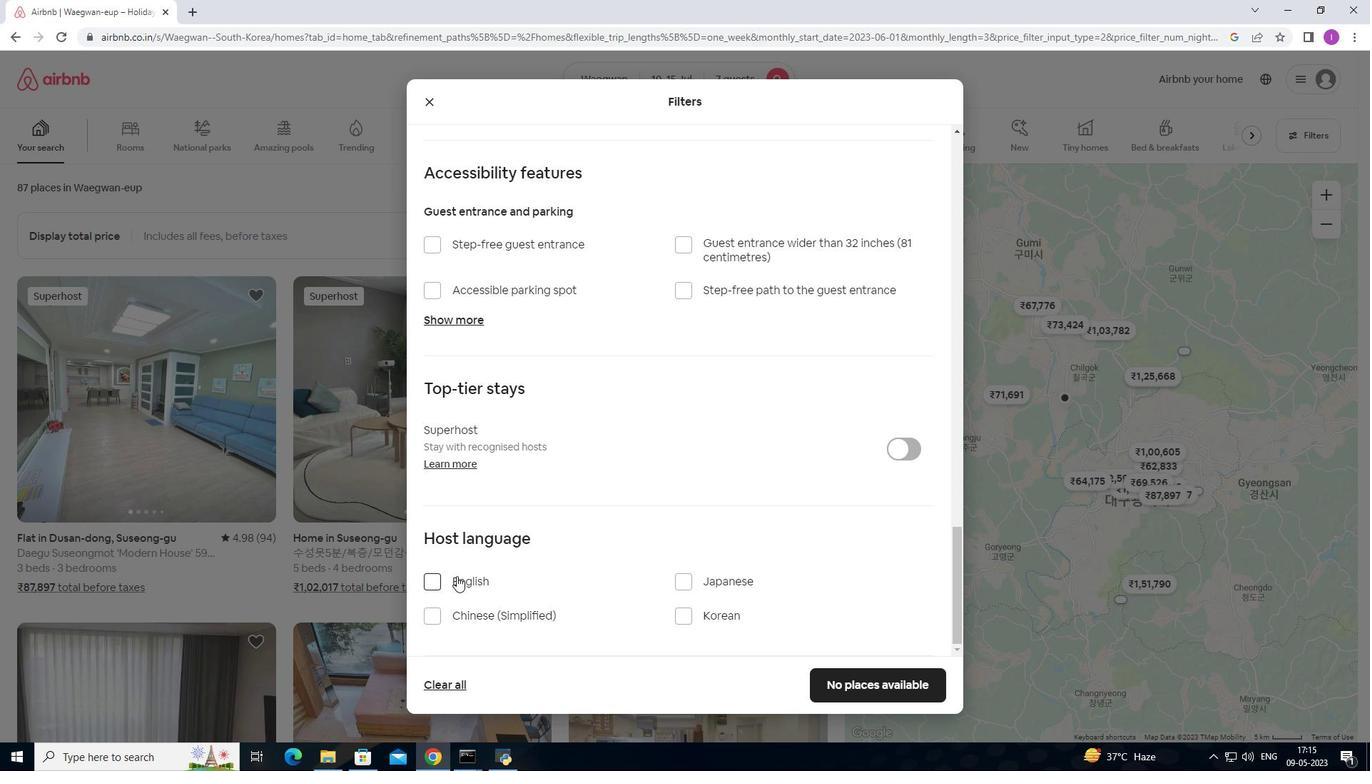 
Action: Mouse pressed left at (456, 576)
Screenshot: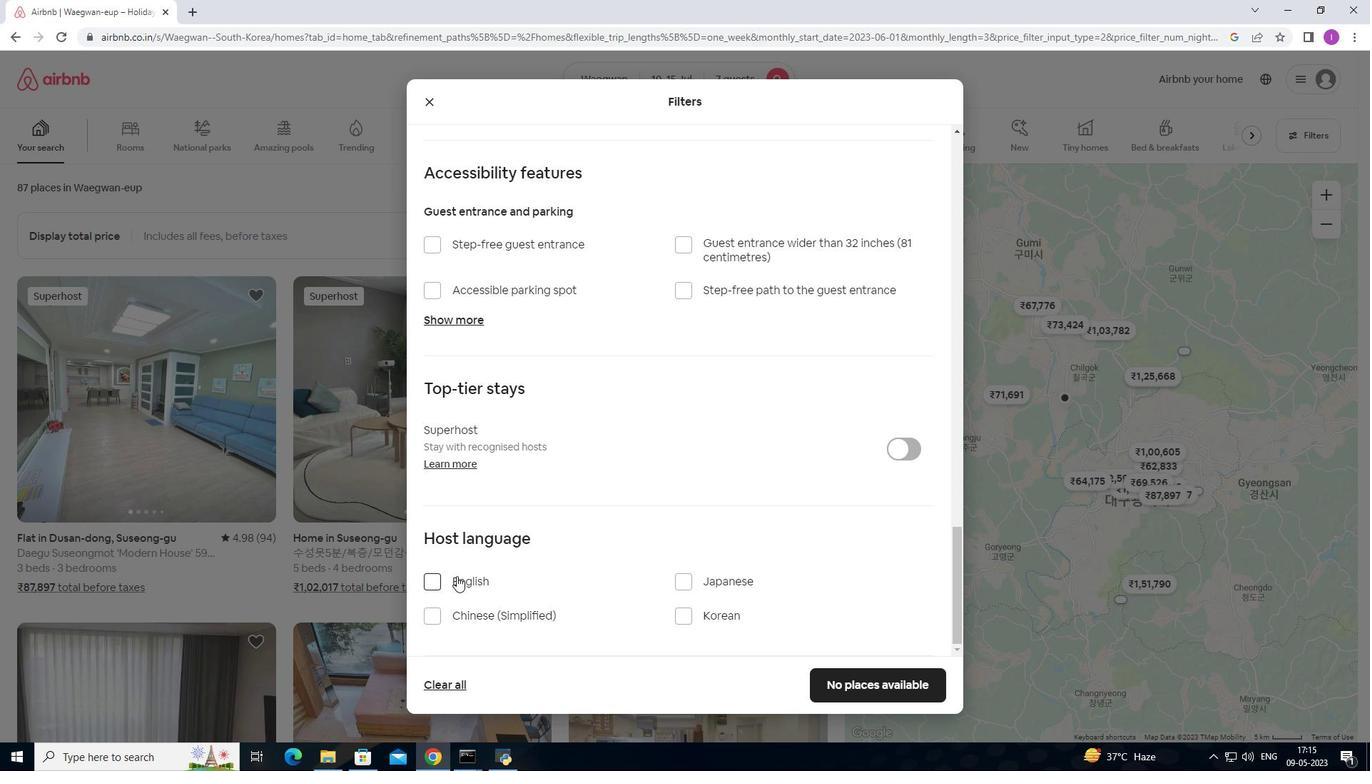 
Action: Mouse moved to (905, 686)
Screenshot: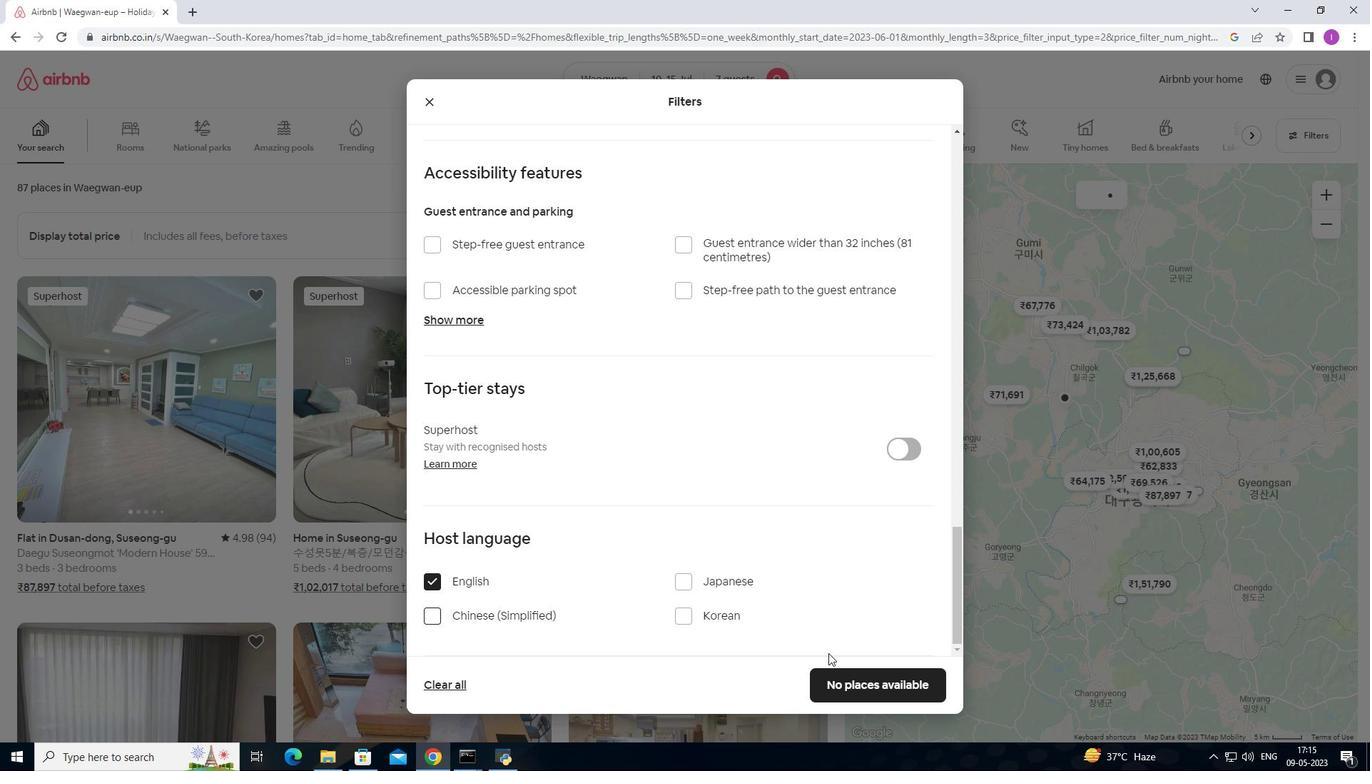 
Action: Mouse pressed left at (905, 686)
Screenshot: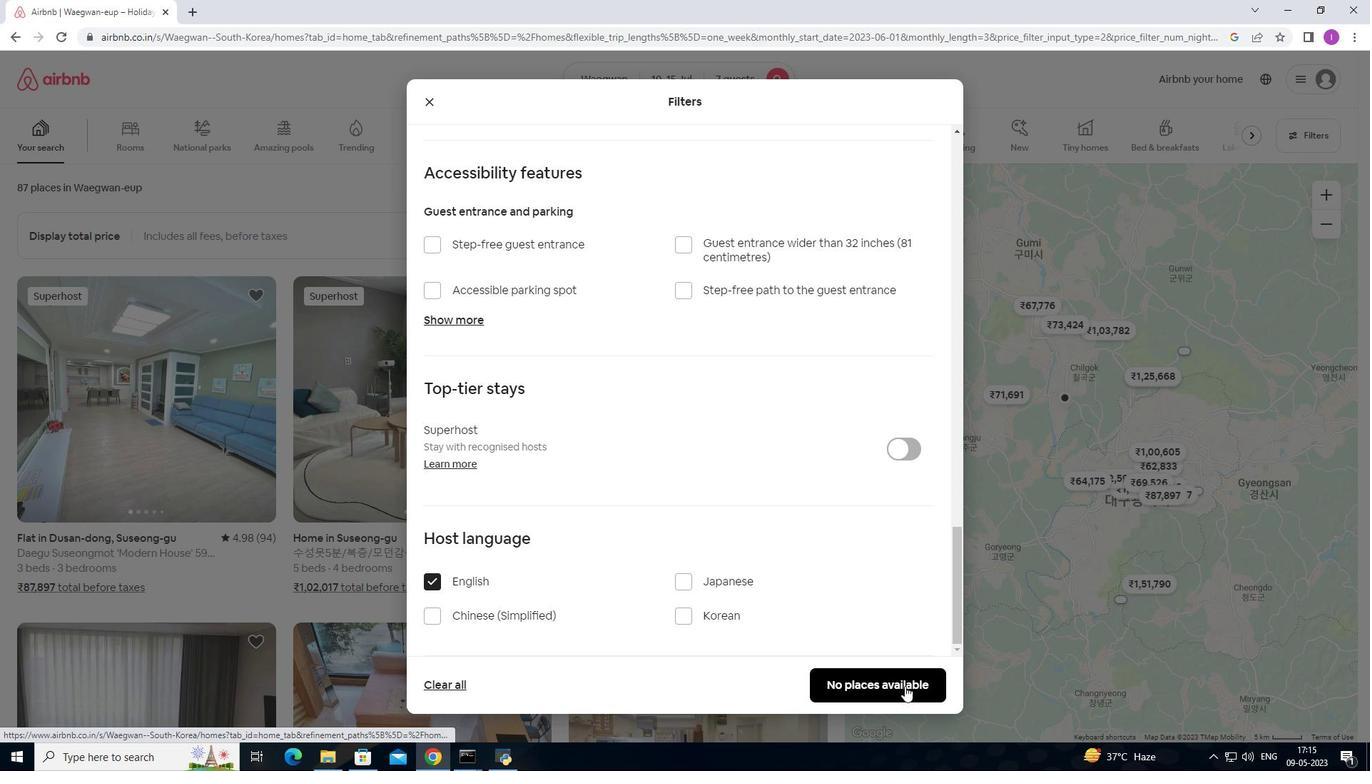 
Action: Mouse moved to (904, 676)
Screenshot: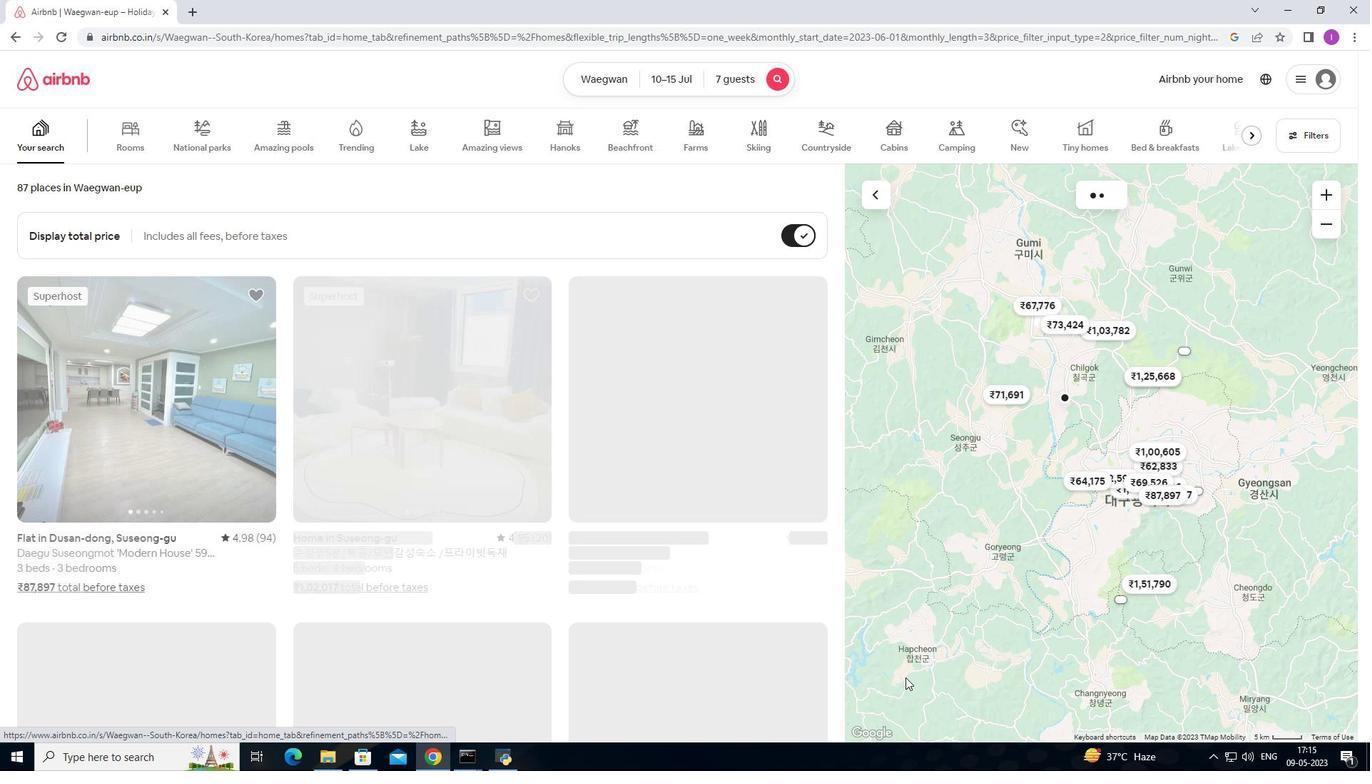 
